 Task: Send an email with the signature Kyle Scott with the subject Feedback on a survey response and the message Can you please confirm the details of the upcoming training session? from softage.9@softage.net to softage.8@softage.net and move the email from Sent Items to the folder Manufacturing
Action: Mouse moved to (990, 72)
Screenshot: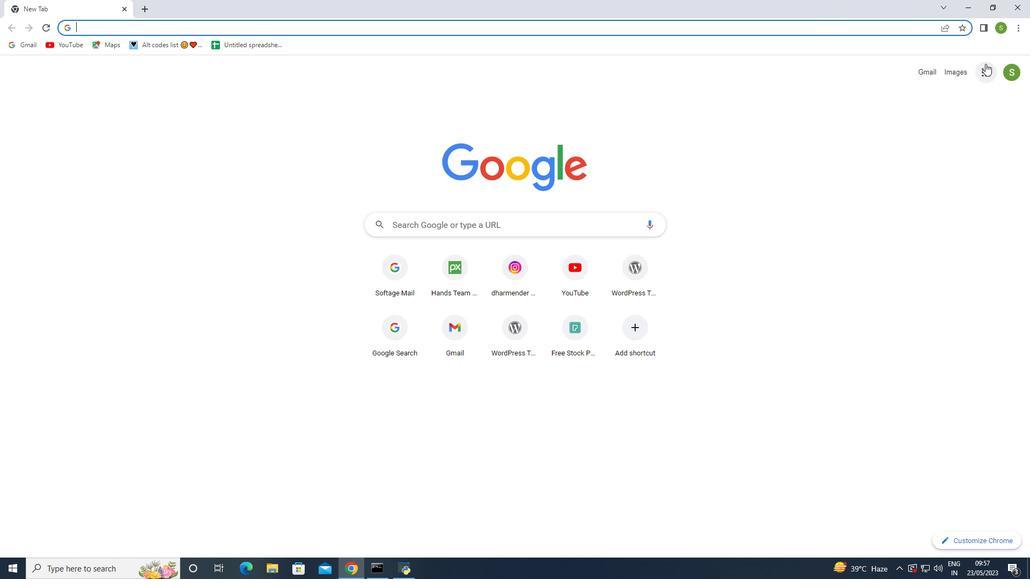 
Action: Mouse pressed left at (990, 72)
Screenshot: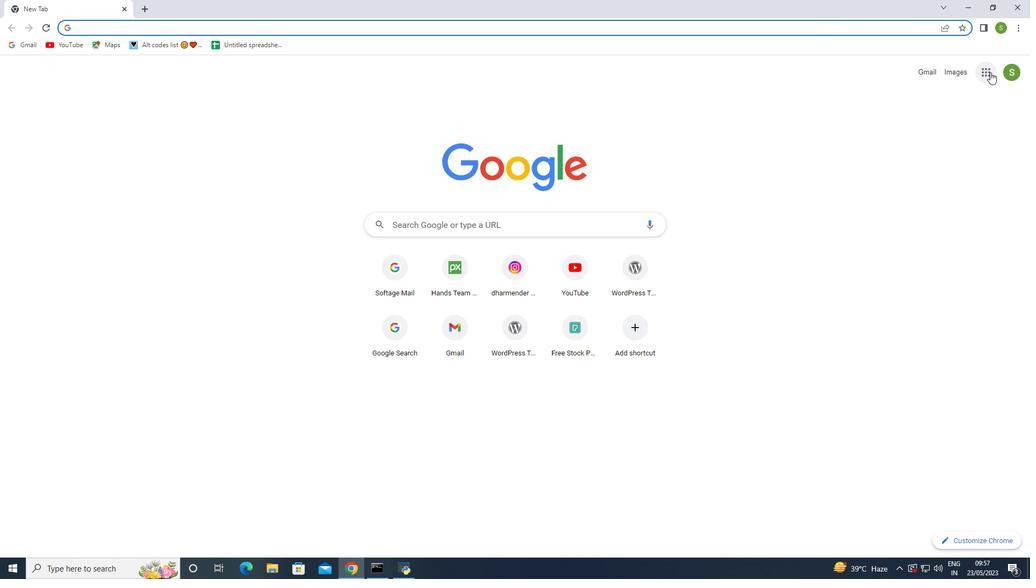 
Action: Mouse moved to (940, 120)
Screenshot: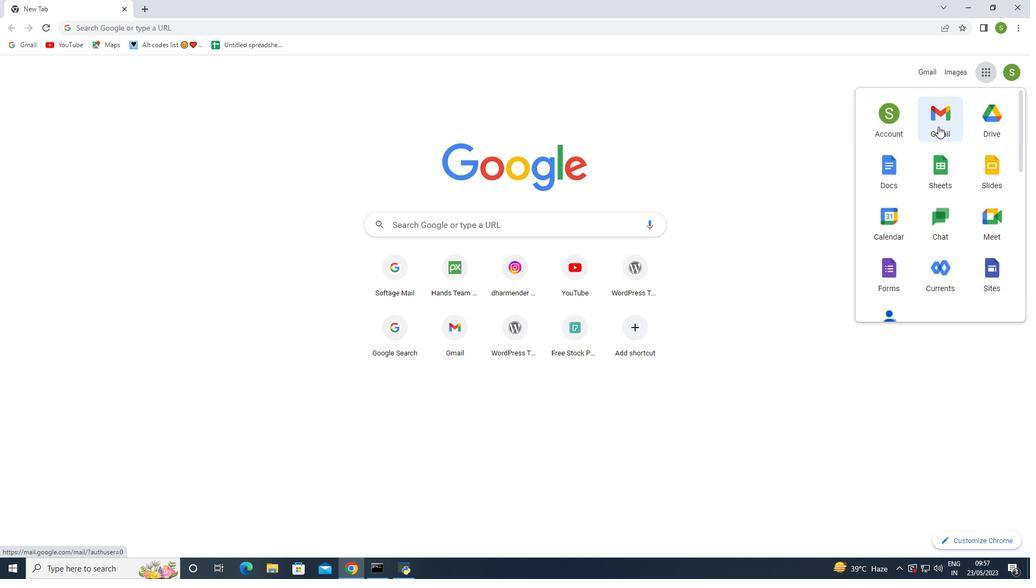 
Action: Mouse pressed left at (940, 120)
Screenshot: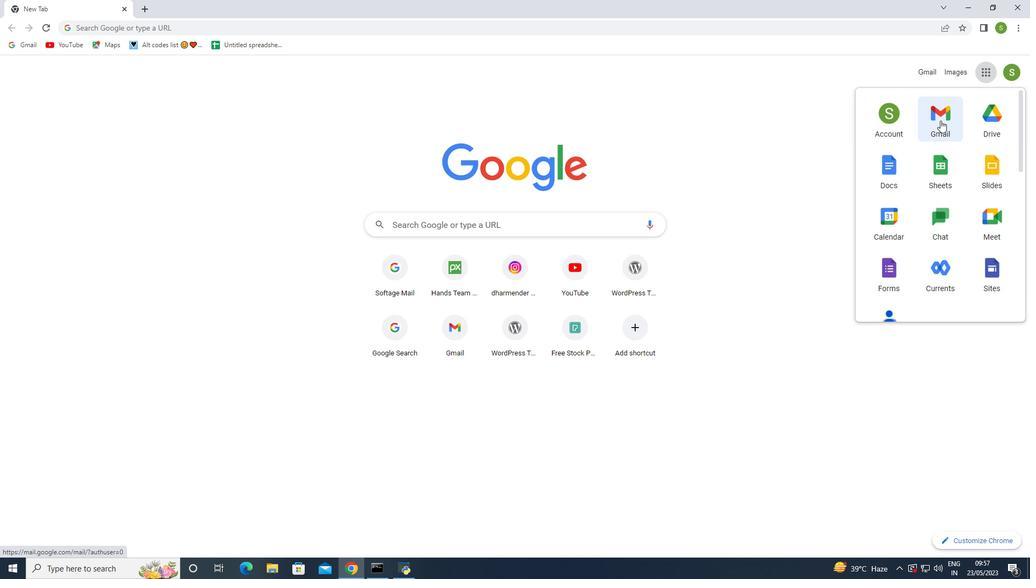 
Action: Mouse moved to (904, 75)
Screenshot: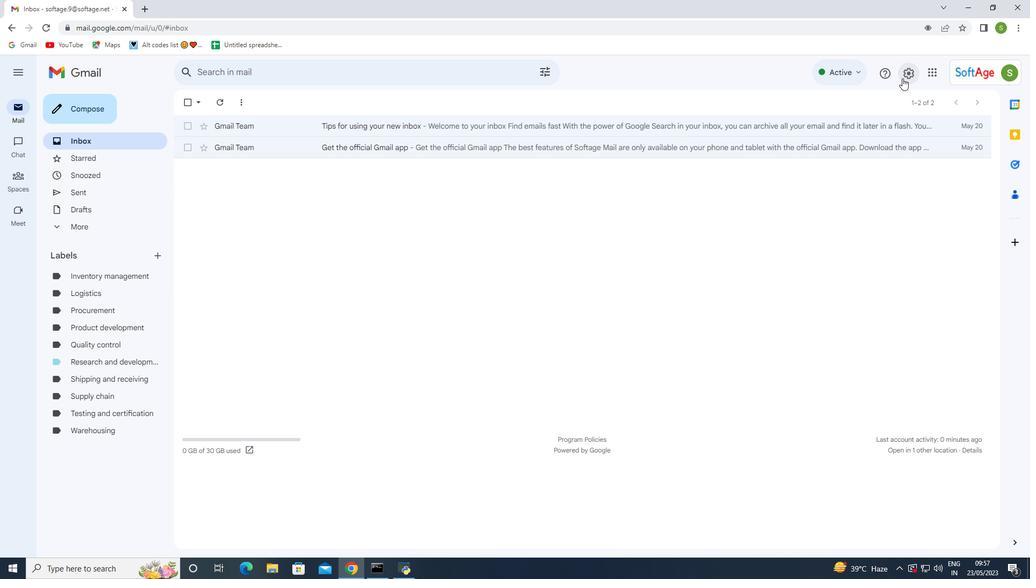 
Action: Mouse pressed left at (904, 75)
Screenshot: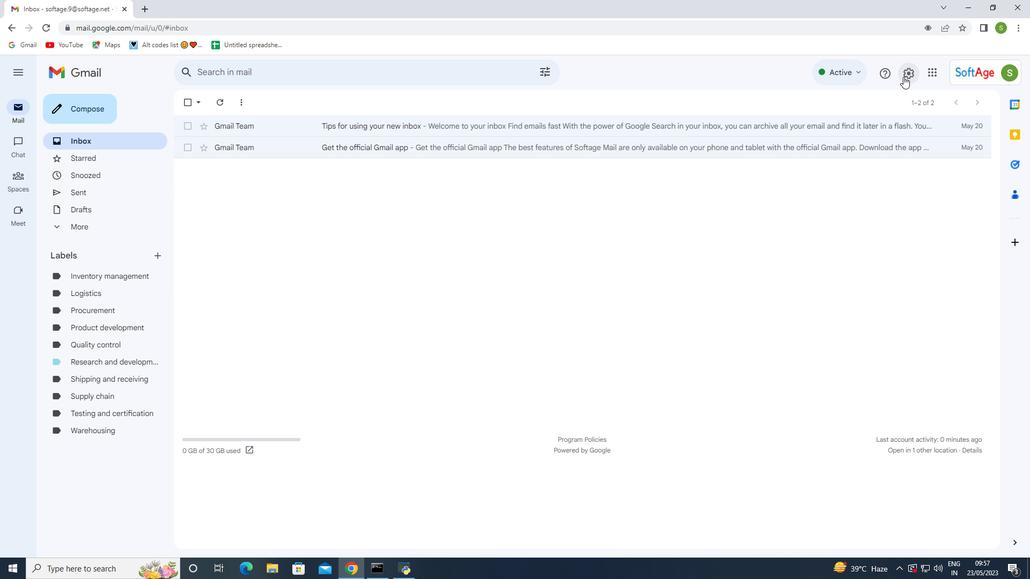 
Action: Mouse moved to (896, 126)
Screenshot: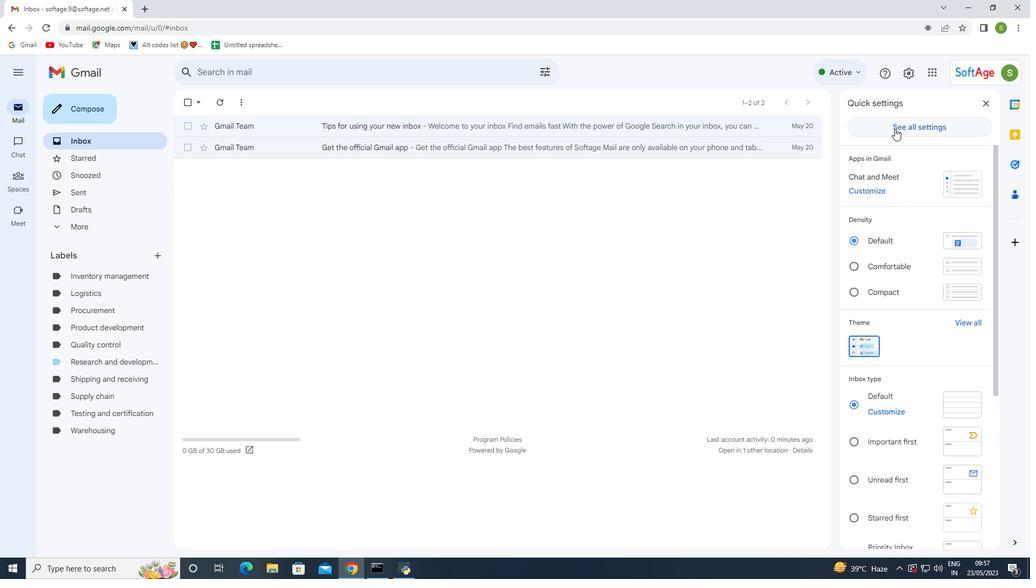
Action: Mouse pressed left at (896, 126)
Screenshot: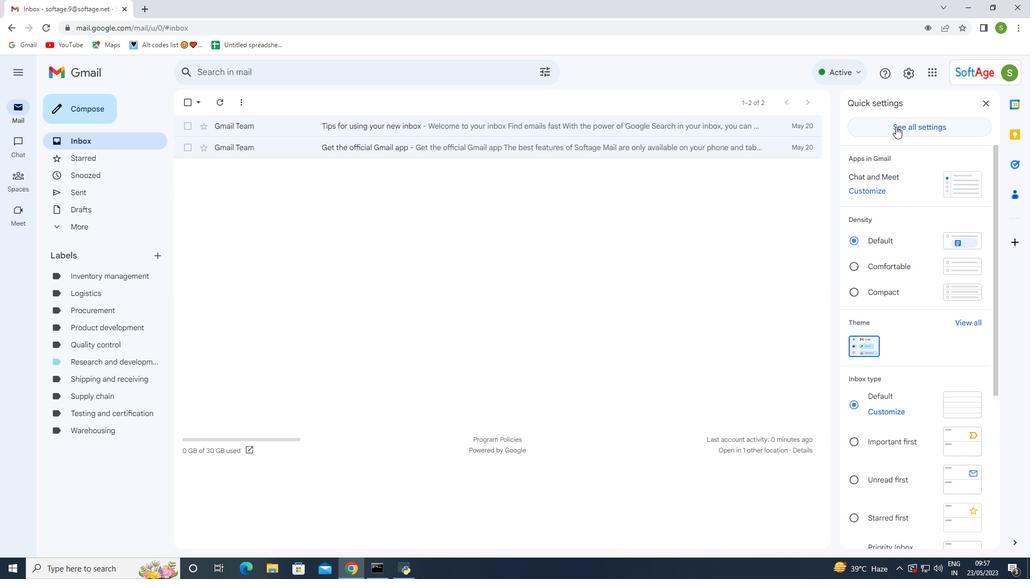 
Action: Mouse moved to (446, 222)
Screenshot: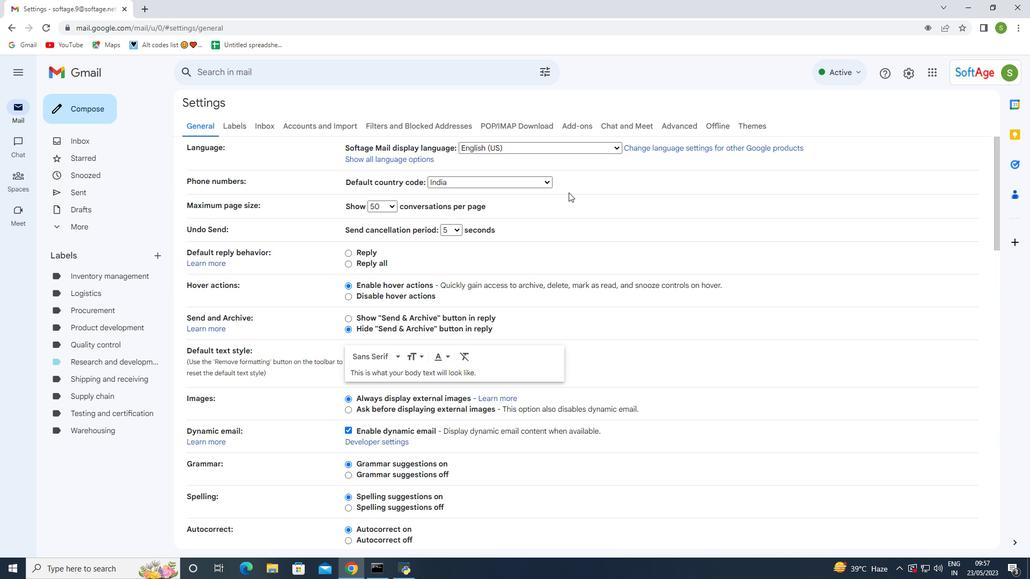 
Action: Mouse scrolled (446, 222) with delta (0, 0)
Screenshot: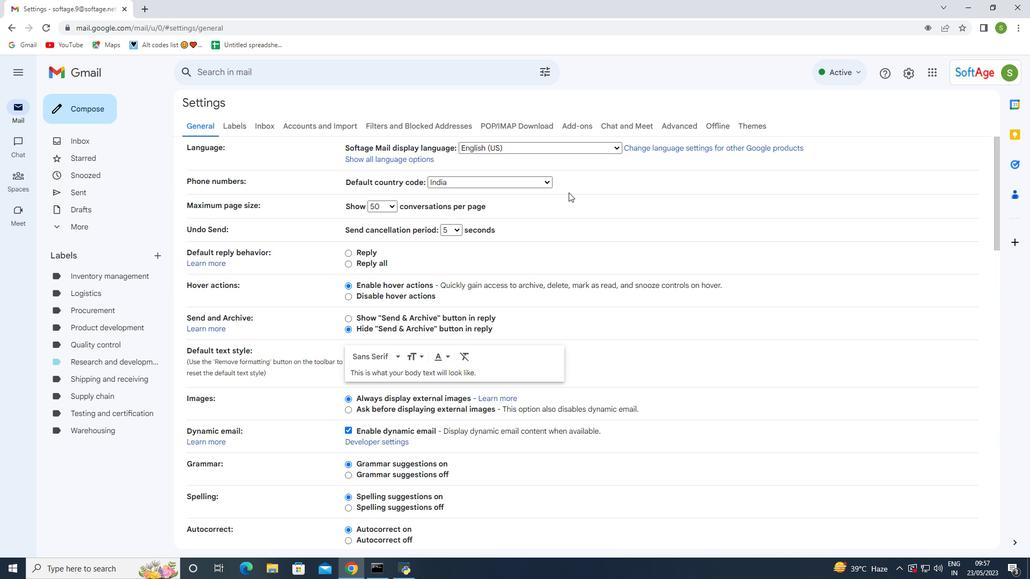 
Action: Mouse moved to (444, 223)
Screenshot: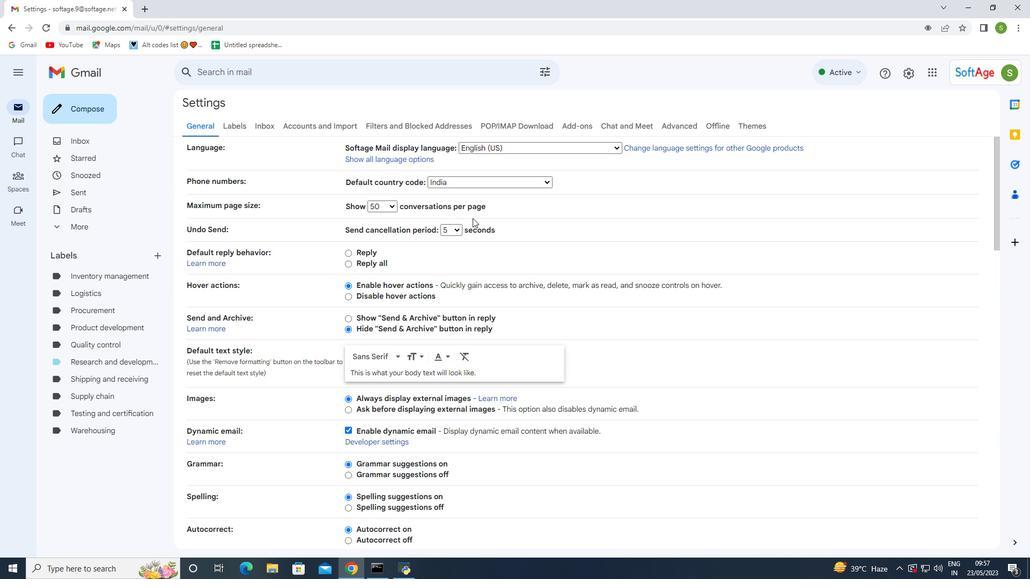 
Action: Mouse scrolled (444, 222) with delta (0, 0)
Screenshot: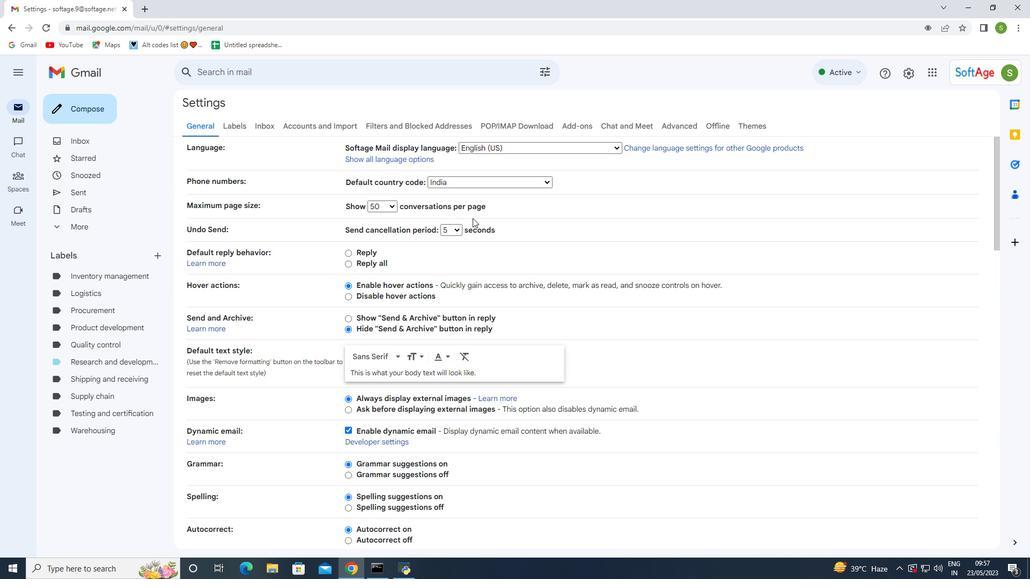 
Action: Mouse moved to (444, 223)
Screenshot: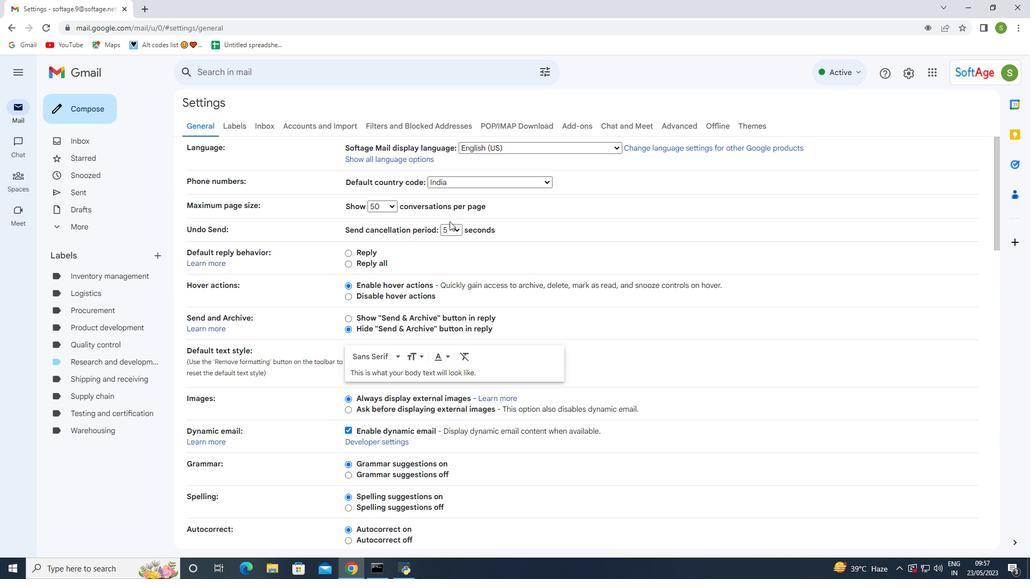 
Action: Mouse scrolled (444, 222) with delta (0, 0)
Screenshot: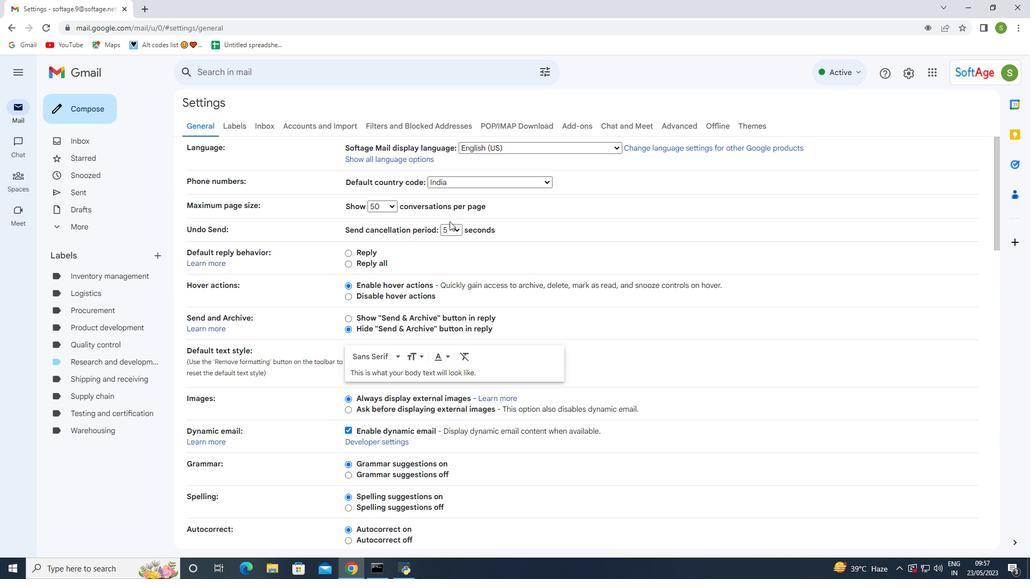 
Action: Mouse moved to (444, 223)
Screenshot: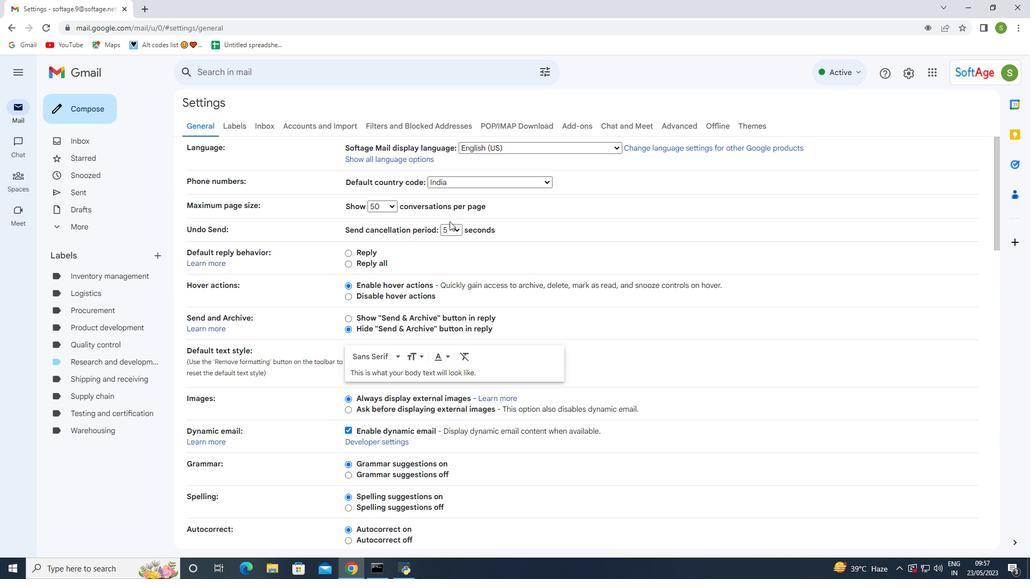 
Action: Mouse scrolled (444, 222) with delta (0, 0)
Screenshot: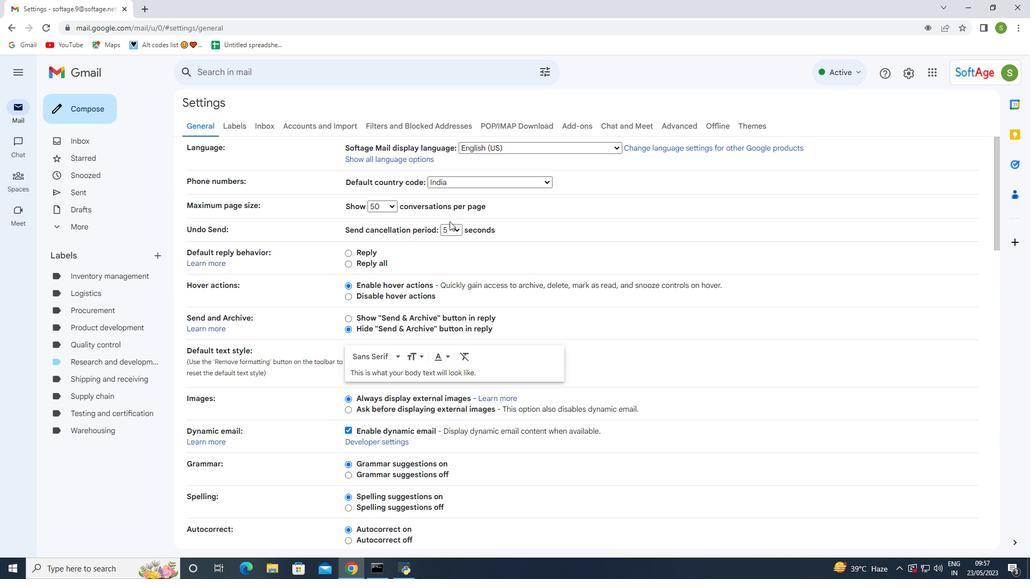 
Action: Mouse scrolled (444, 222) with delta (0, 0)
Screenshot: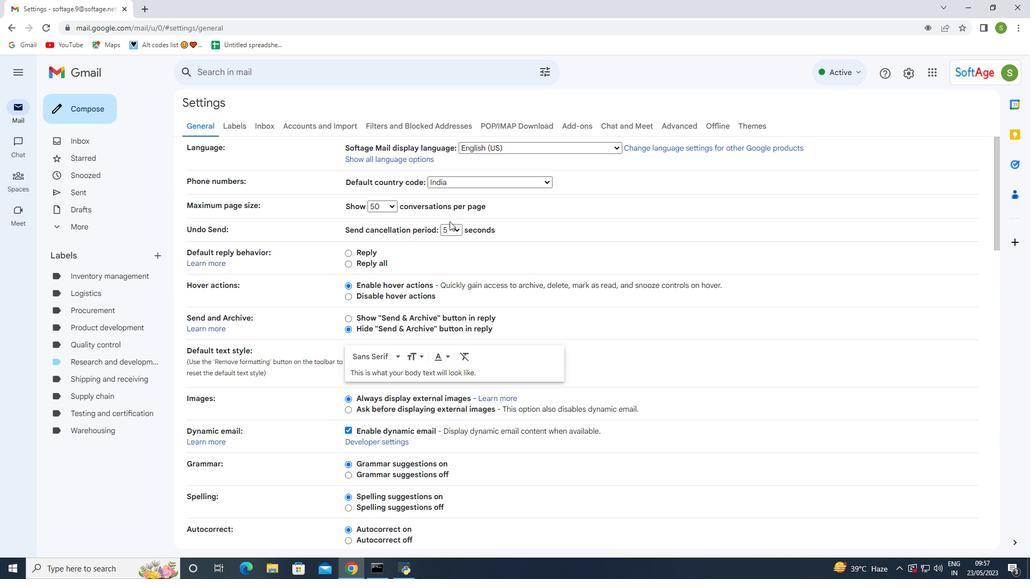 
Action: Mouse moved to (441, 223)
Screenshot: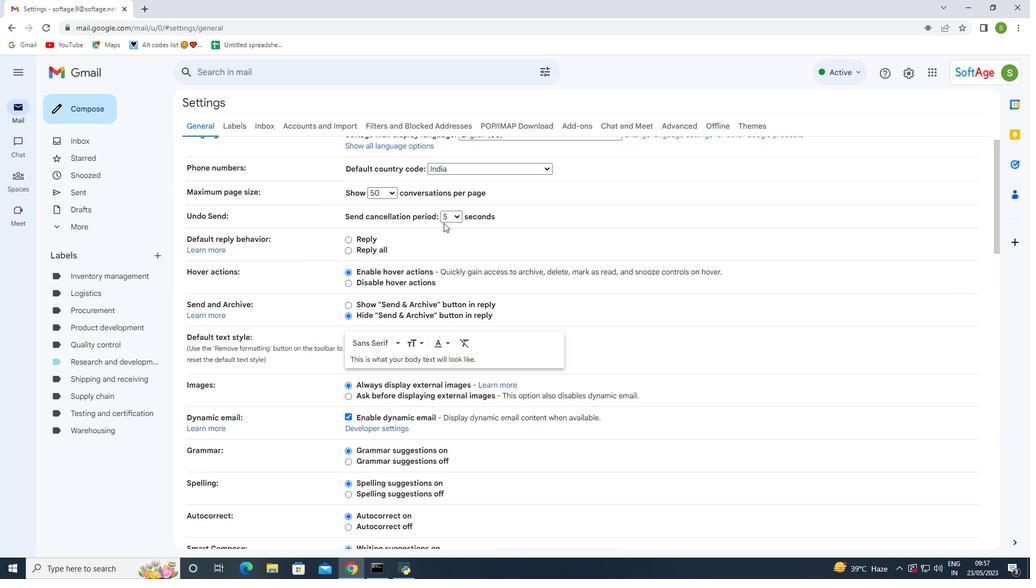 
Action: Mouse scrolled (441, 222) with delta (0, 0)
Screenshot: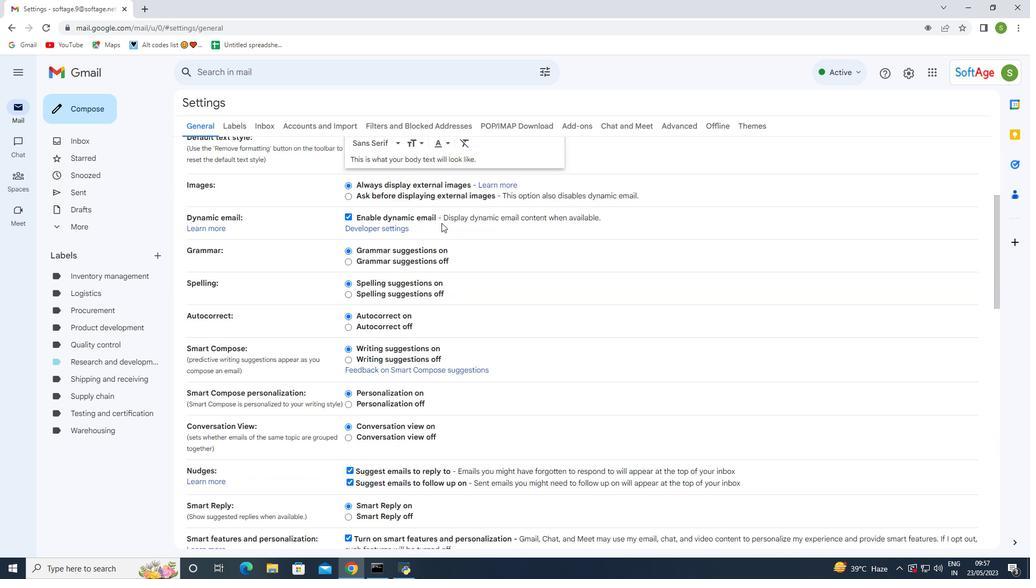 
Action: Mouse moved to (441, 223)
Screenshot: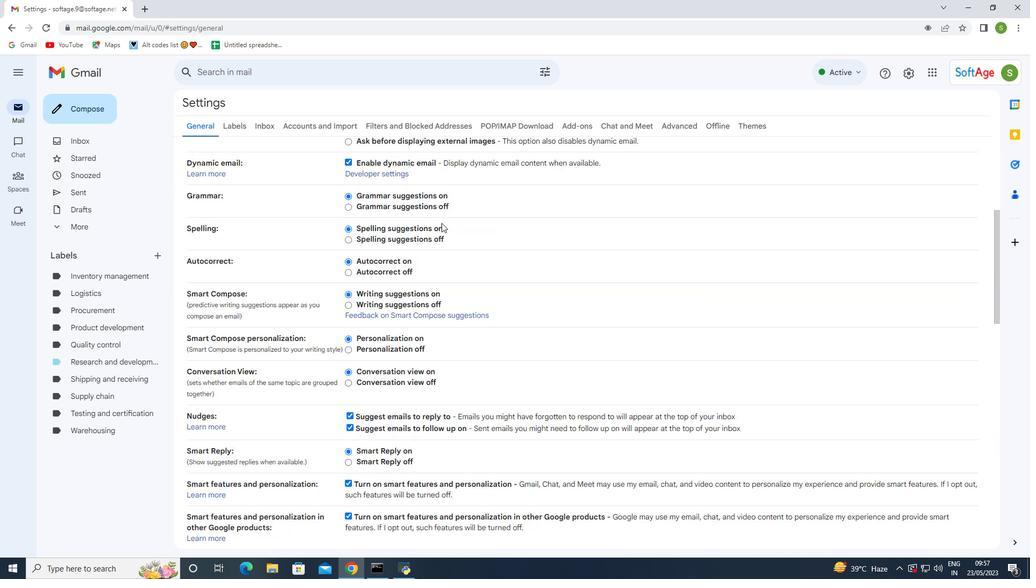 
Action: Mouse scrolled (441, 222) with delta (0, 0)
Screenshot: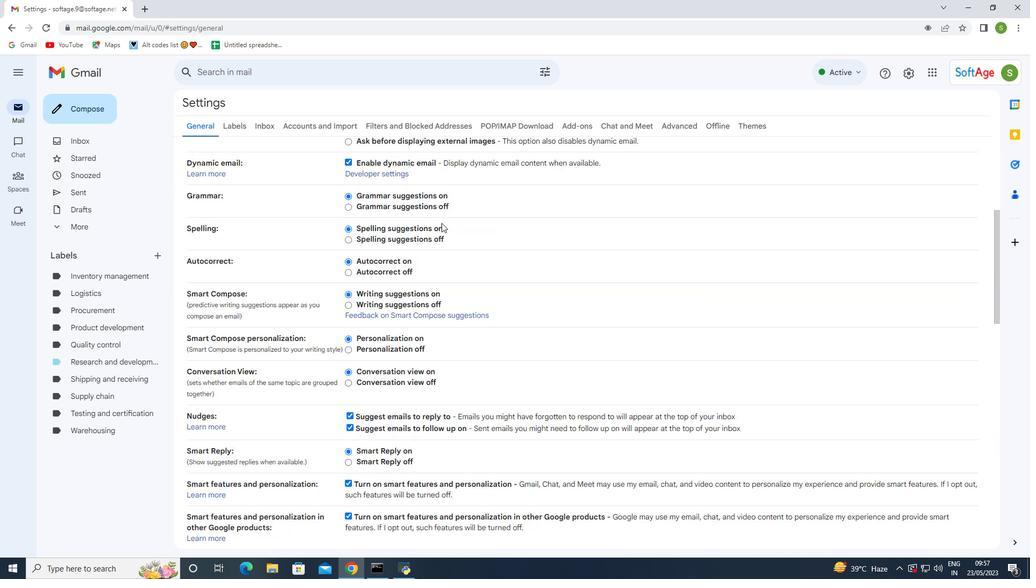 
Action: Mouse moved to (441, 223)
Screenshot: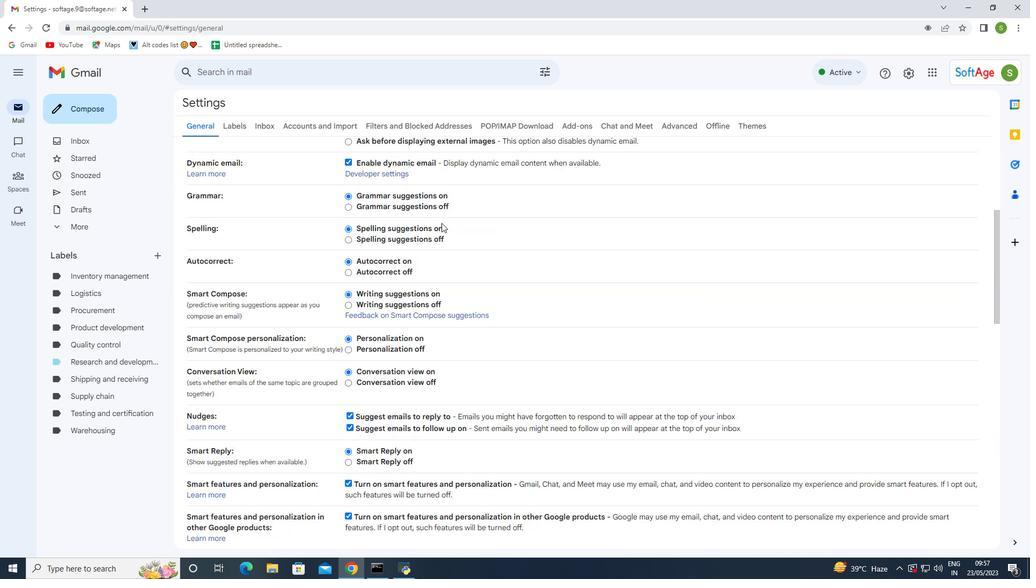 
Action: Mouse scrolled (441, 222) with delta (0, 0)
Screenshot: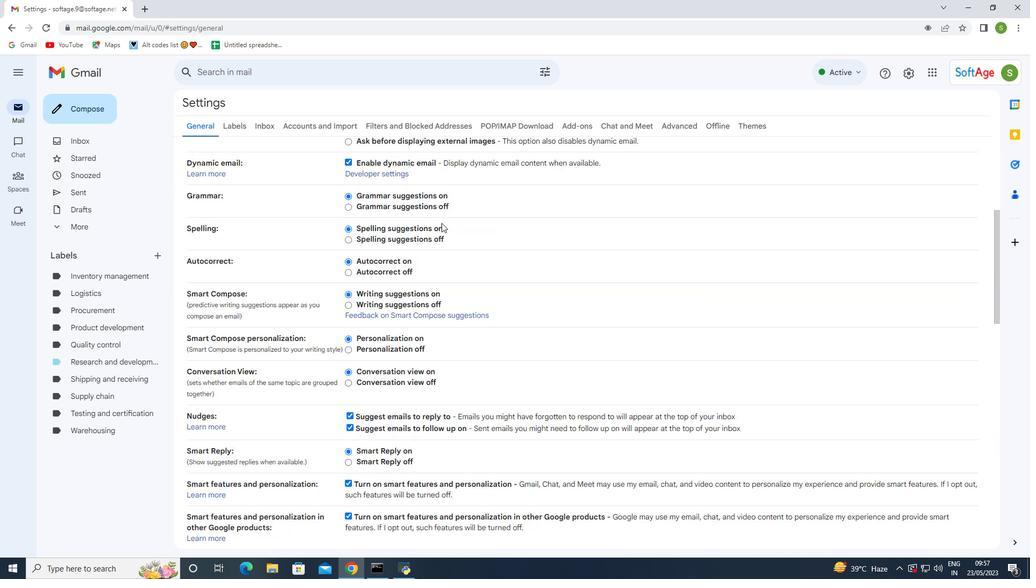 
Action: Mouse scrolled (441, 222) with delta (0, 0)
Screenshot: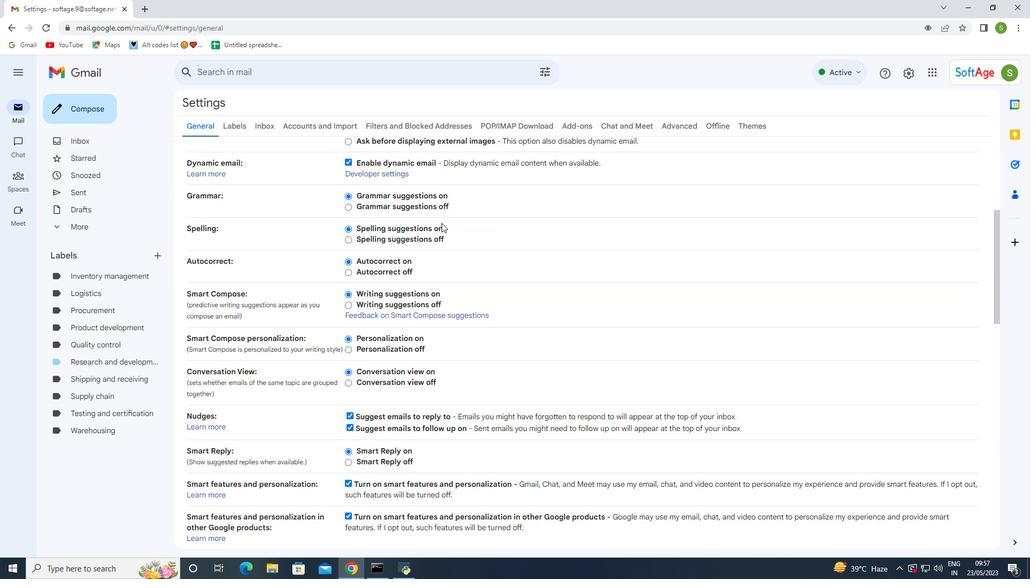 
Action: Mouse scrolled (441, 222) with delta (0, 0)
Screenshot: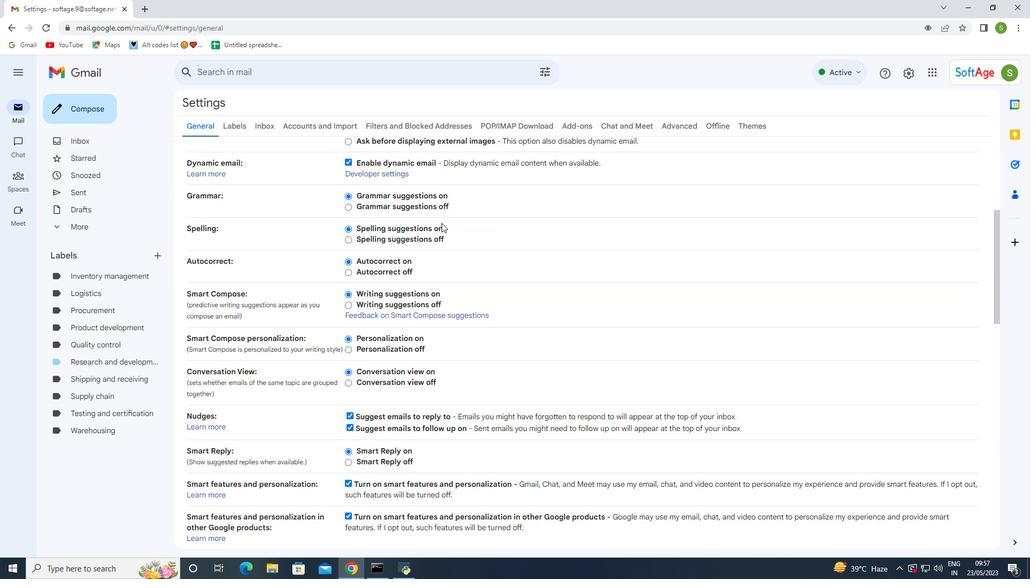 
Action: Mouse scrolled (441, 222) with delta (0, 0)
Screenshot: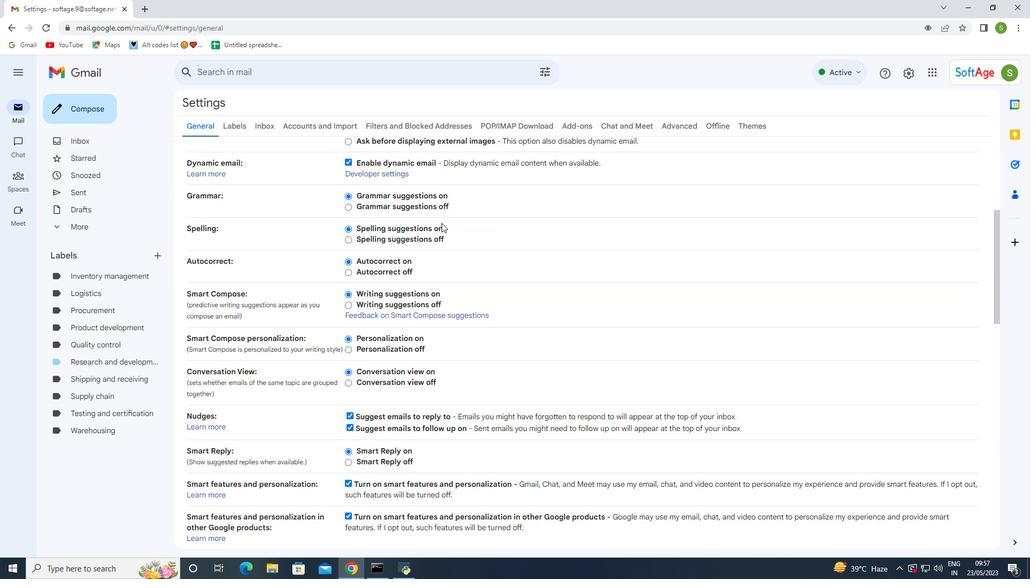 
Action: Mouse moved to (441, 247)
Screenshot: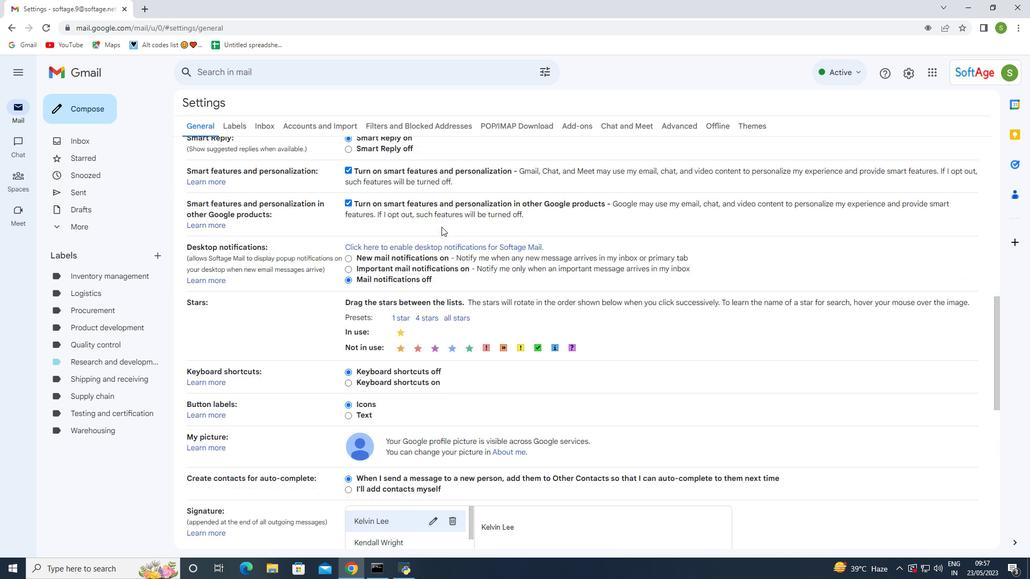 
Action: Mouse scrolled (441, 247) with delta (0, 0)
Screenshot: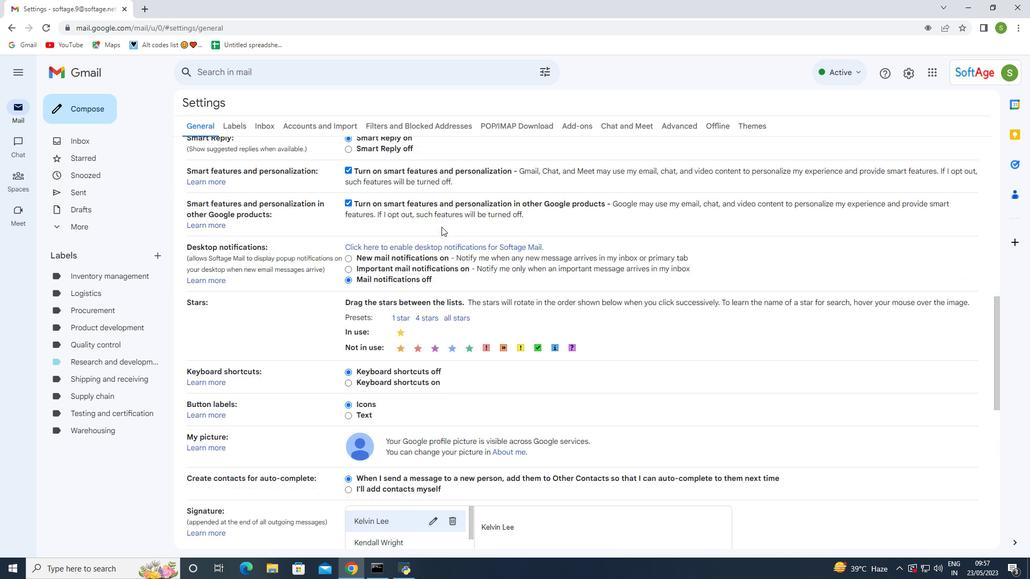 
Action: Mouse moved to (442, 251)
Screenshot: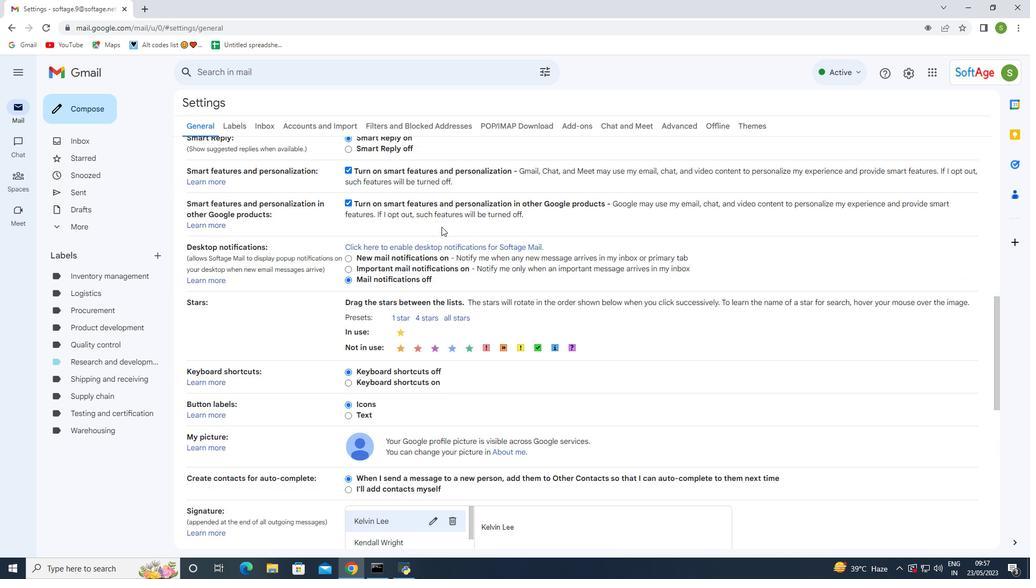 
Action: Mouse scrolled (442, 250) with delta (0, 0)
Screenshot: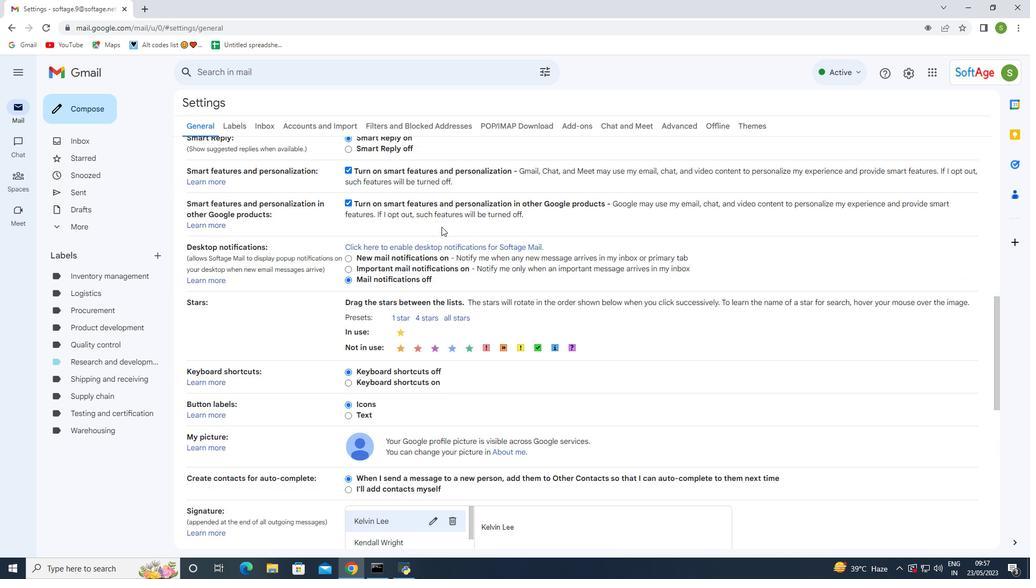 
Action: Mouse moved to (442, 251)
Screenshot: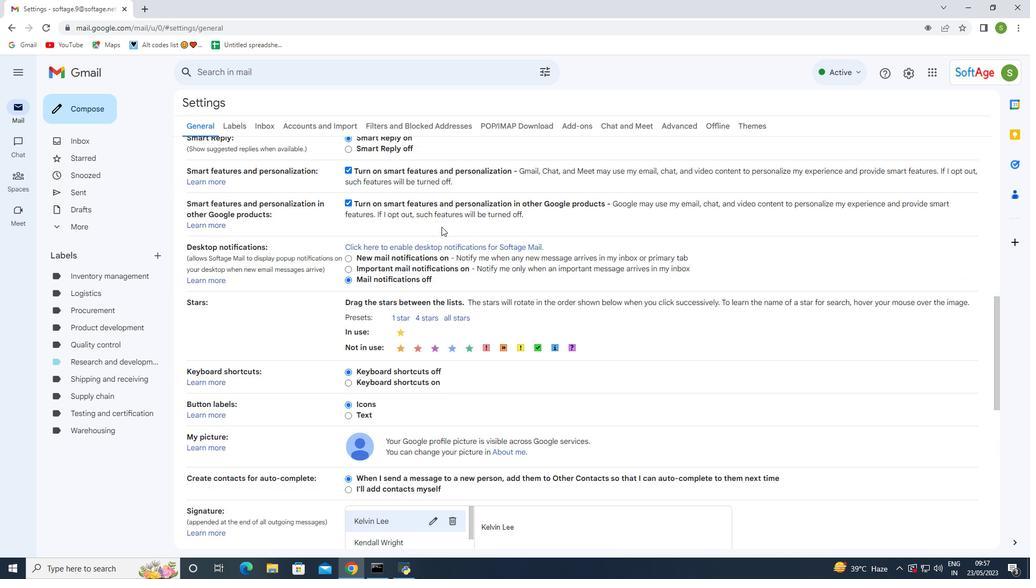 
Action: Mouse scrolled (442, 250) with delta (0, 0)
Screenshot: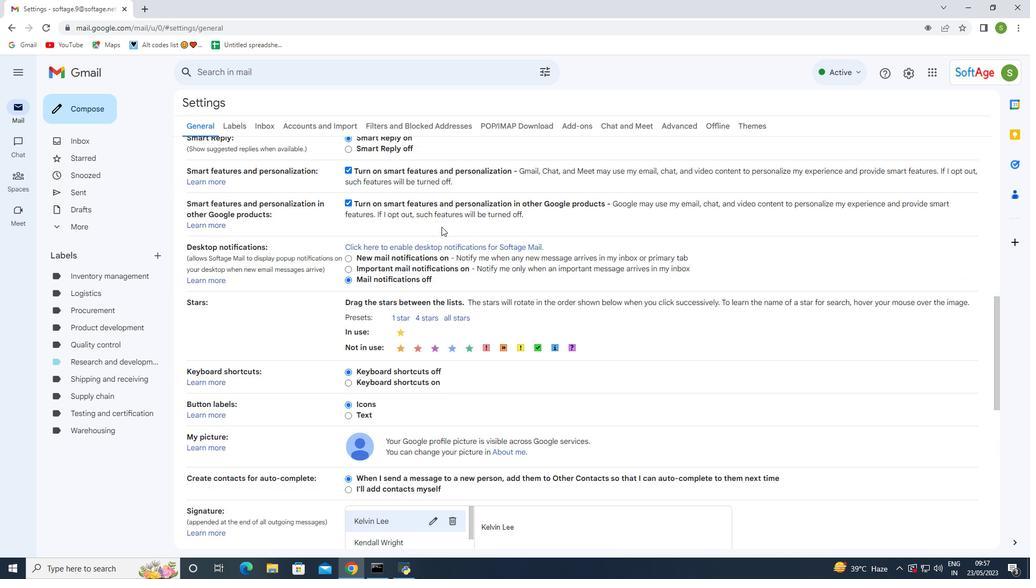 
Action: Mouse scrolled (442, 250) with delta (0, 0)
Screenshot: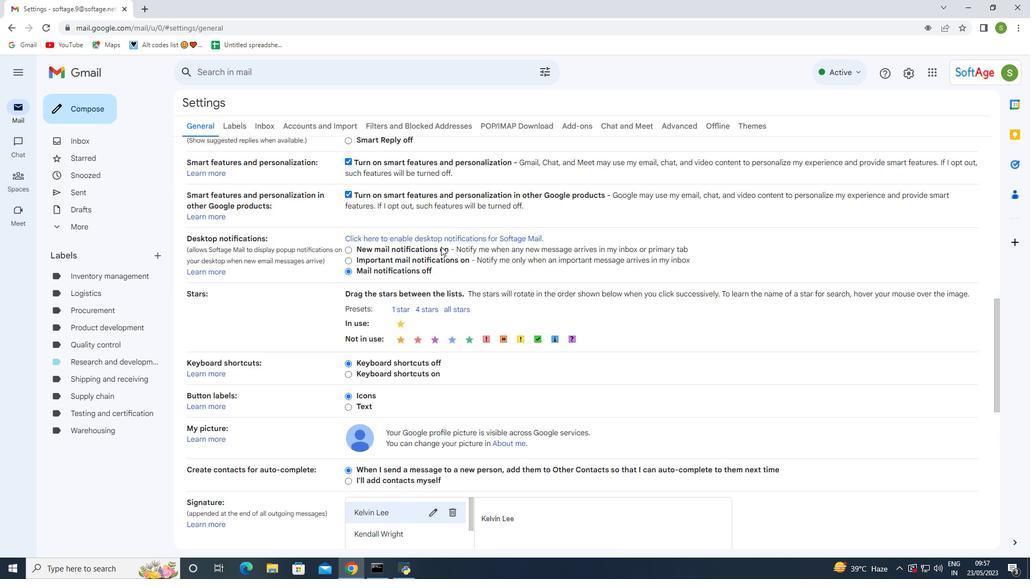 
Action: Mouse scrolled (442, 250) with delta (0, 0)
Screenshot: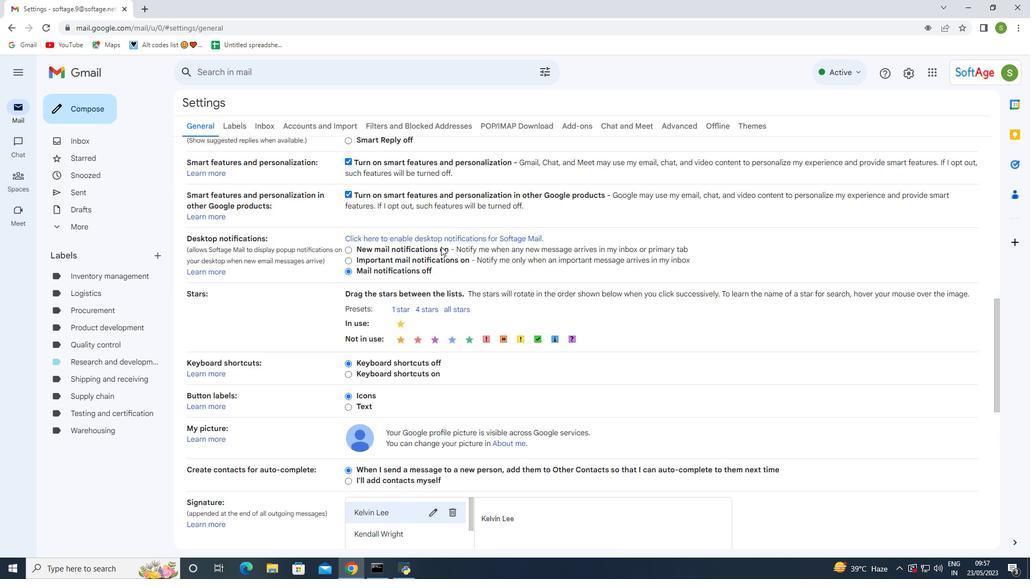 
Action: Mouse scrolled (442, 250) with delta (0, 0)
Screenshot: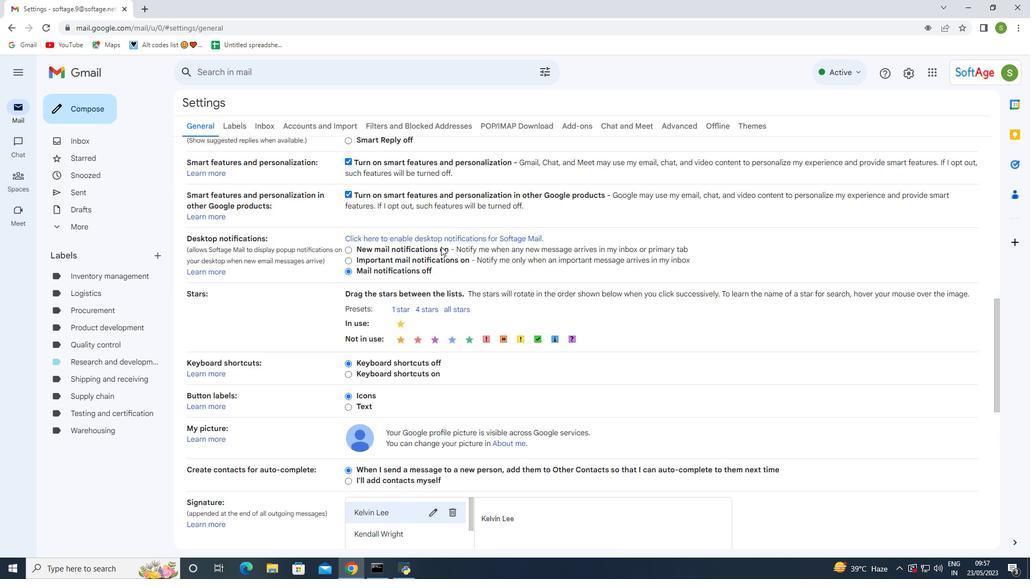
Action: Mouse scrolled (442, 250) with delta (0, 0)
Screenshot: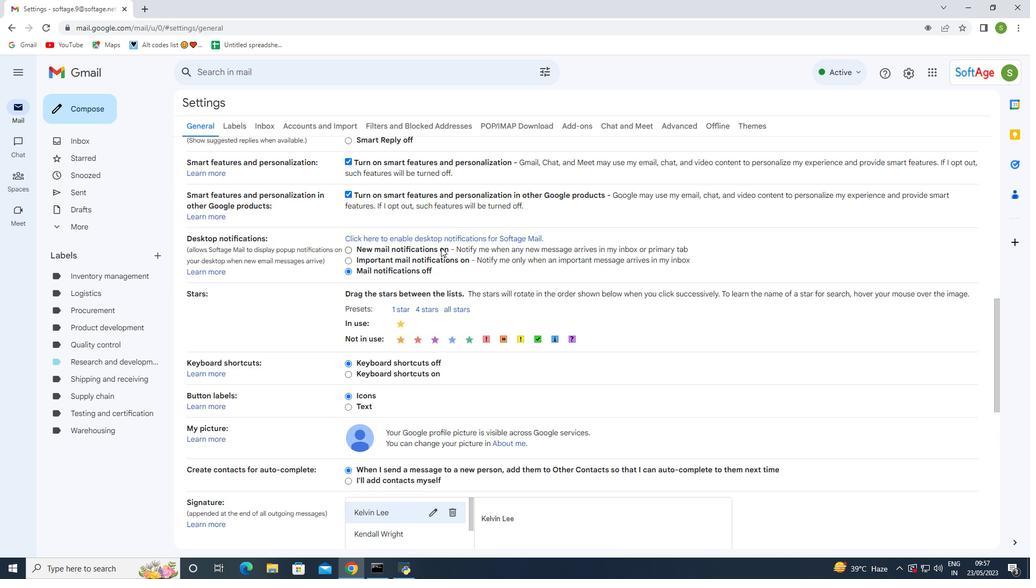 
Action: Mouse moved to (443, 252)
Screenshot: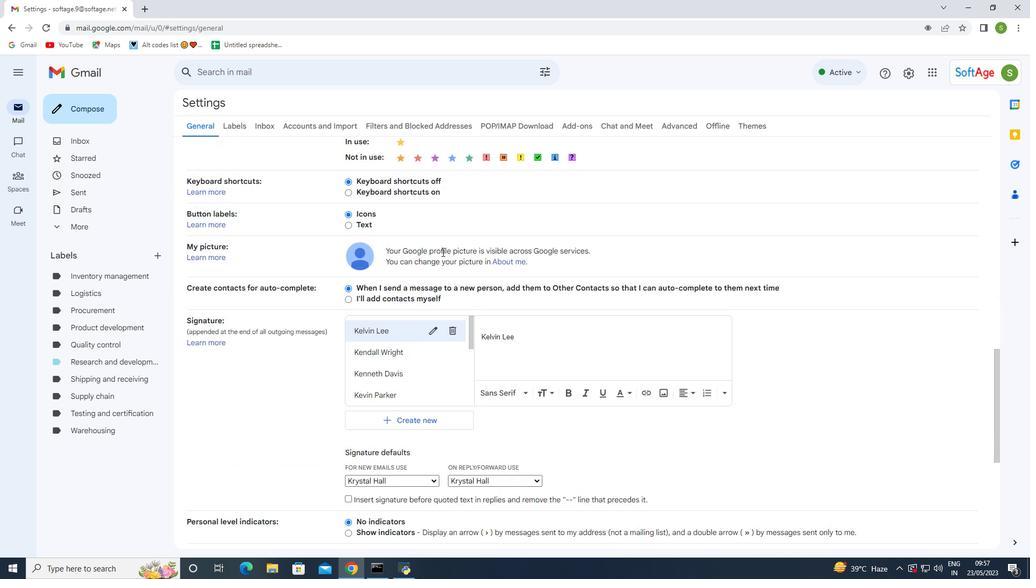 
Action: Mouse scrolled (443, 252) with delta (0, 0)
Screenshot: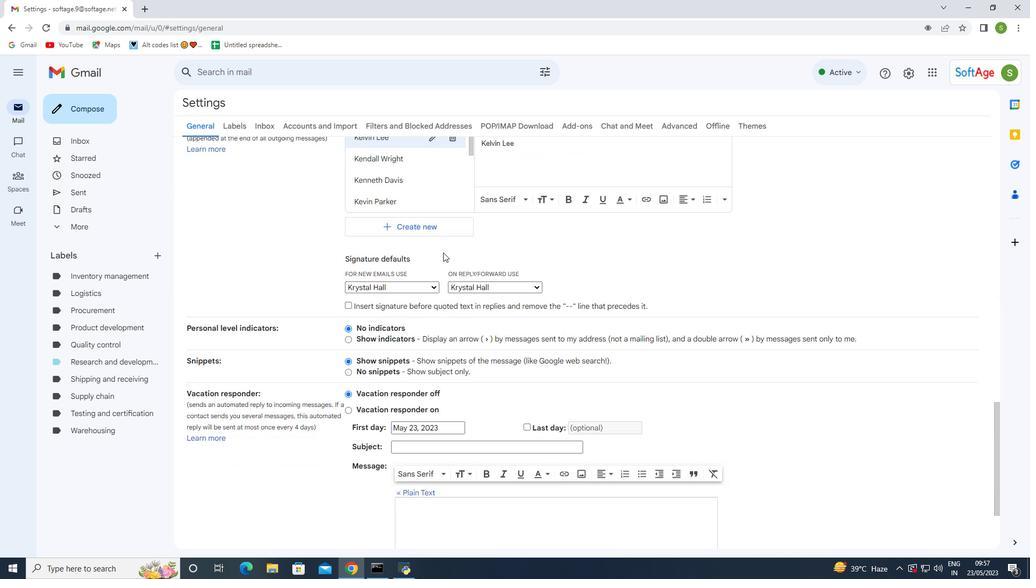 
Action: Mouse scrolled (443, 252) with delta (0, 0)
Screenshot: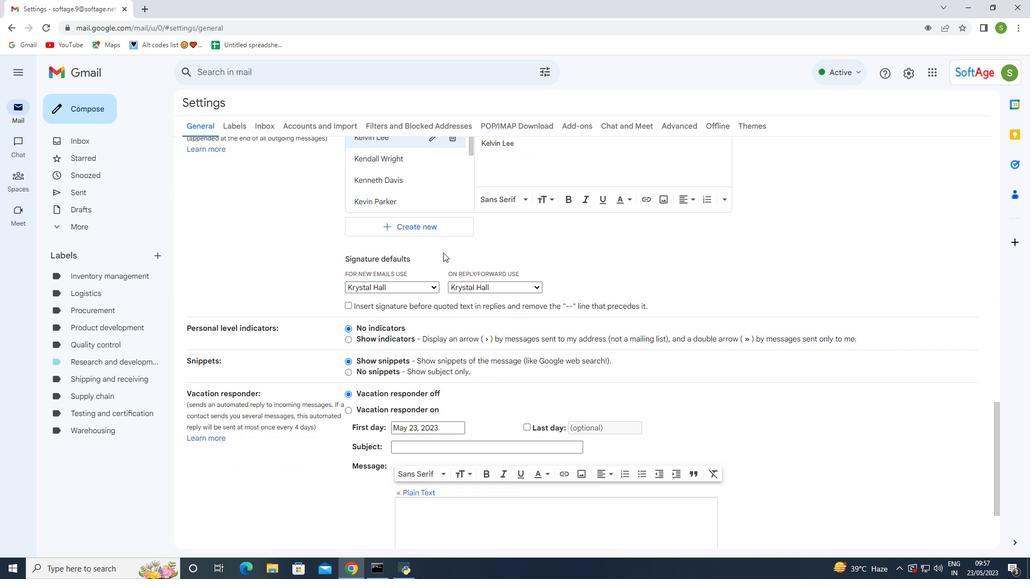 
Action: Mouse moved to (432, 258)
Screenshot: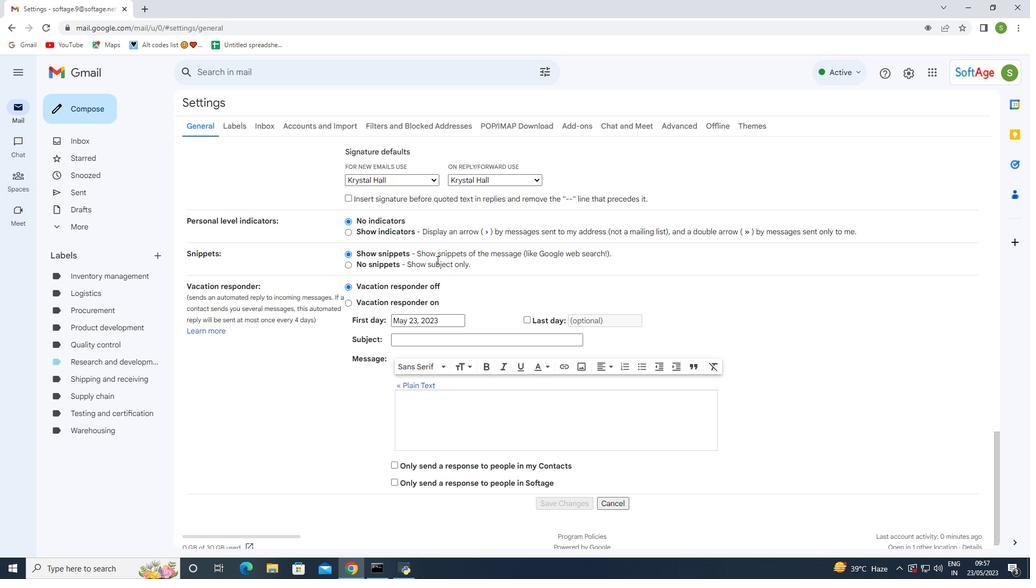 
Action: Mouse scrolled (432, 259) with delta (0, 0)
Screenshot: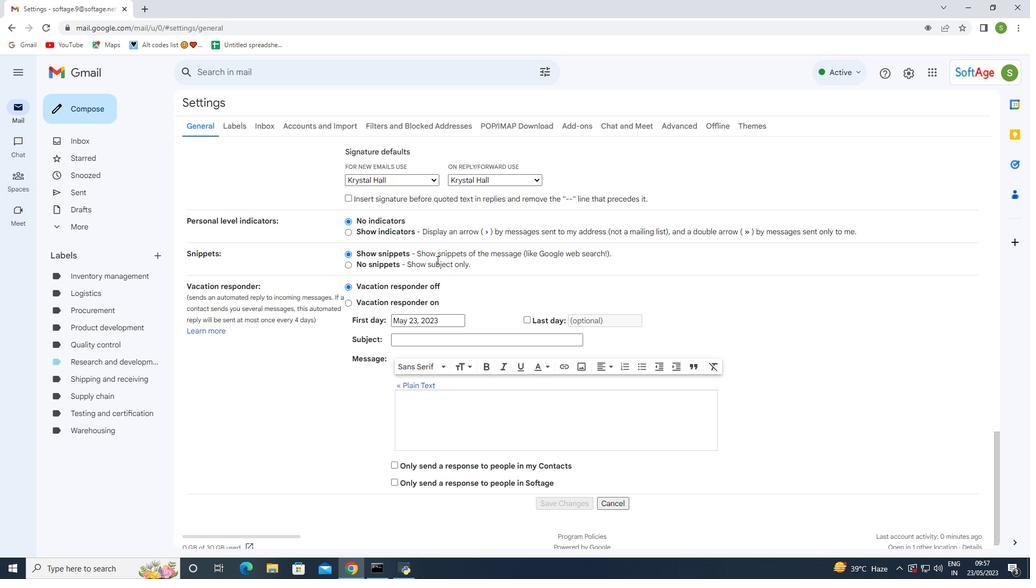 
Action: Mouse scrolled (432, 259) with delta (0, 0)
Screenshot: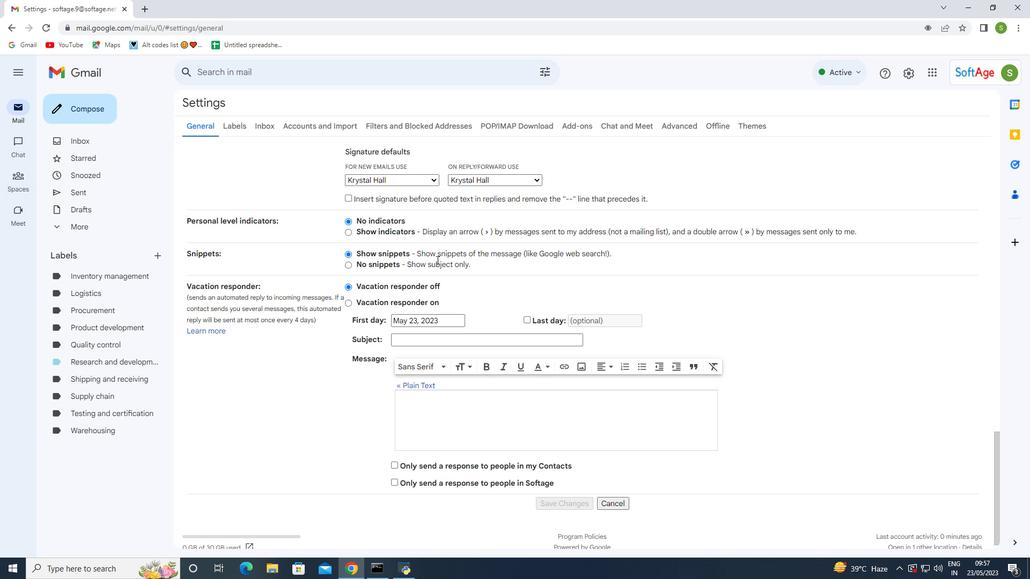
Action: Mouse moved to (432, 258)
Screenshot: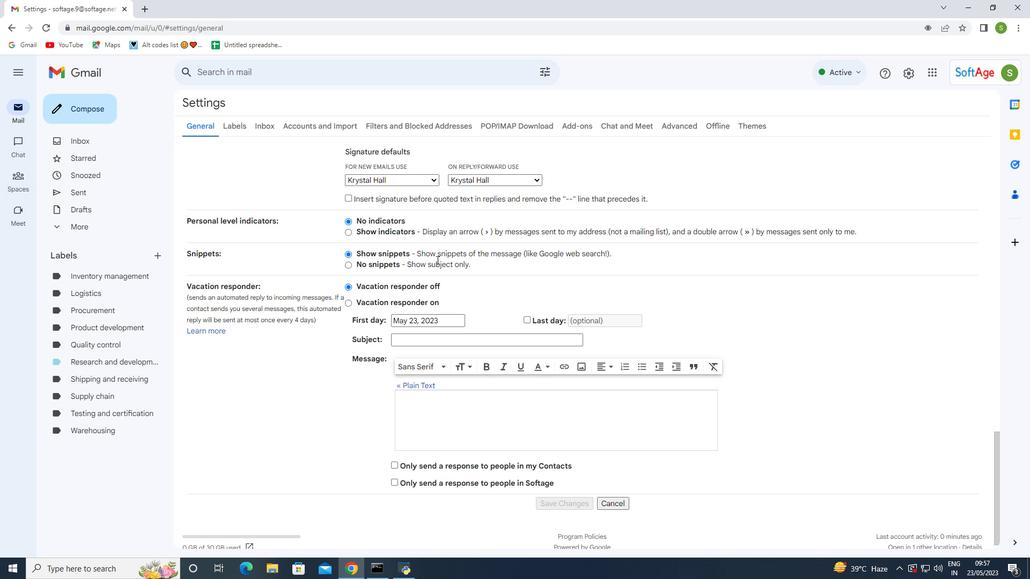 
Action: Mouse scrolled (432, 259) with delta (0, 0)
Screenshot: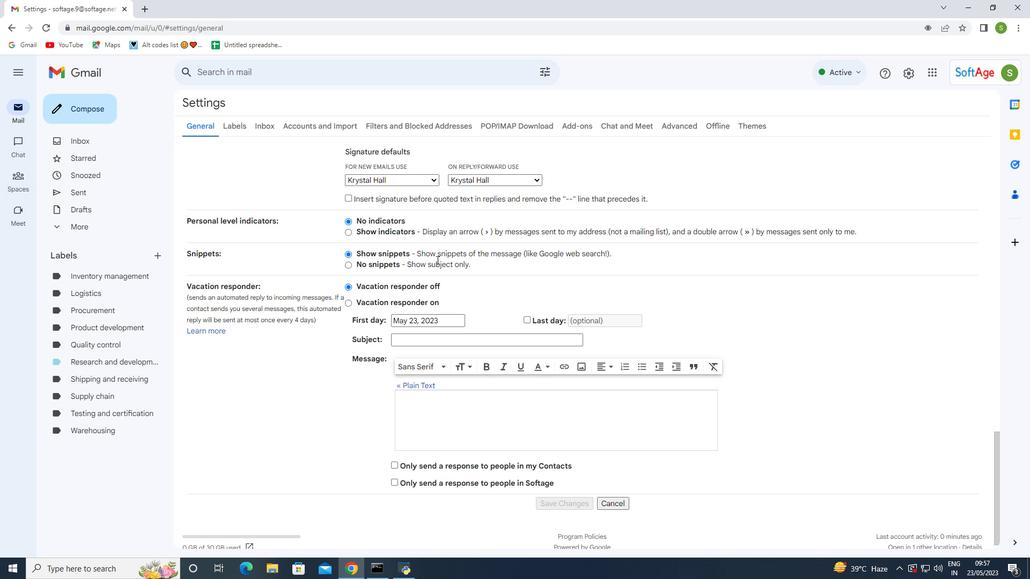 
Action: Mouse moved to (432, 257)
Screenshot: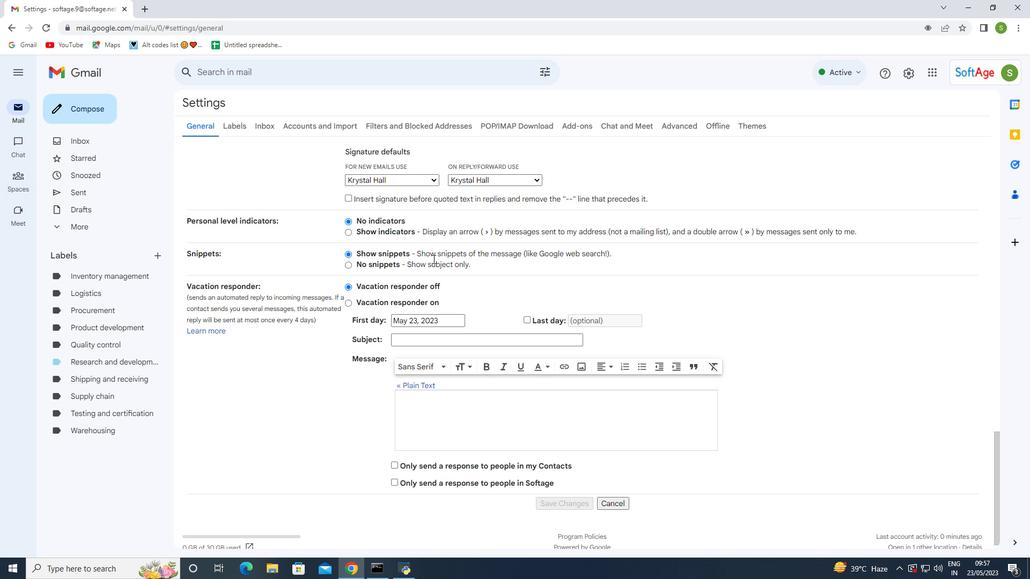 
Action: Mouse scrolled (432, 258) with delta (0, 0)
Screenshot: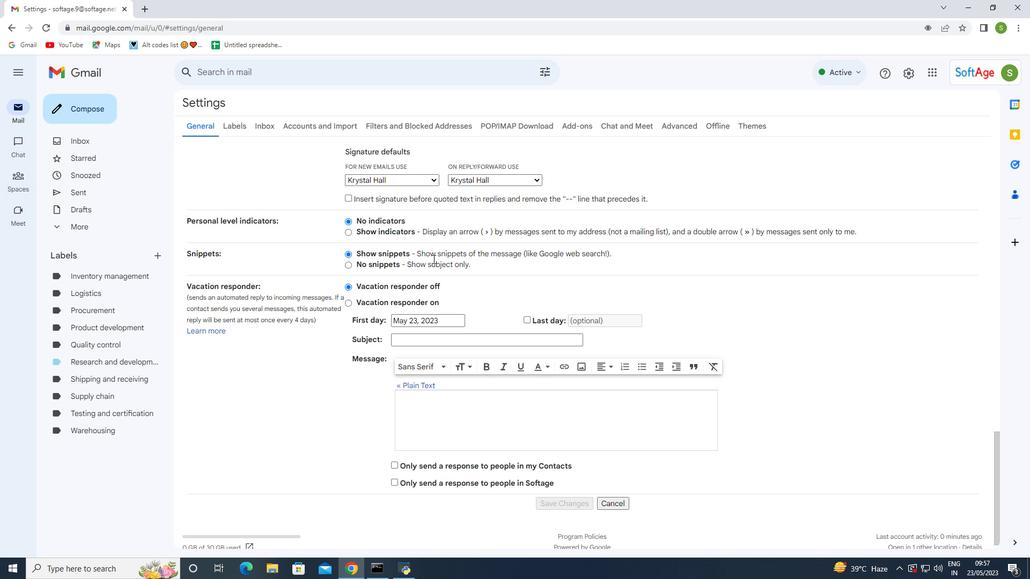 
Action: Mouse moved to (426, 338)
Screenshot: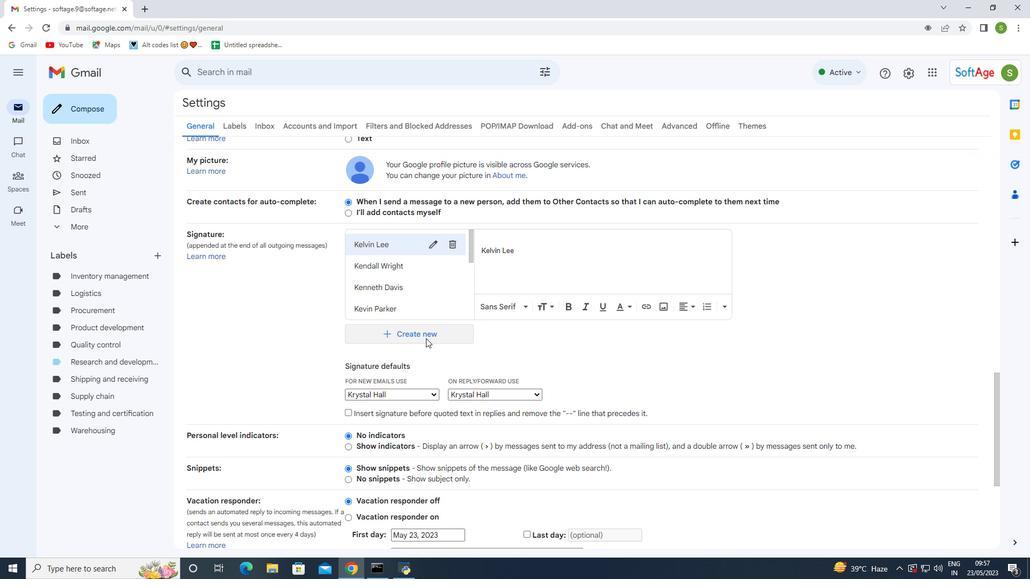 
Action: Mouse pressed left at (426, 338)
Screenshot: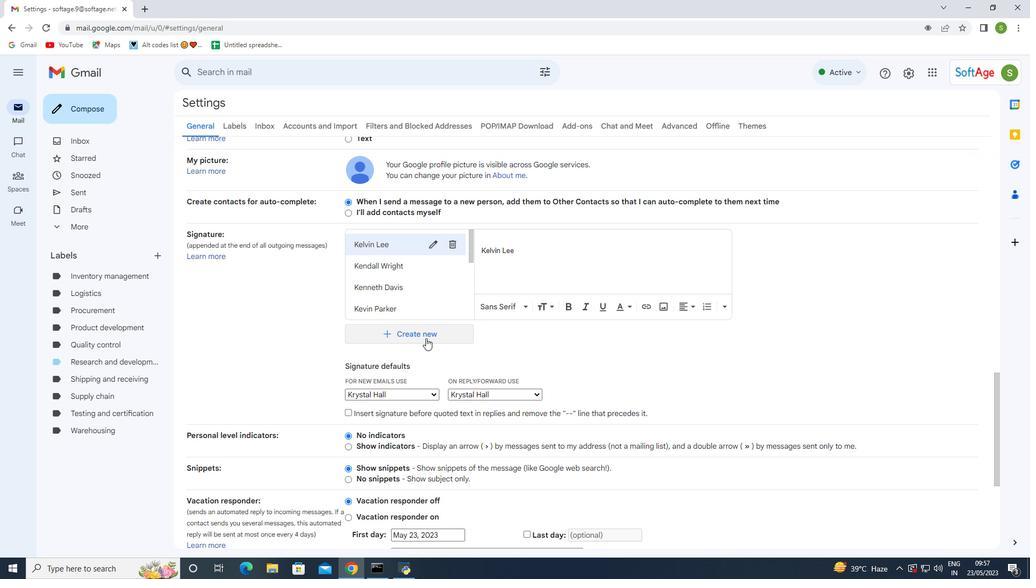 
Action: Mouse moved to (505, 302)
Screenshot: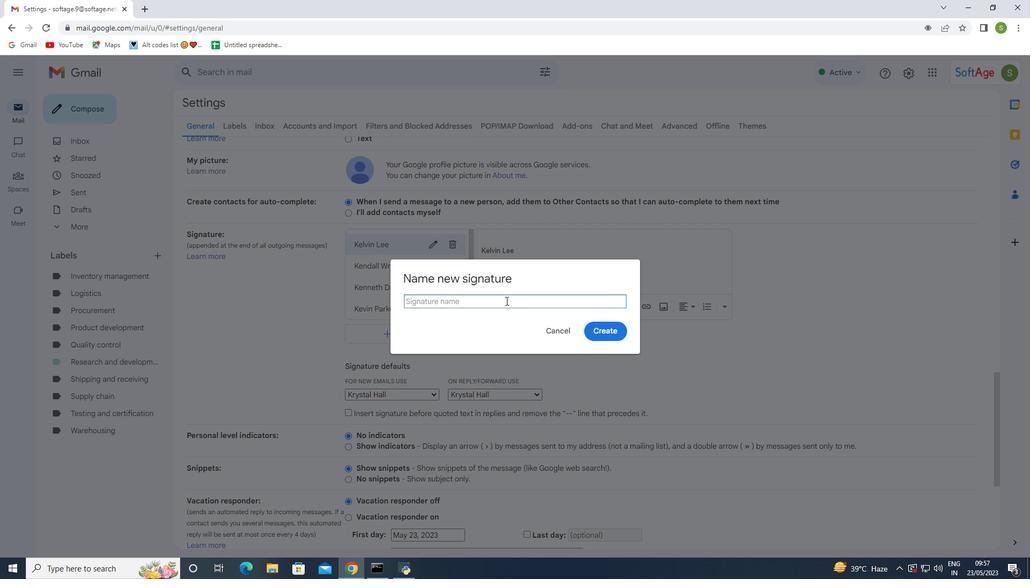 
Action: Mouse pressed left at (505, 302)
Screenshot: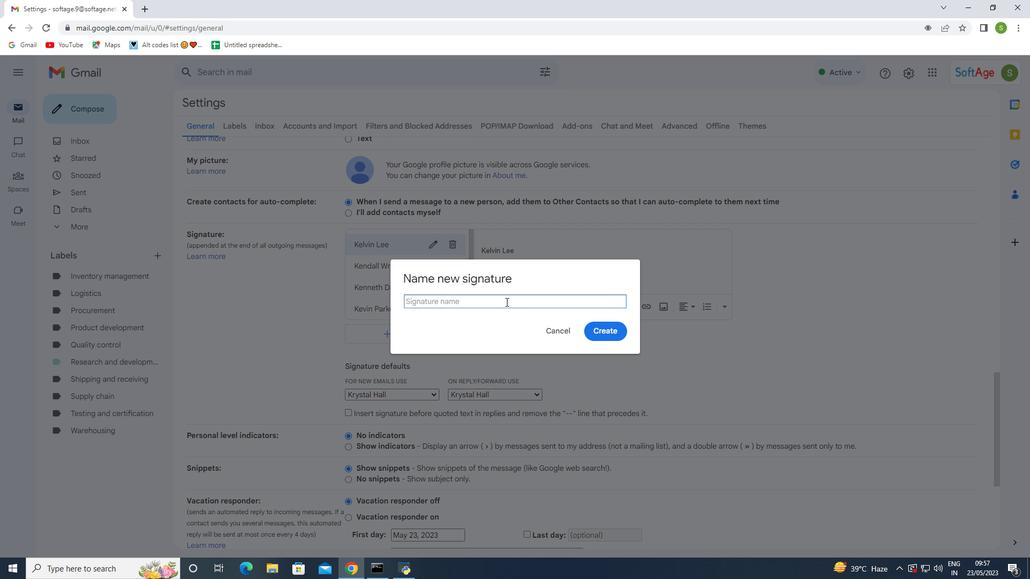
Action: Mouse moved to (506, 300)
Screenshot: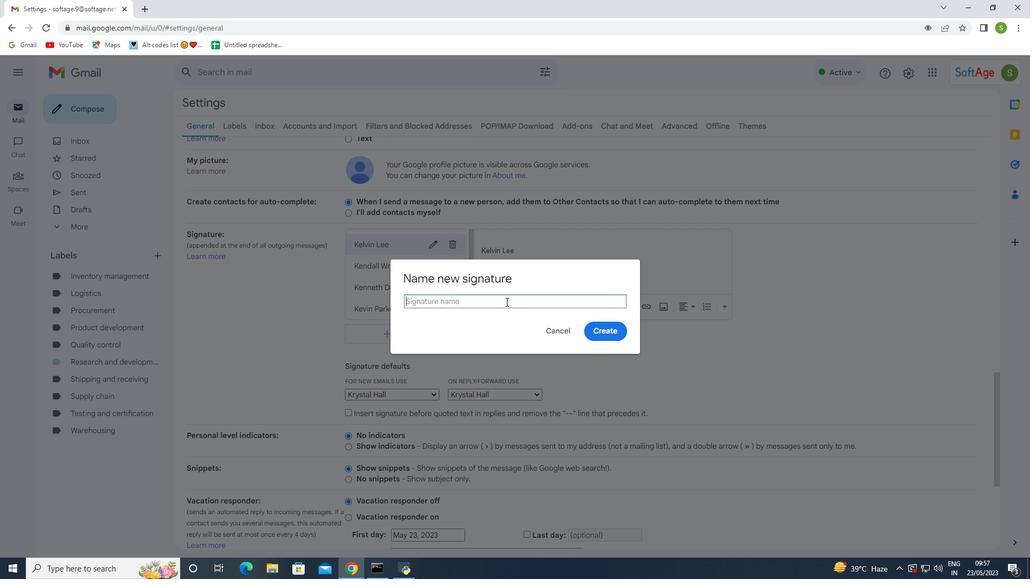 
Action: Key pressed <Key.shift>Kyle<Key.space><Key.shift>Scott
Screenshot: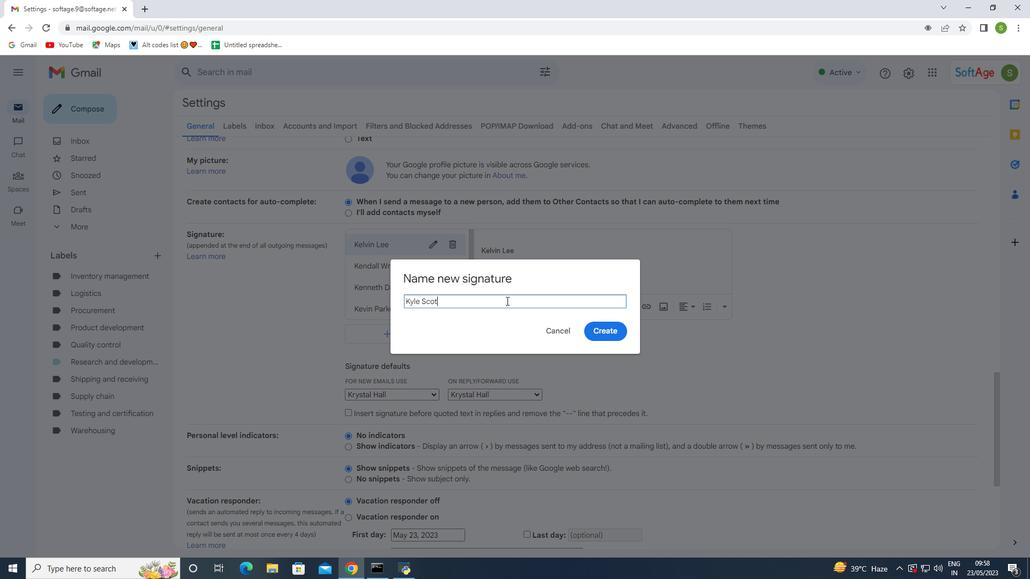 
Action: Mouse moved to (612, 332)
Screenshot: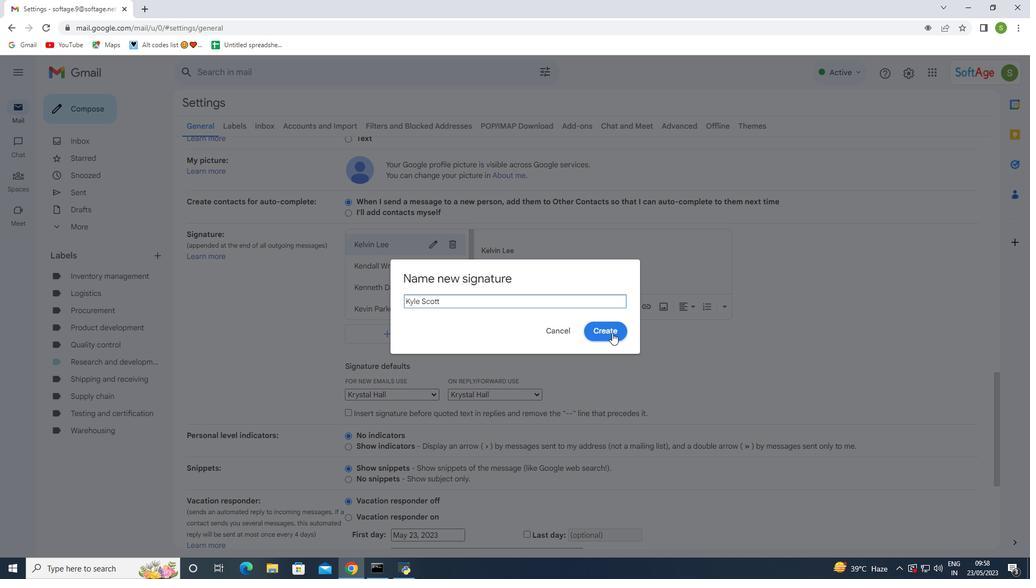 
Action: Mouse pressed left at (612, 332)
Screenshot: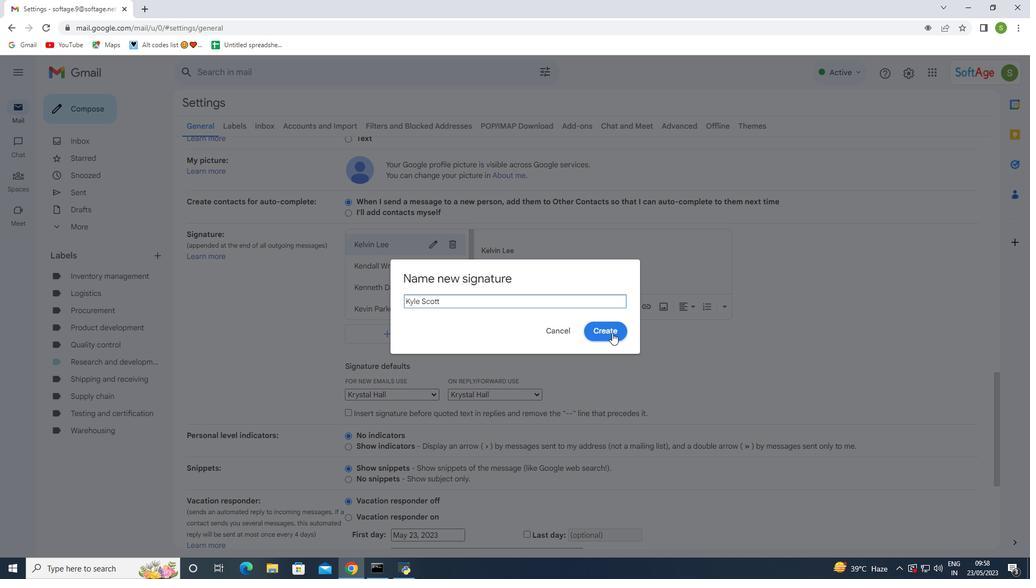 
Action: Mouse moved to (509, 248)
Screenshot: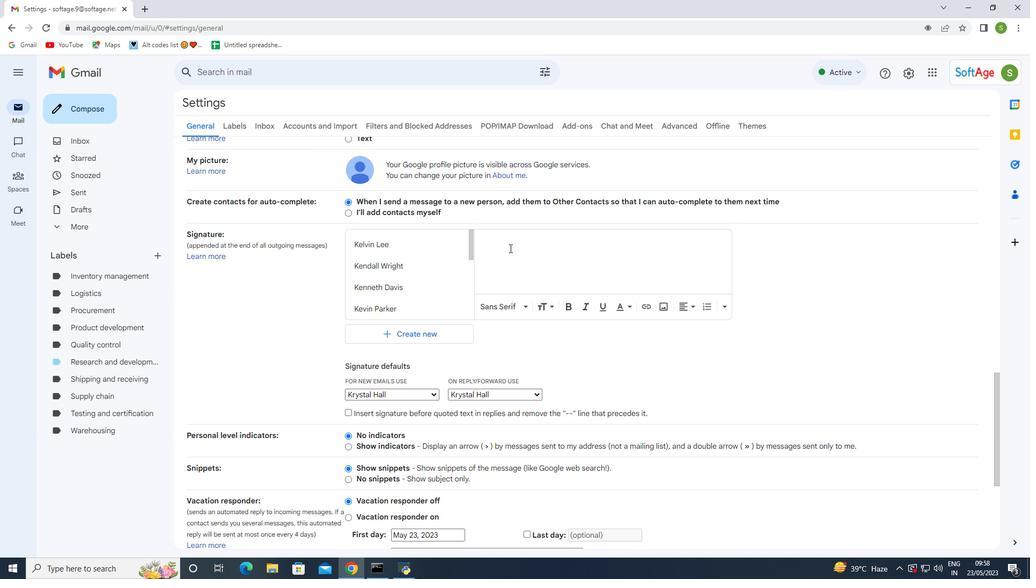 
Action: Key pressed <Key.shift><Key.shift><Key.shift><Key.shift><Key.shift><Key.shift><Key.shift><Key.shift><Key.shift><Key.shift><Key.shift><Key.shift><Key.shift><Key.shift><Key.shift><Key.shift><Key.shift>Kyle<Key.space><Key.shift><Key.shift><Key.shift><Key.shift><Key.shift><Key.shift><Key.shift><Key.shift><Key.shift>Scott
Screenshot: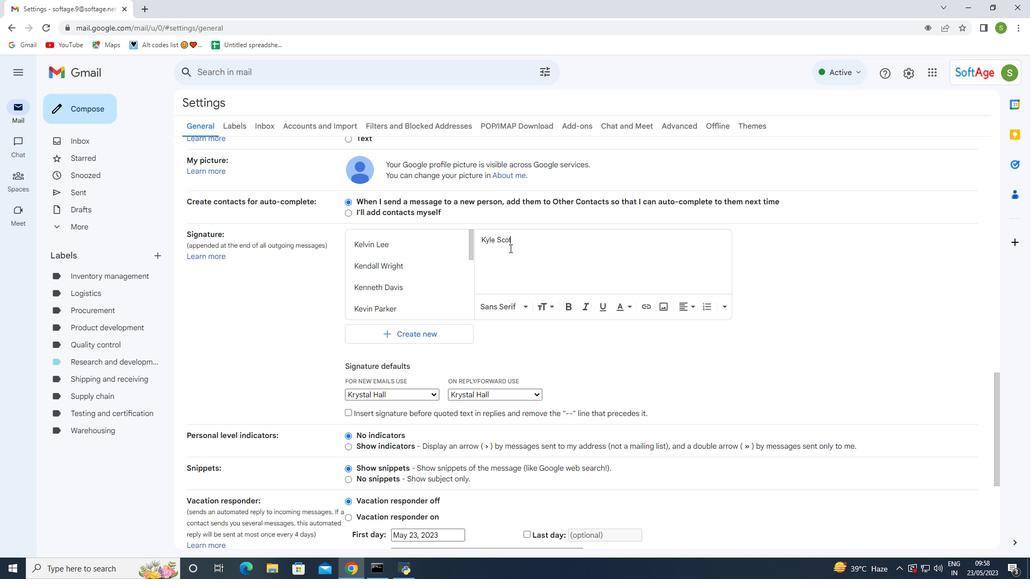
Action: Mouse moved to (412, 390)
Screenshot: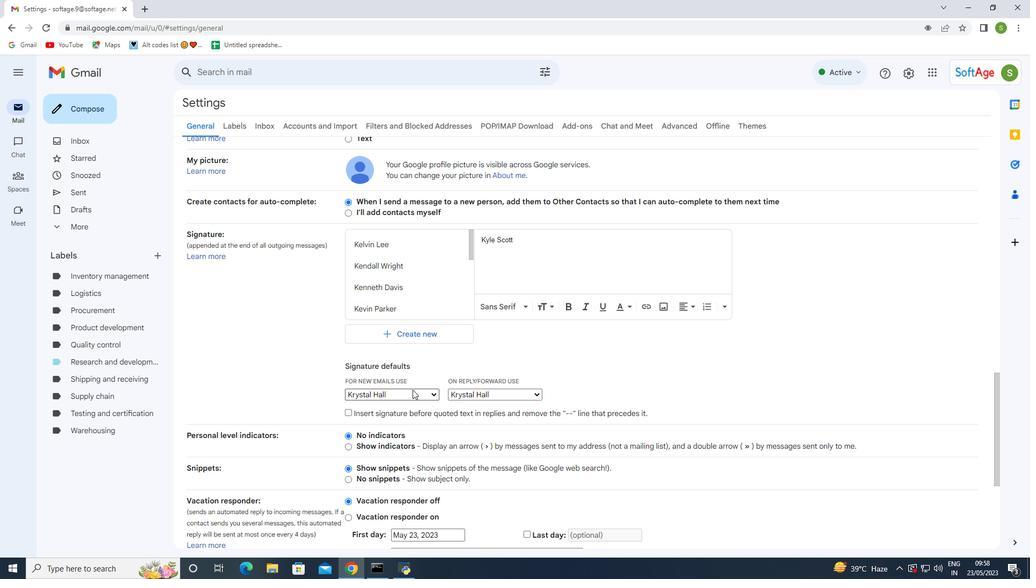 
Action: Mouse pressed left at (412, 390)
Screenshot: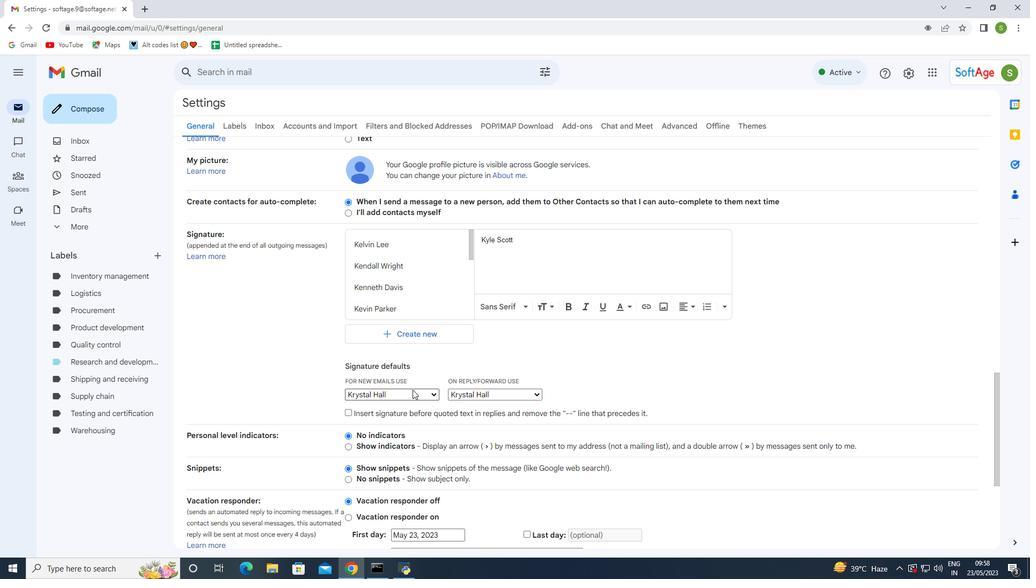 
Action: Mouse moved to (388, 531)
Screenshot: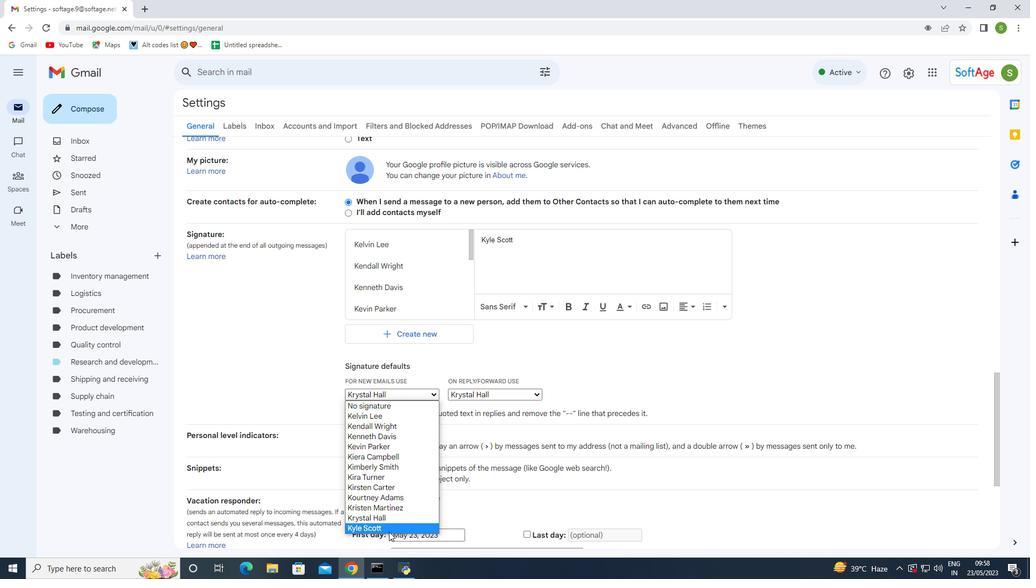 
Action: Mouse pressed left at (388, 531)
Screenshot: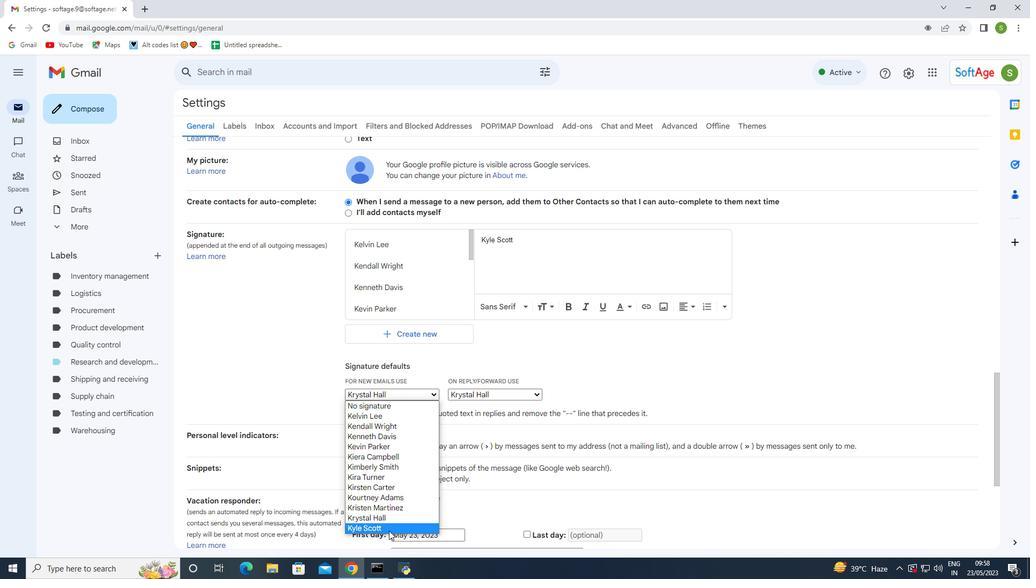 
Action: Mouse moved to (488, 392)
Screenshot: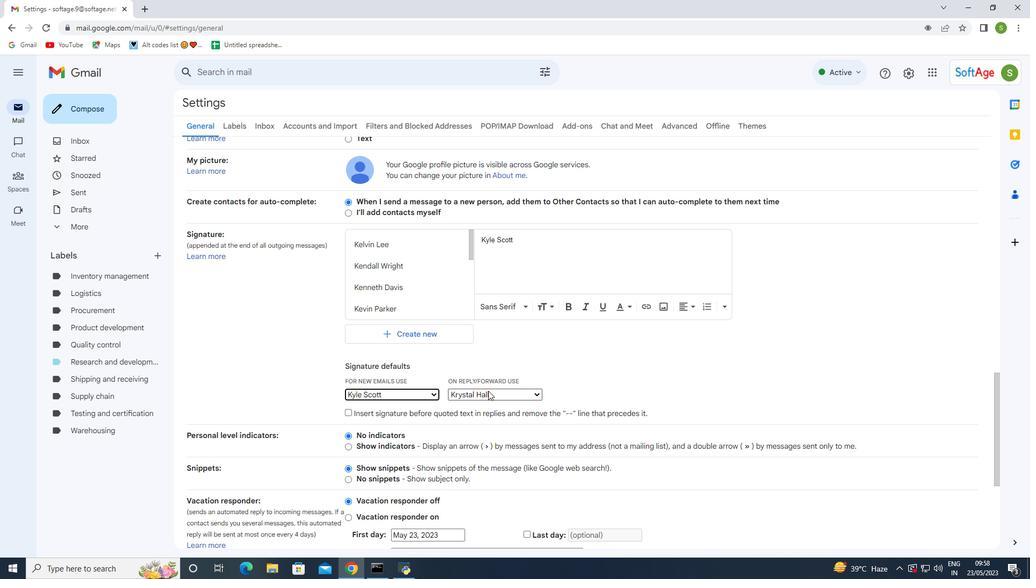 
Action: Mouse pressed left at (488, 392)
Screenshot: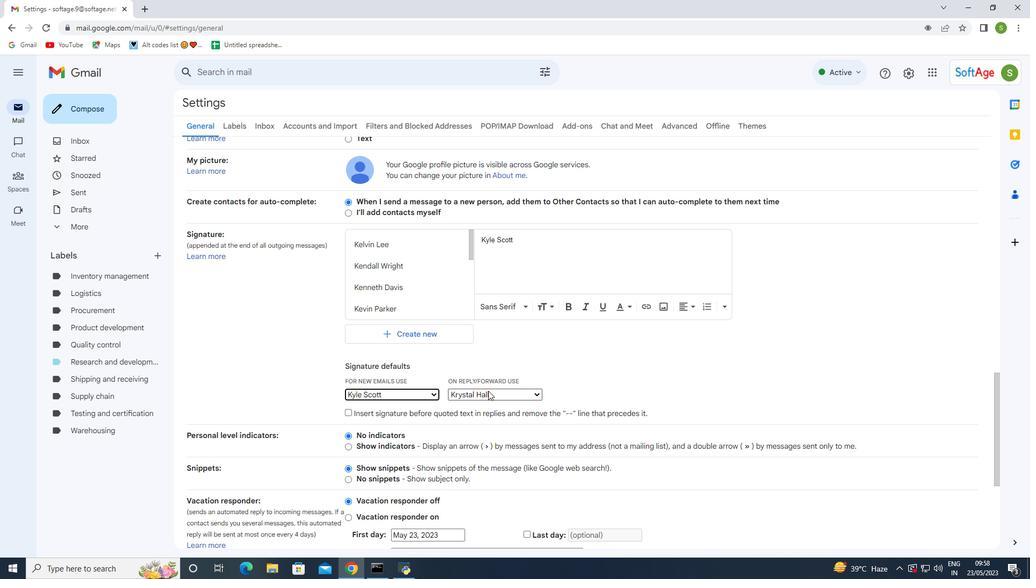 
Action: Mouse moved to (460, 525)
Screenshot: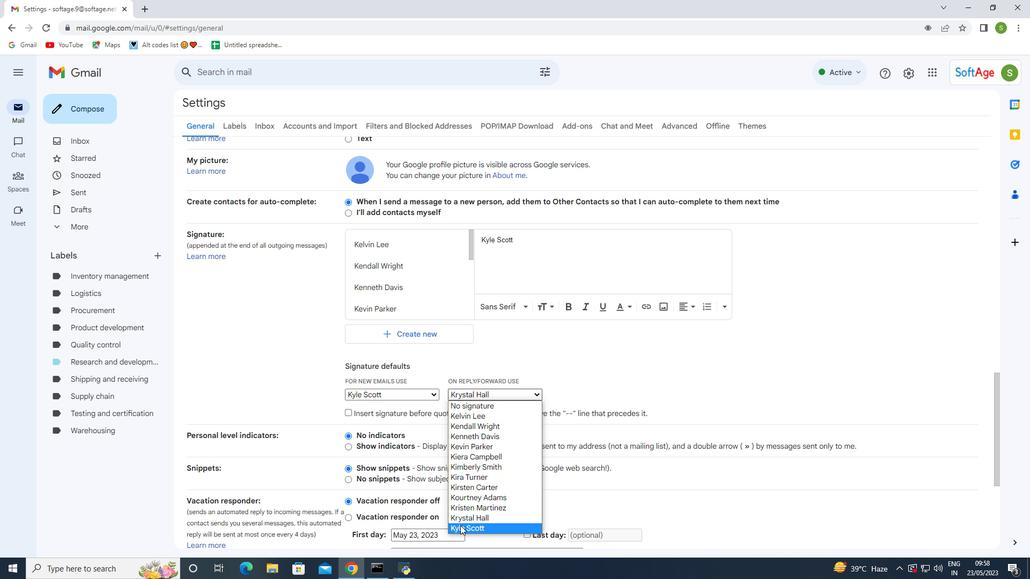 
Action: Mouse pressed left at (460, 525)
Screenshot: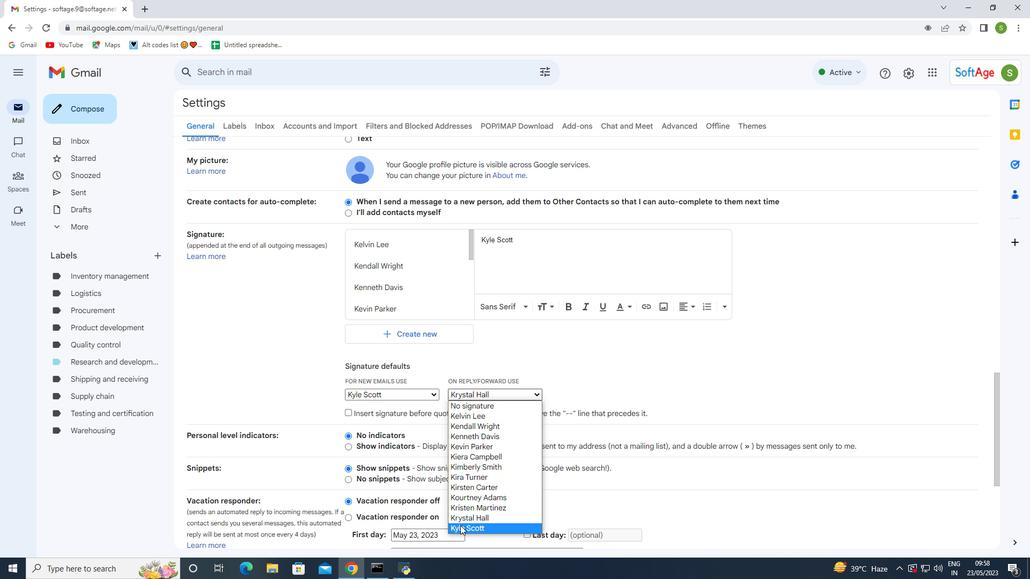 
Action: Mouse moved to (465, 464)
Screenshot: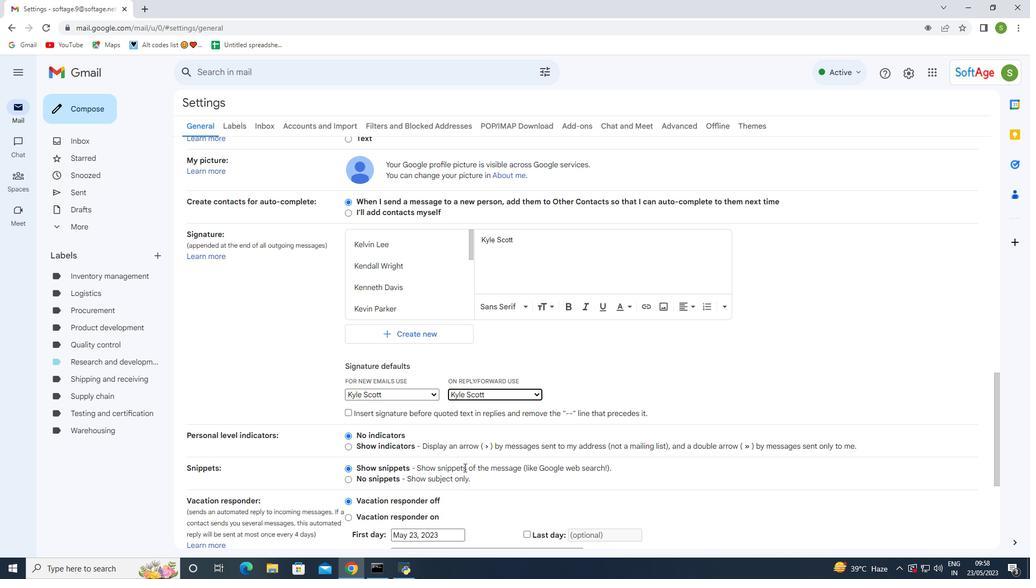 
Action: Mouse scrolled (465, 463) with delta (0, 0)
Screenshot: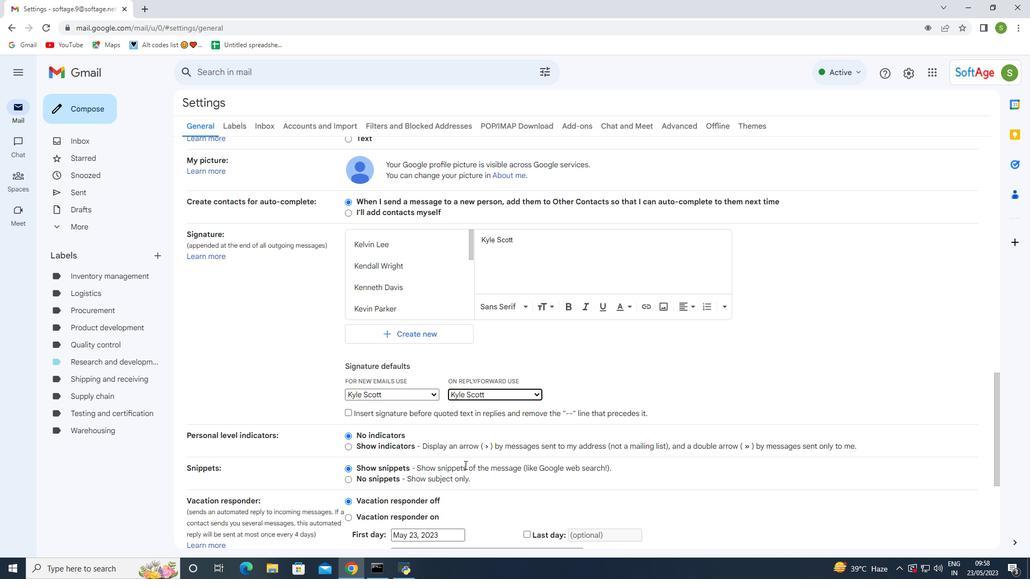 
Action: Mouse scrolled (465, 463) with delta (0, 0)
Screenshot: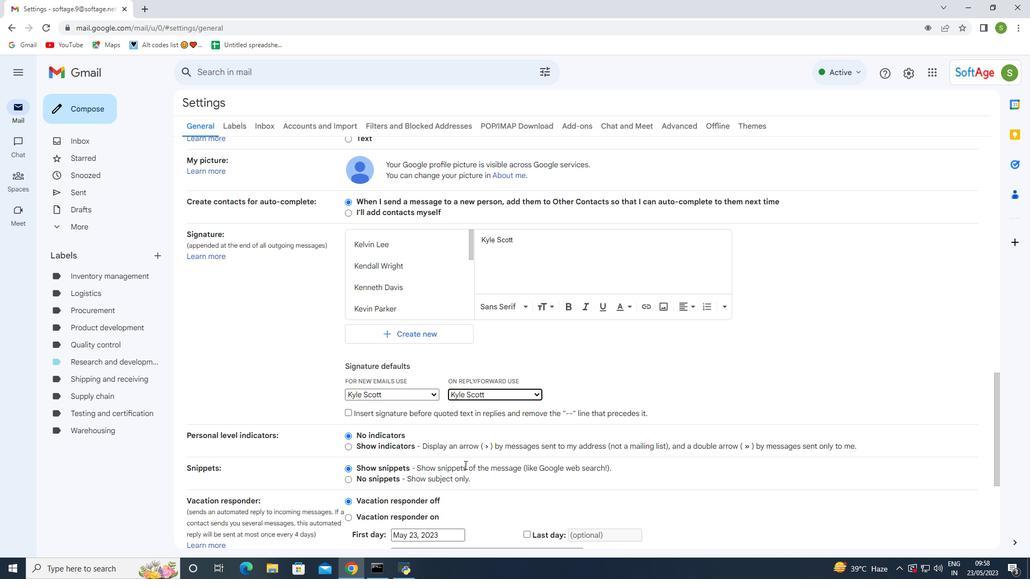 
Action: Mouse scrolled (465, 463) with delta (0, 0)
Screenshot: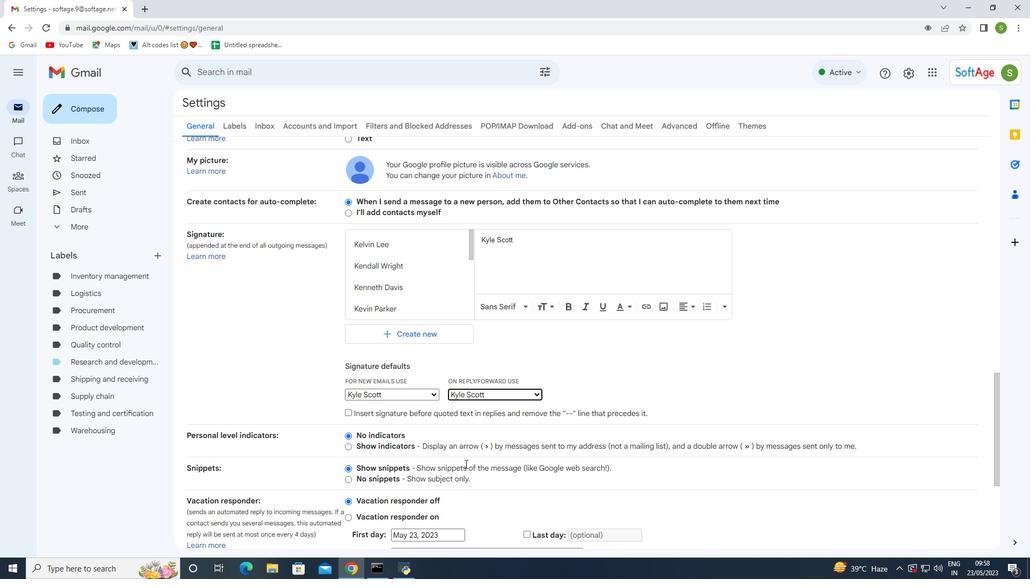 
Action: Mouse scrolled (465, 463) with delta (0, 0)
Screenshot: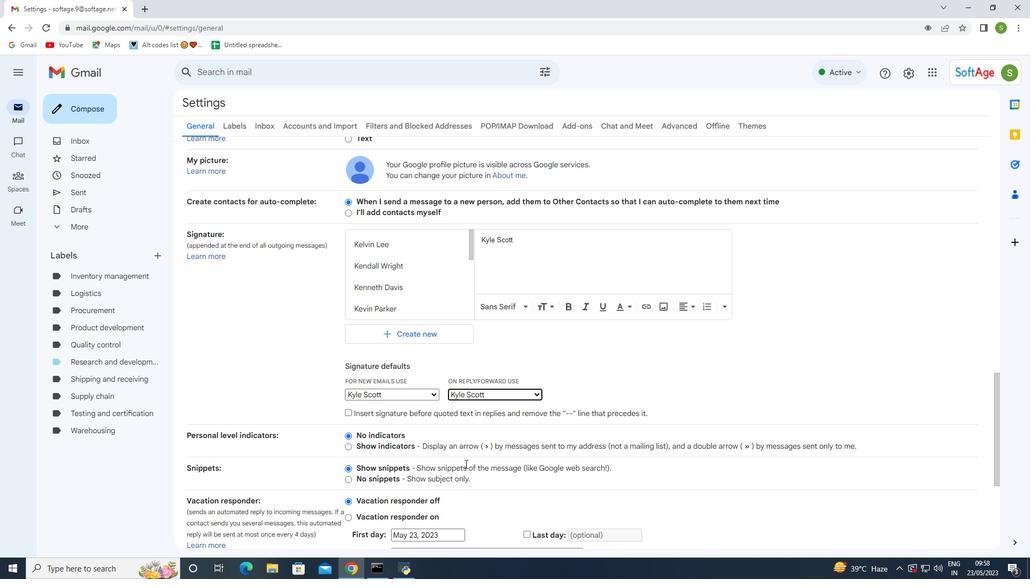 
Action: Mouse moved to (475, 455)
Screenshot: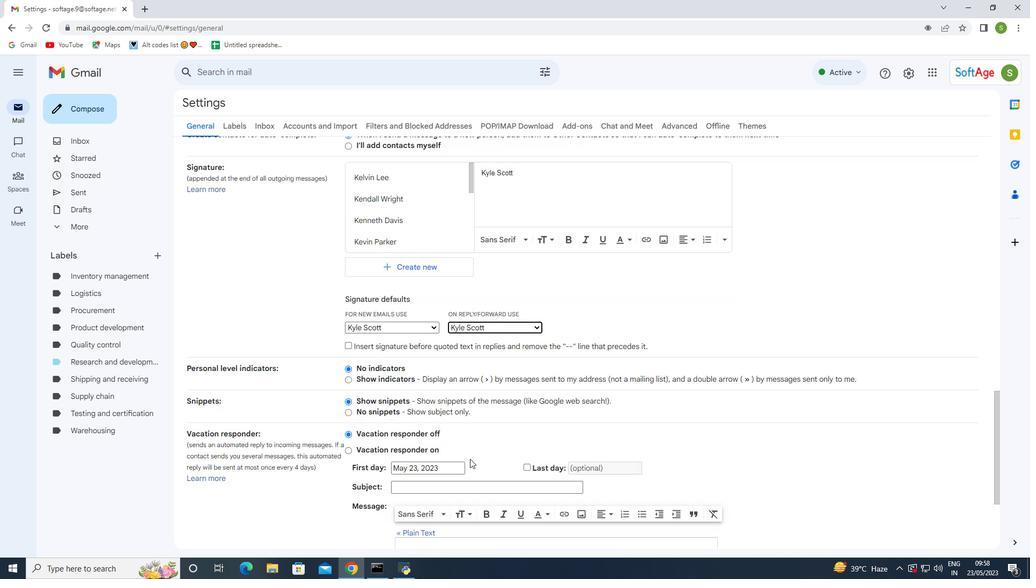 
Action: Mouse scrolled (475, 454) with delta (0, 0)
Screenshot: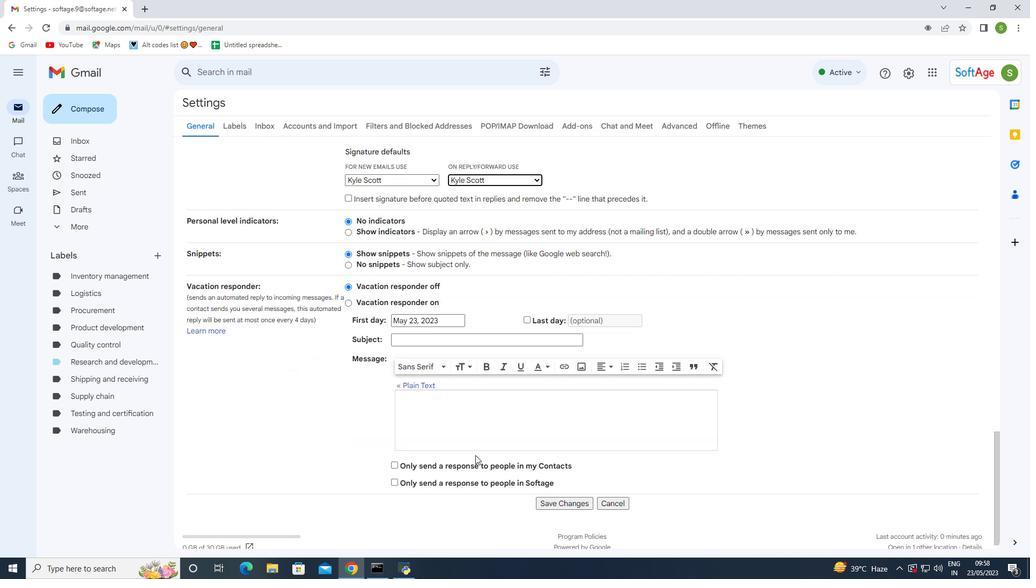 
Action: Mouse moved to (475, 456)
Screenshot: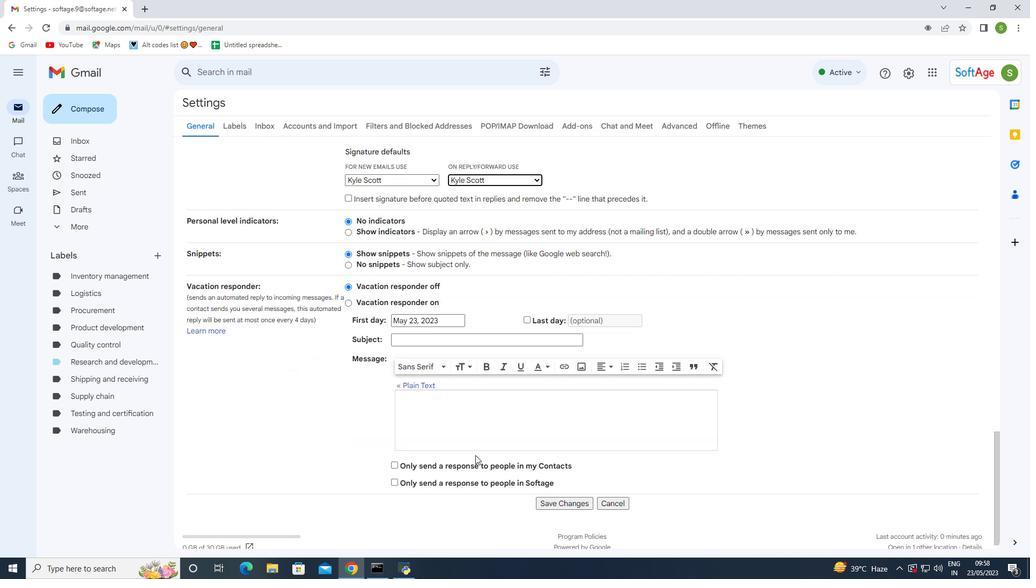 
Action: Mouse scrolled (475, 455) with delta (0, 0)
Screenshot: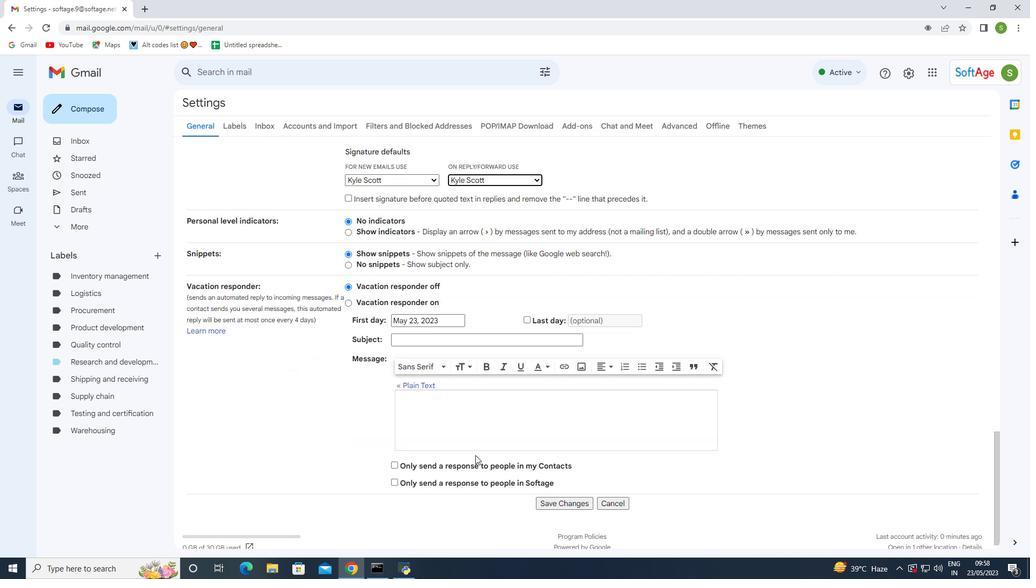 
Action: Mouse moved to (478, 457)
Screenshot: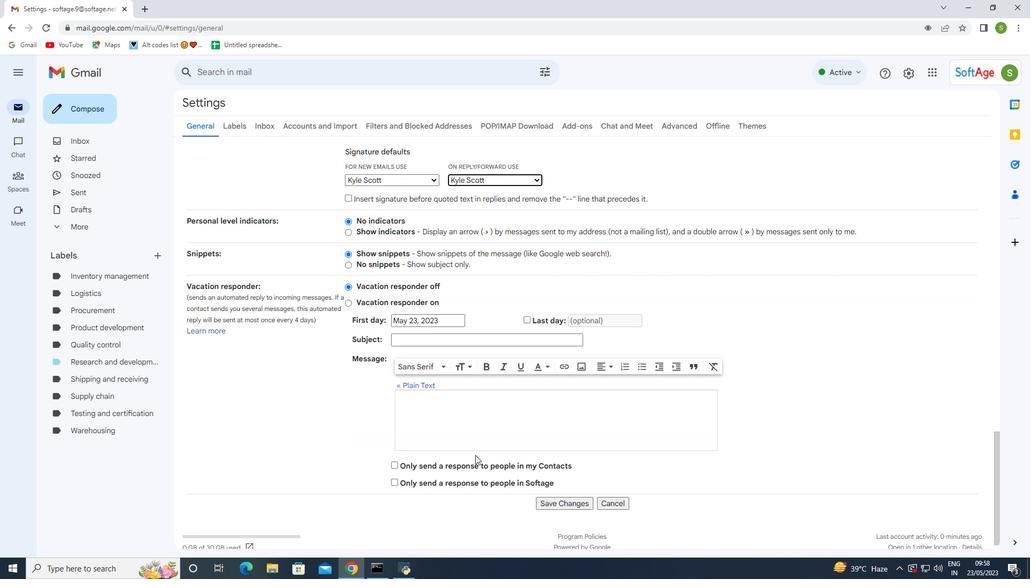
Action: Mouse scrolled (478, 456) with delta (0, 0)
Screenshot: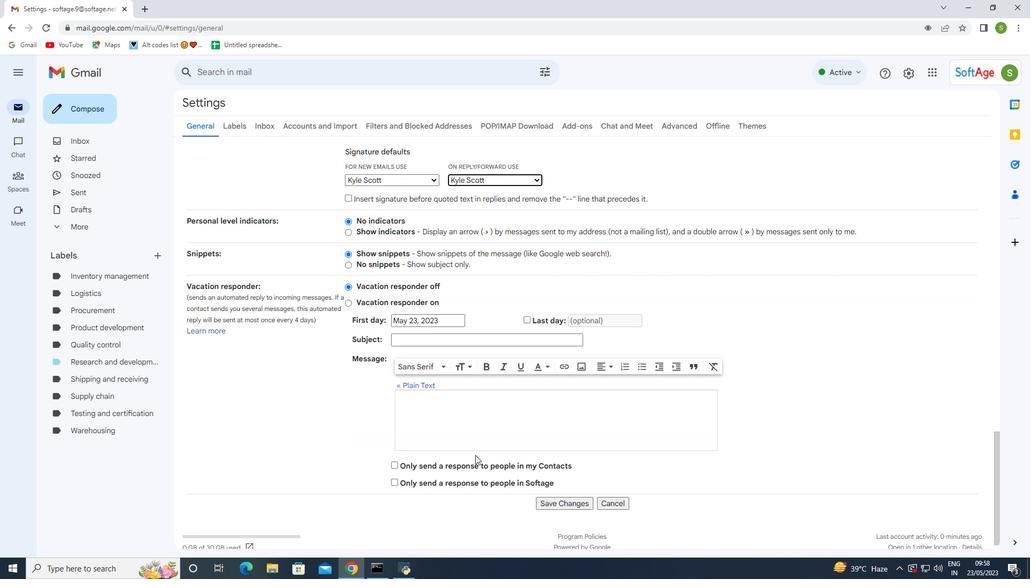 
Action: Mouse moved to (479, 457)
Screenshot: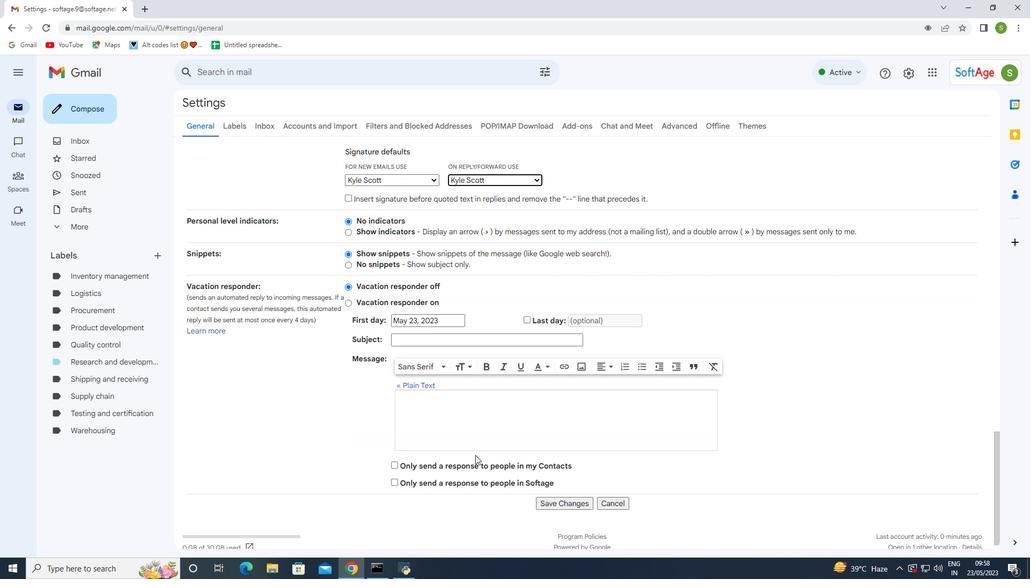 
Action: Mouse scrolled (479, 457) with delta (0, 0)
Screenshot: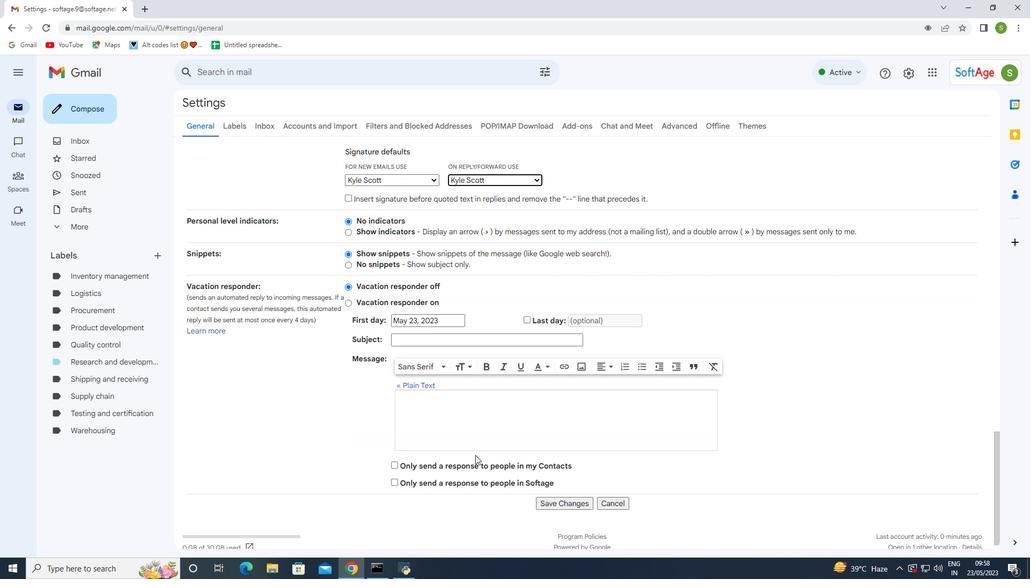 
Action: Mouse moved to (479, 457)
Screenshot: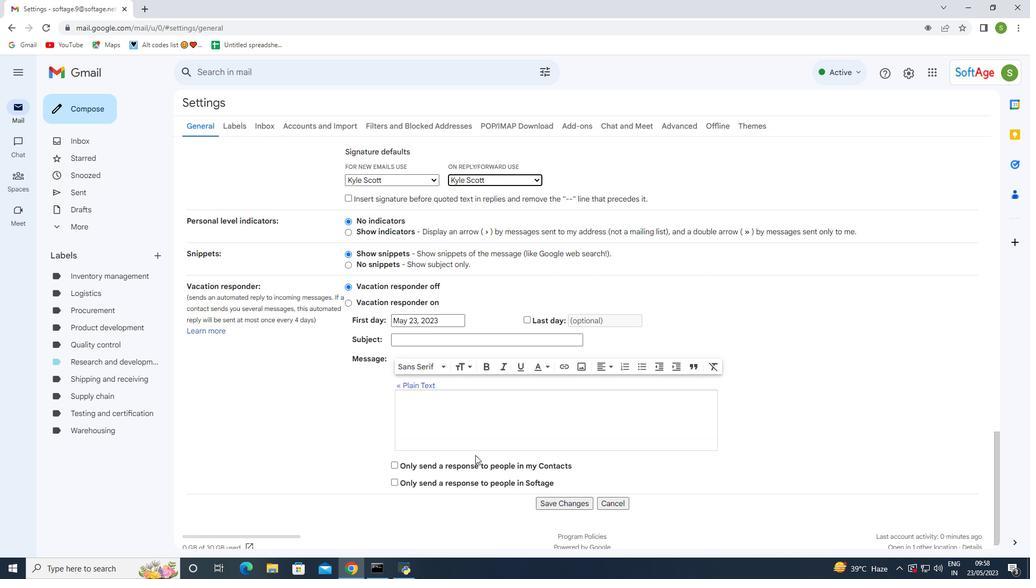 
Action: Mouse scrolled (479, 457) with delta (0, 0)
Screenshot: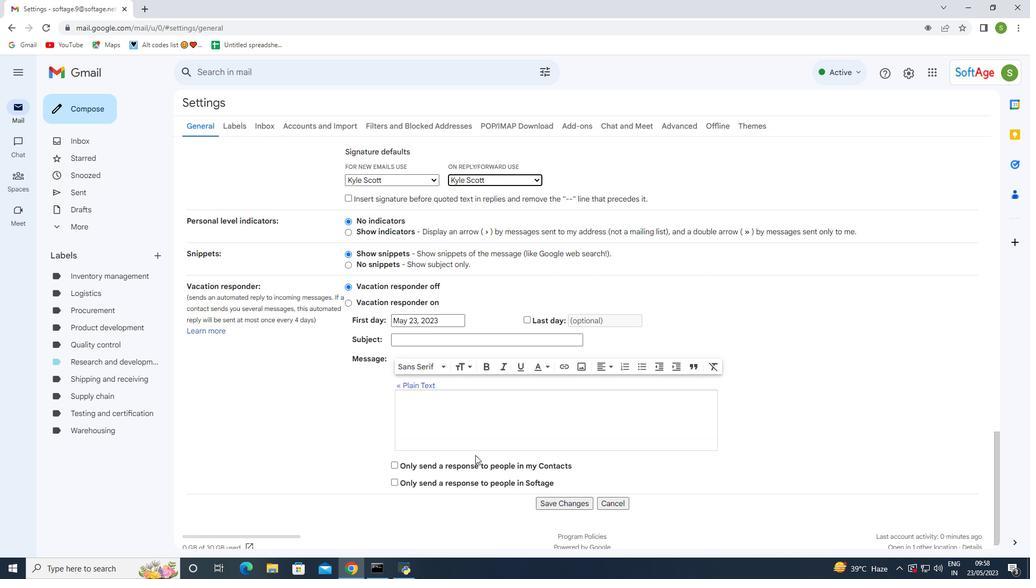 
Action: Mouse moved to (401, 407)
Screenshot: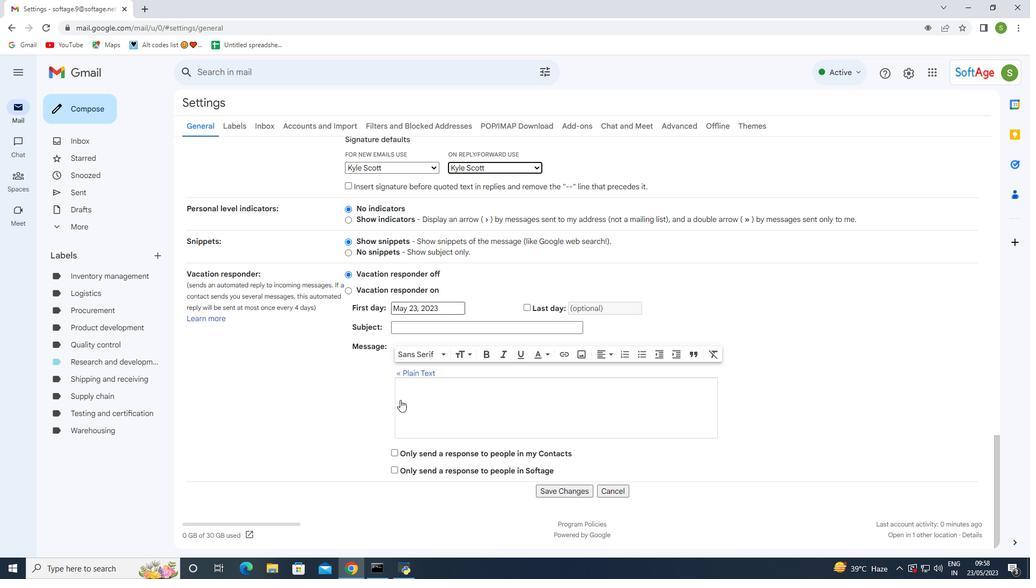 
Action: Mouse scrolled (401, 407) with delta (0, 0)
Screenshot: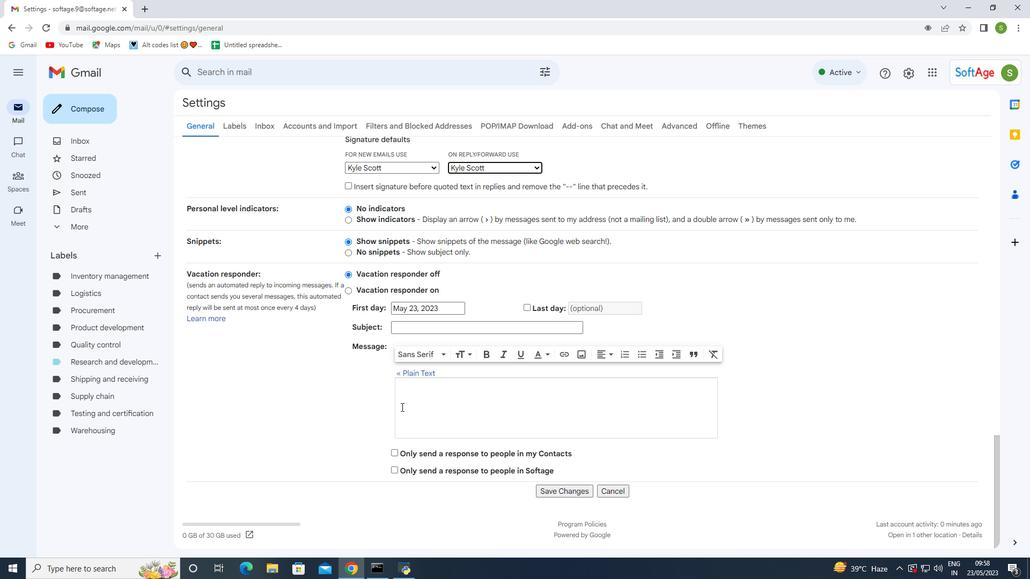 
Action: Mouse scrolled (401, 407) with delta (0, 0)
Screenshot: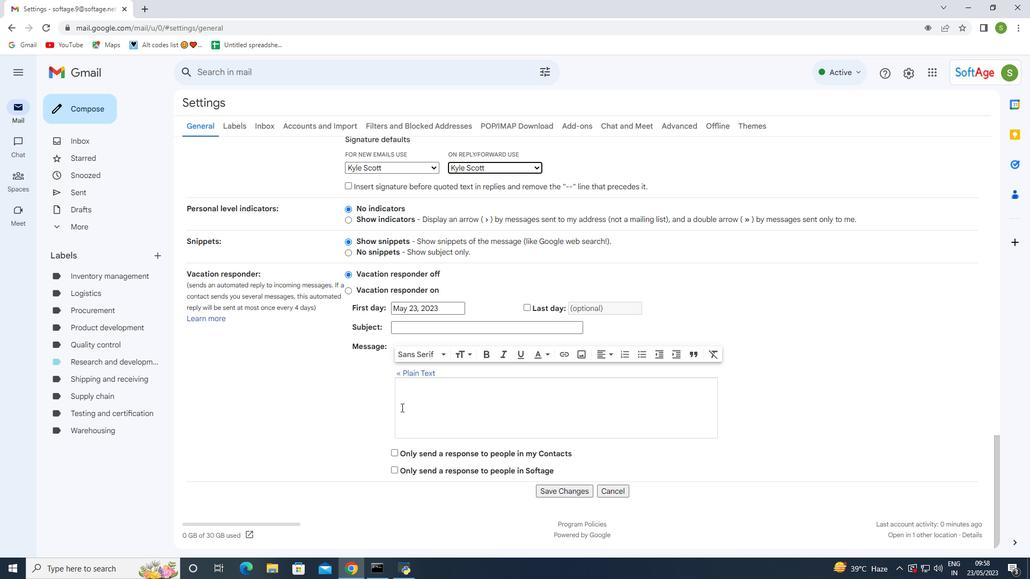 
Action: Mouse moved to (404, 409)
Screenshot: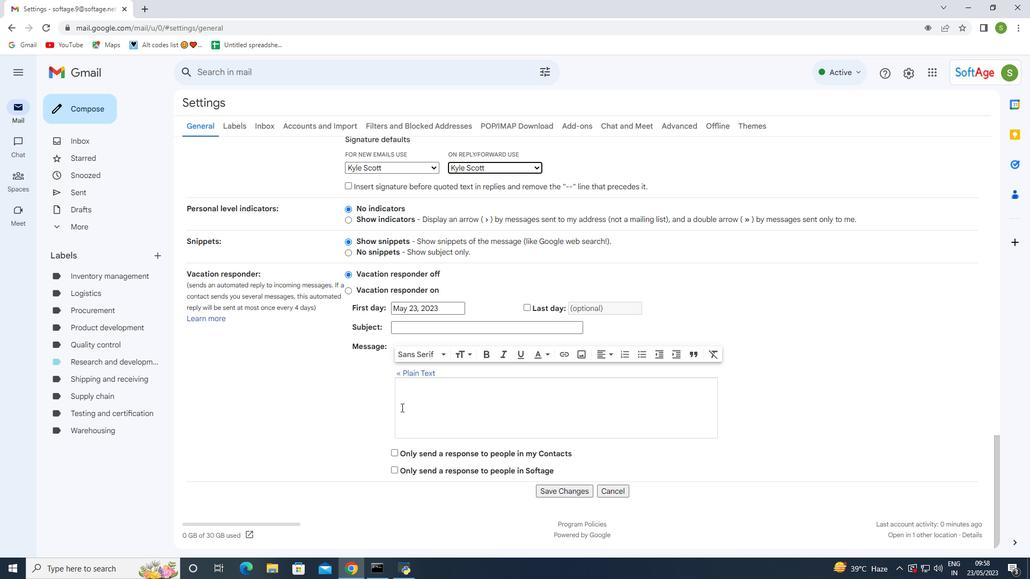 
Action: Mouse scrolled (404, 409) with delta (0, 0)
Screenshot: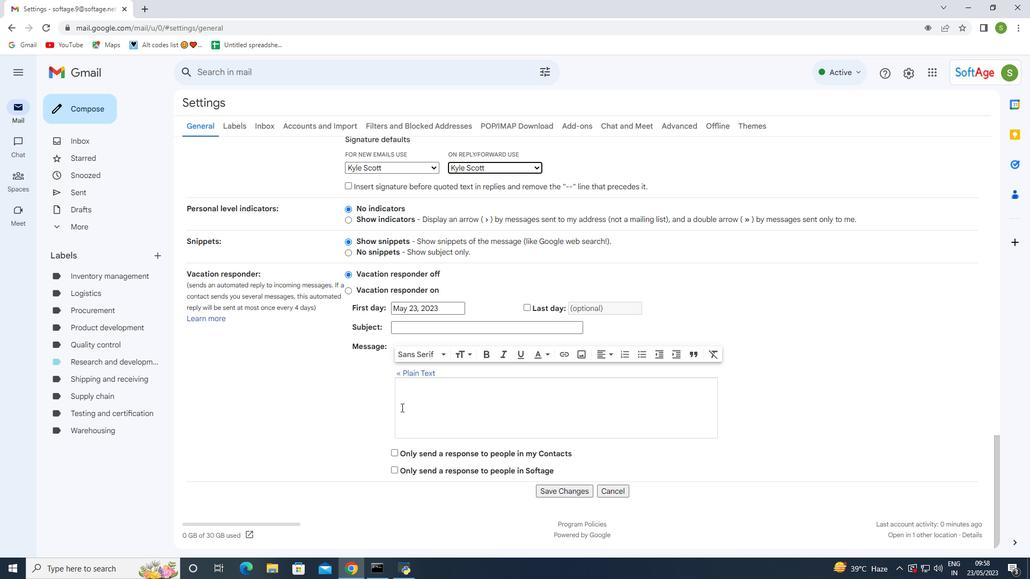 
Action: Mouse moved to (422, 419)
Screenshot: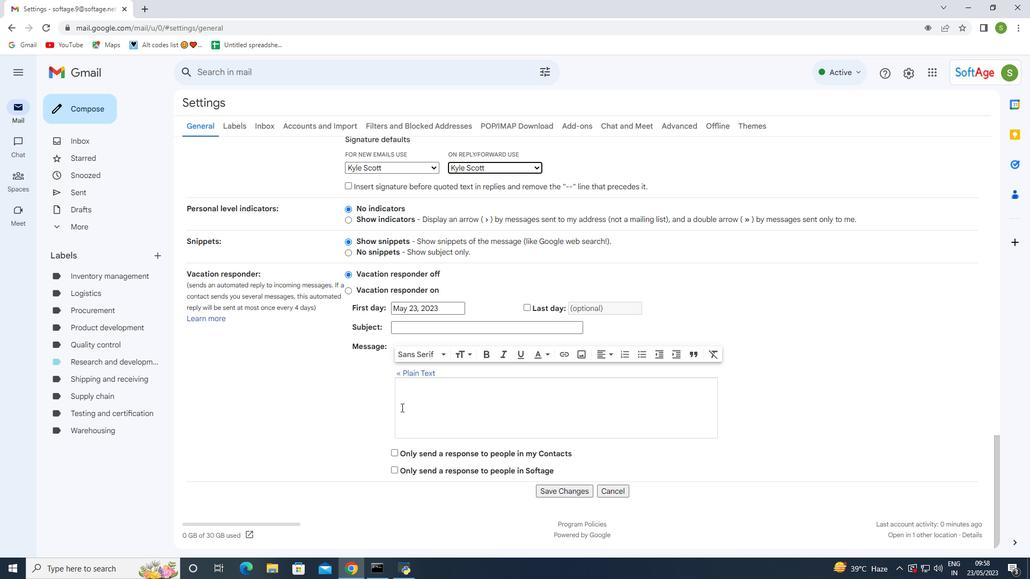 
Action: Mouse scrolled (422, 418) with delta (0, 0)
Screenshot: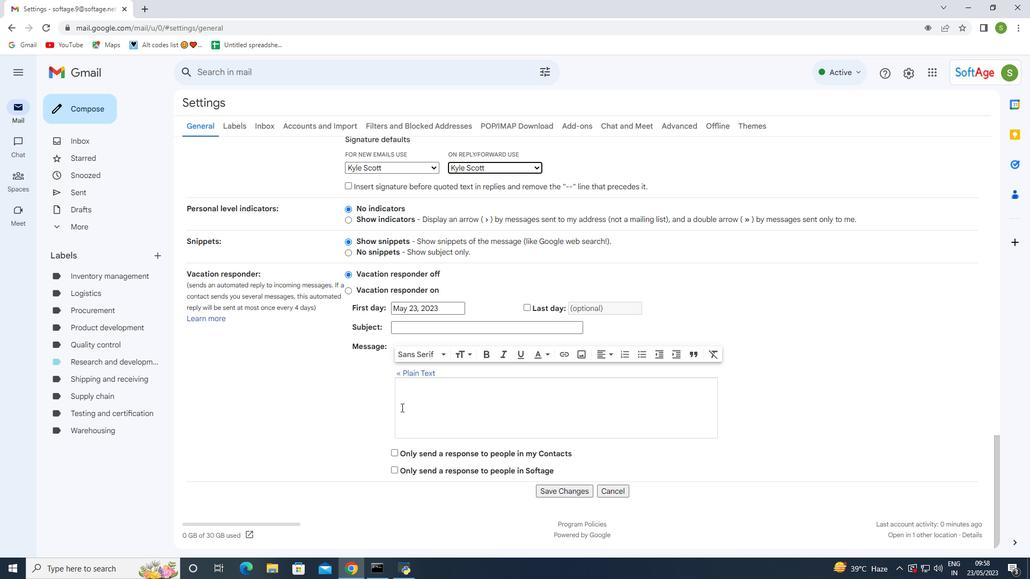 
Action: Mouse moved to (566, 492)
Screenshot: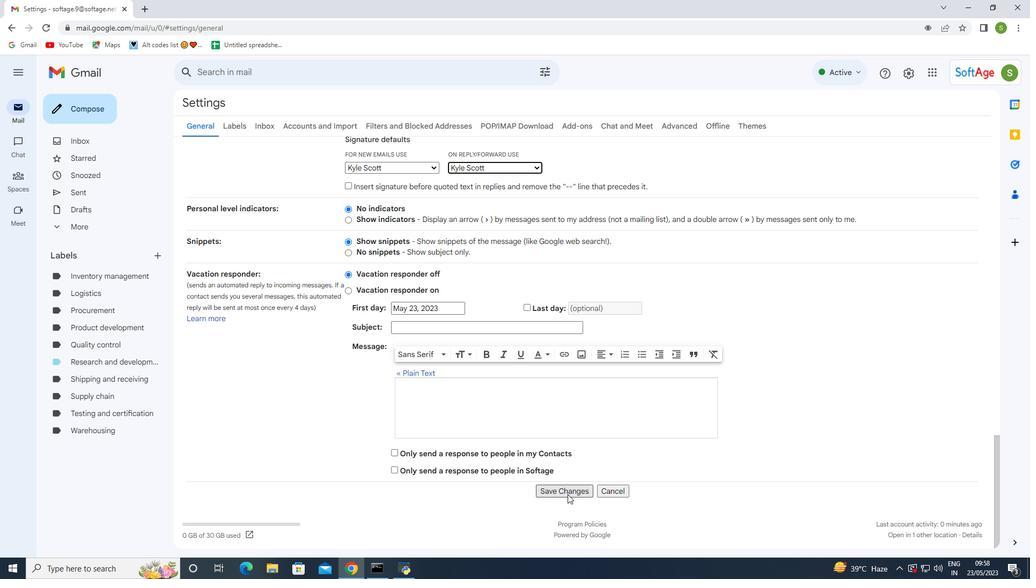 
Action: Mouse pressed left at (566, 492)
Screenshot: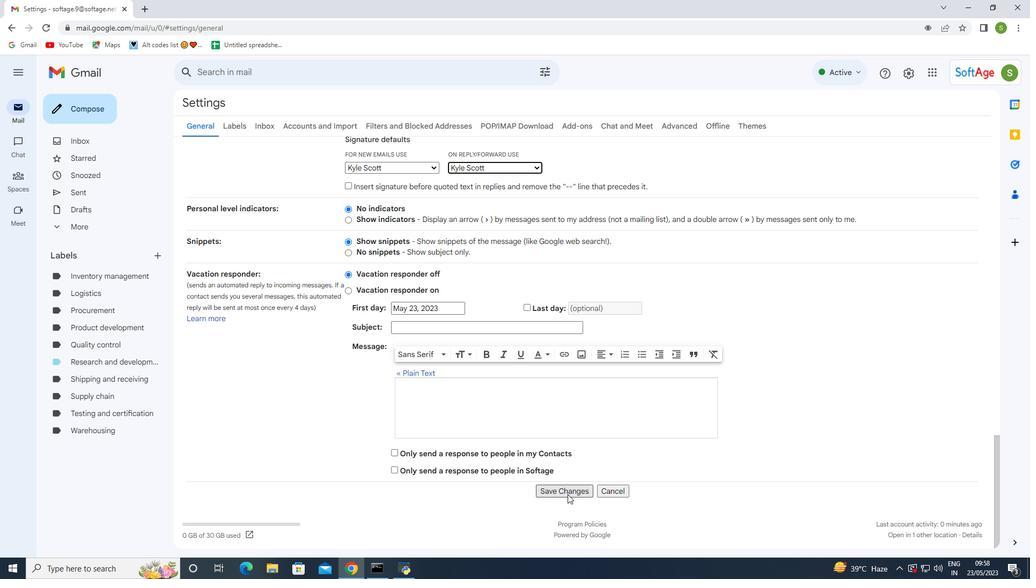 
Action: Mouse moved to (98, 108)
Screenshot: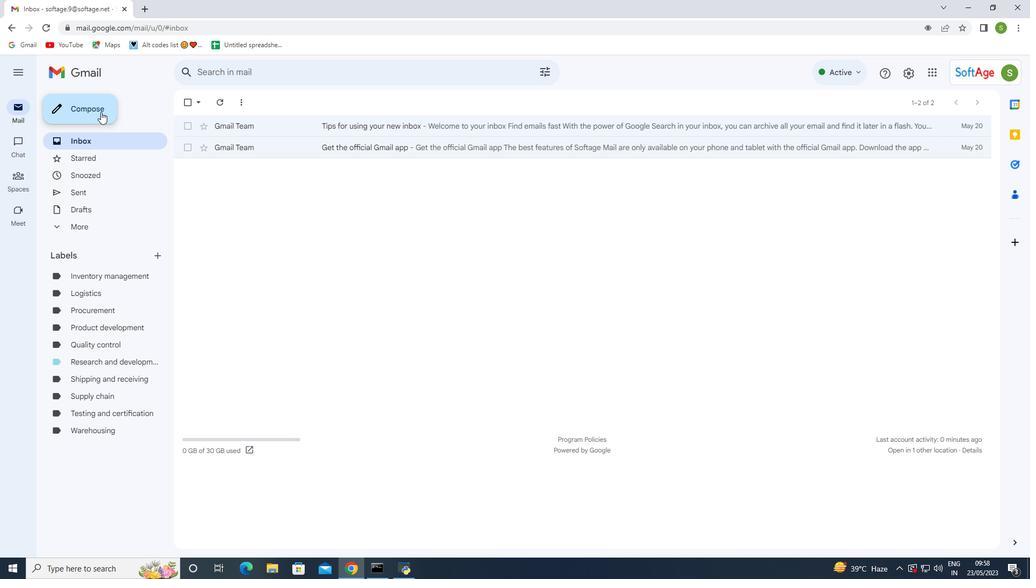 
Action: Mouse pressed left at (98, 108)
Screenshot: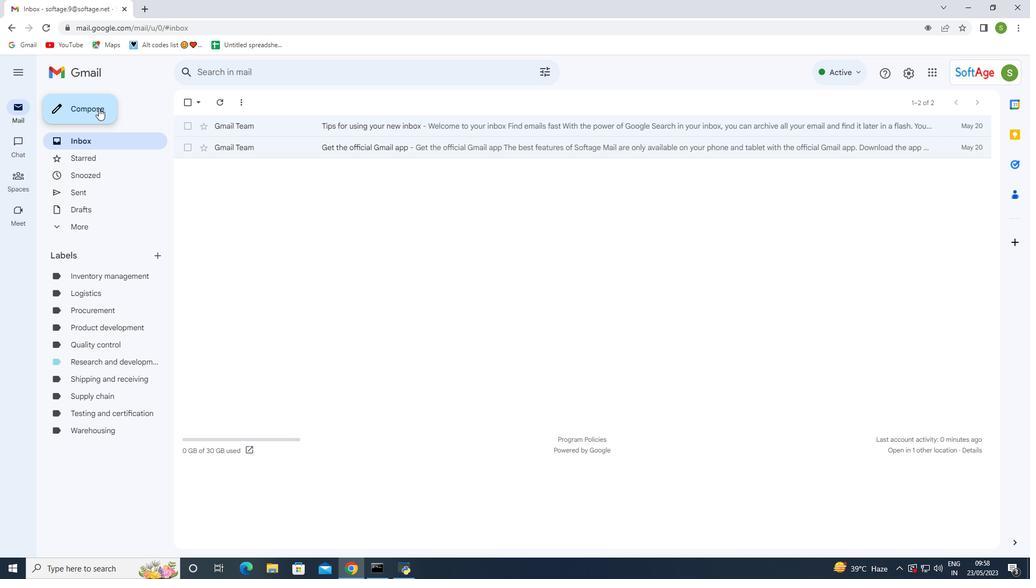 
Action: Mouse moved to (701, 255)
Screenshot: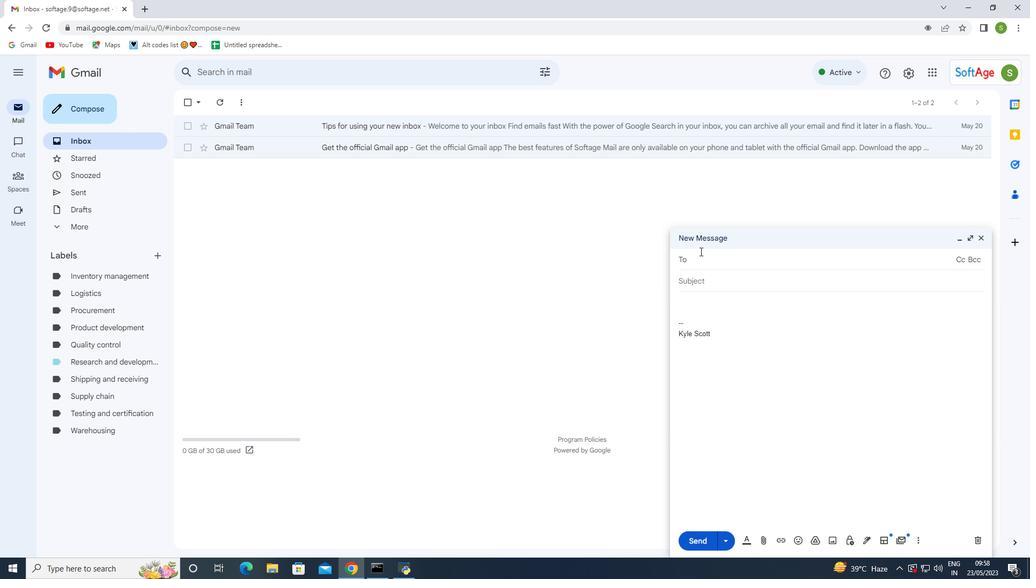 
Action: Mouse pressed left at (701, 255)
Screenshot: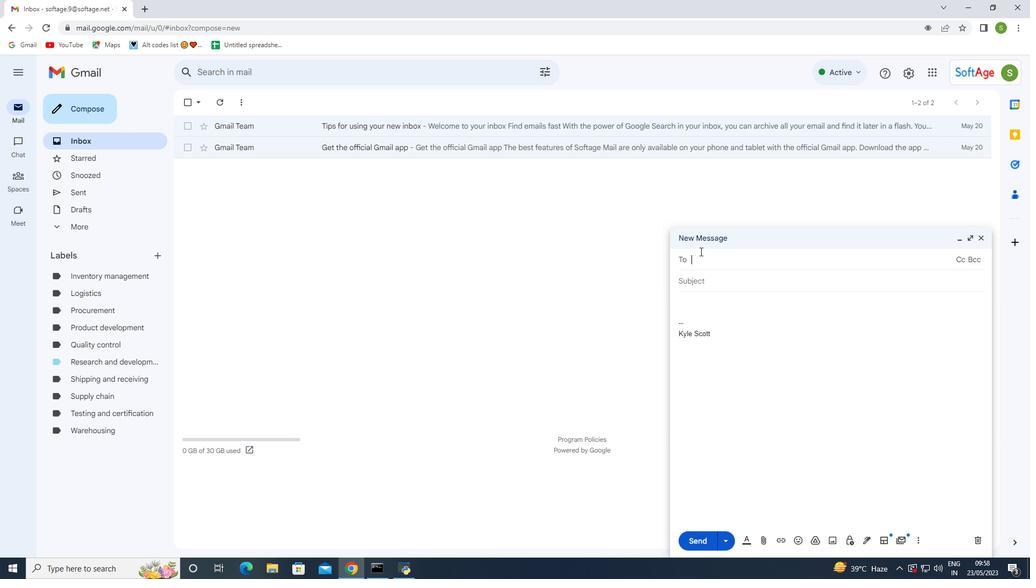 
Action: Mouse moved to (701, 255)
Screenshot: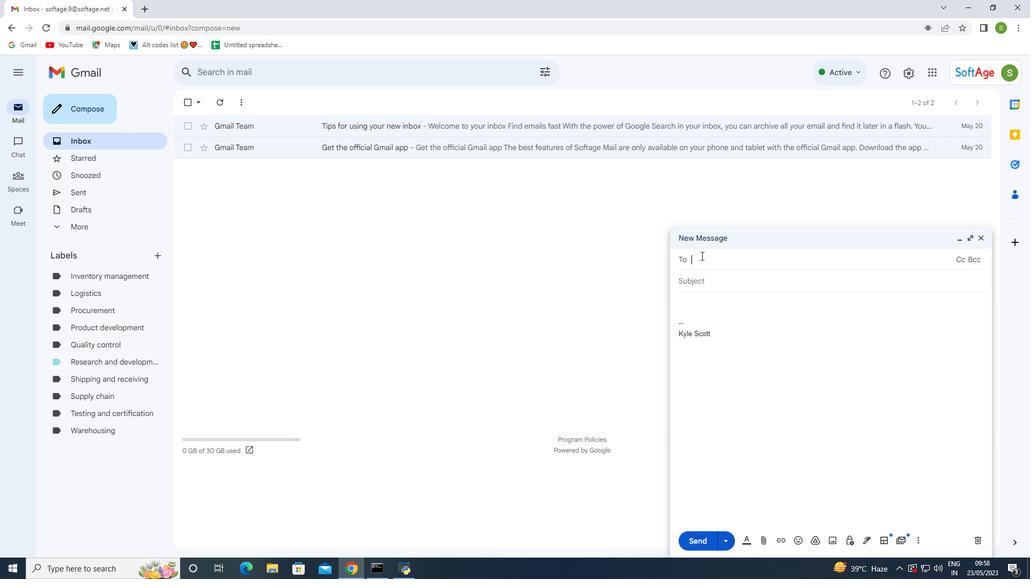 
Action: Key pressed softage.8<Key.shift>@softage.net
Screenshot: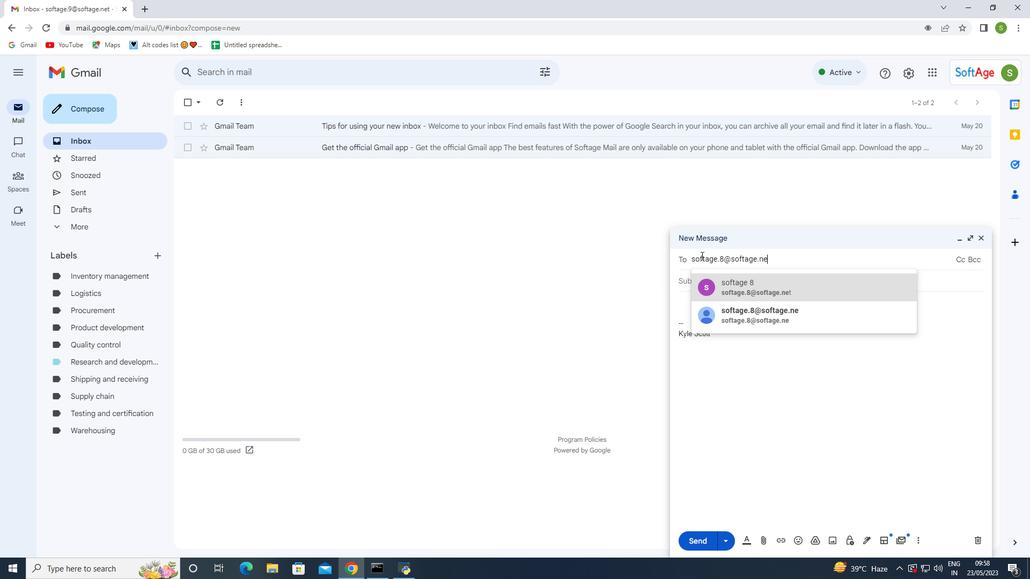 
Action: Mouse moved to (854, 295)
Screenshot: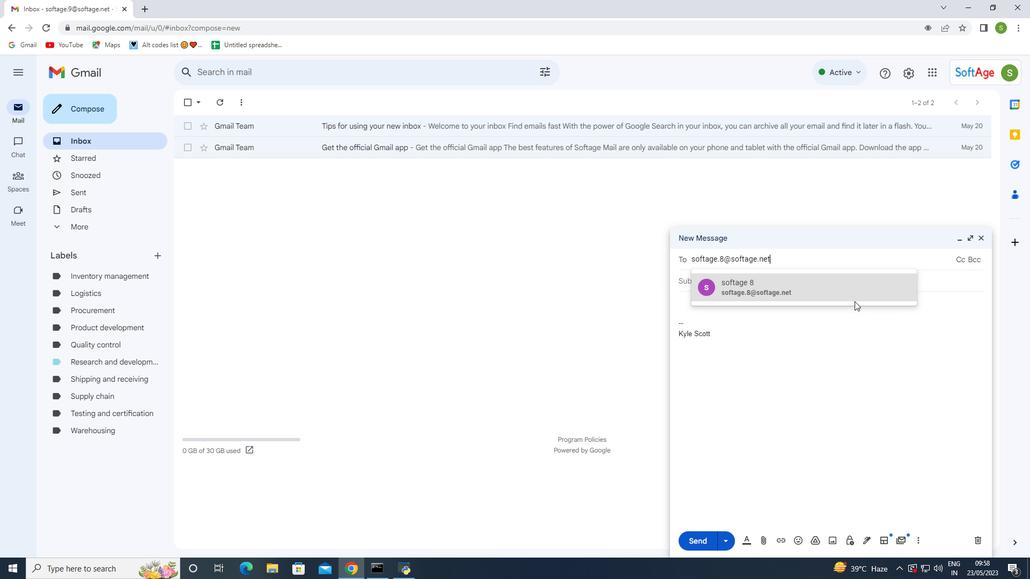 
Action: Mouse pressed left at (854, 295)
Screenshot: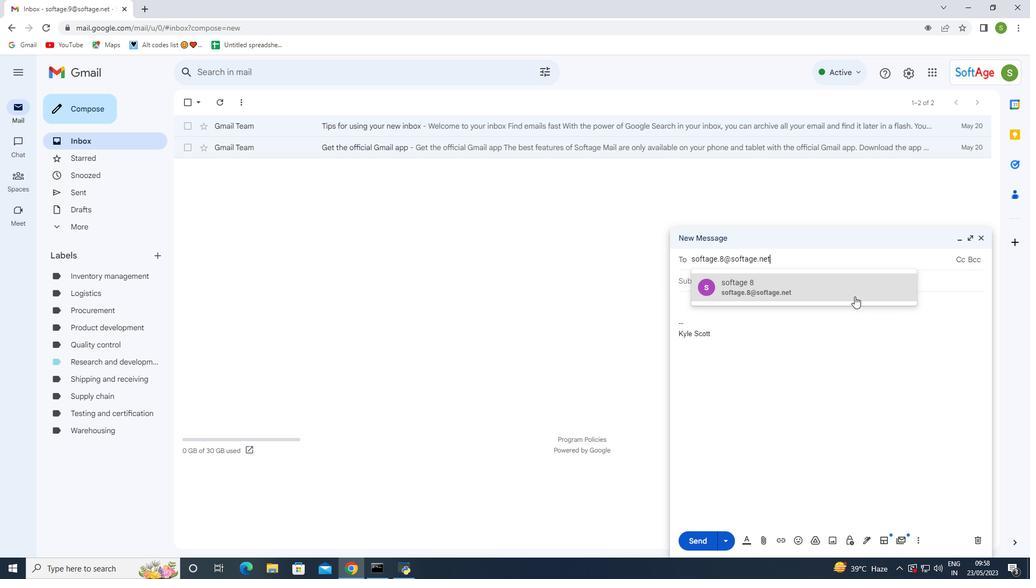 
Action: Mouse moved to (710, 294)
Screenshot: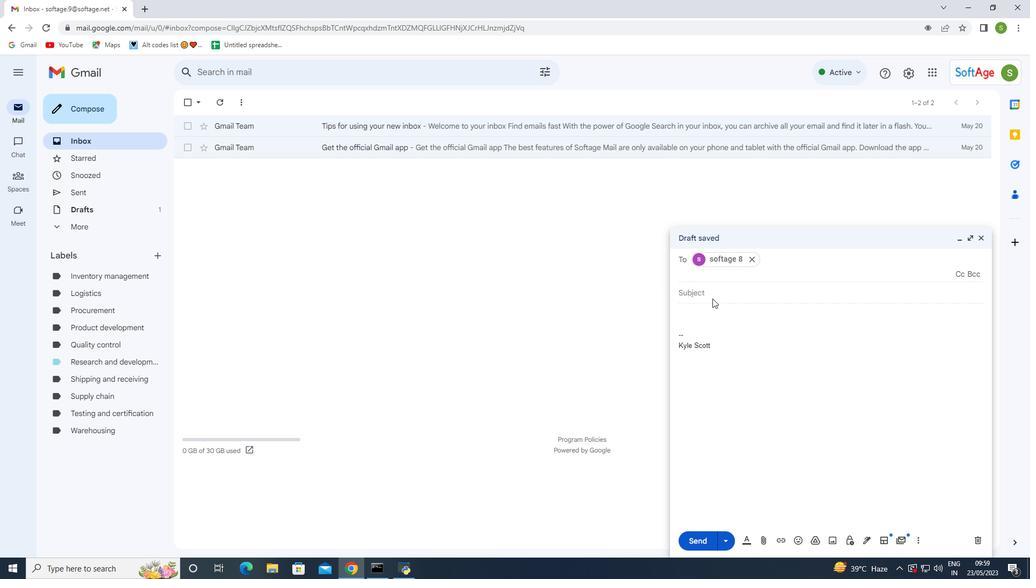
Action: Mouse pressed left at (710, 294)
Screenshot: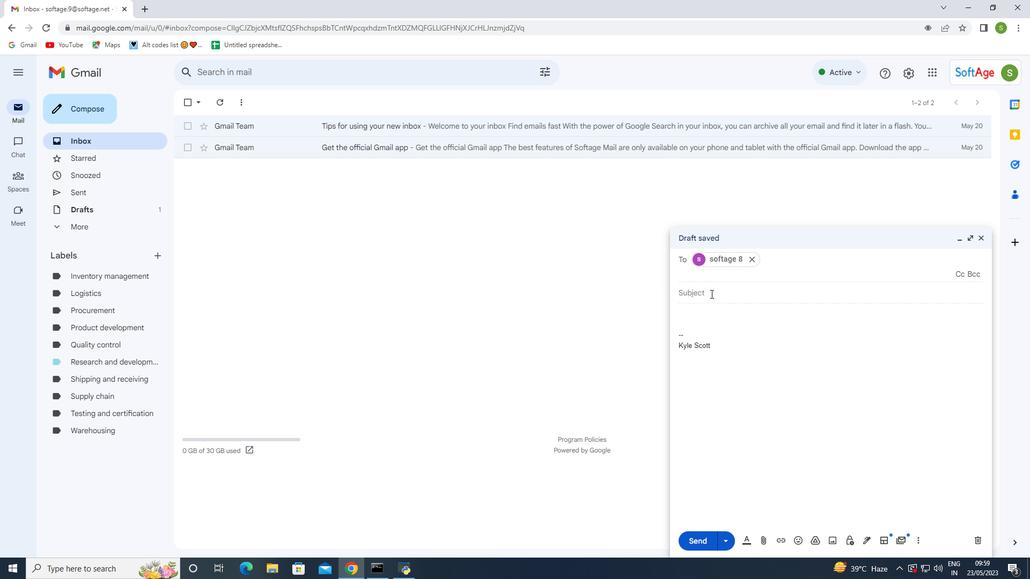 
Action: Key pressed <Key.shift><Key.shift><Key.shift><Key.shift><Key.shift><Key.shift><Key.shift><Key.shift><Key.shift><Key.shift><Key.shift>Feedback<Key.space>on<Key.space>a<Key.space><Key.shift><Key.shift><Key.shift><Key.shift><Key.shift><Key.shift><Key.shift><Key.shift><Key.shift><Key.shift><Key.shift><Key.shift><Key.shift><Key.shift><Key.shift><Key.shift><Key.shift><Key.shift><Key.shift><Key.shift>survey<Key.space>response<Key.space>
Screenshot: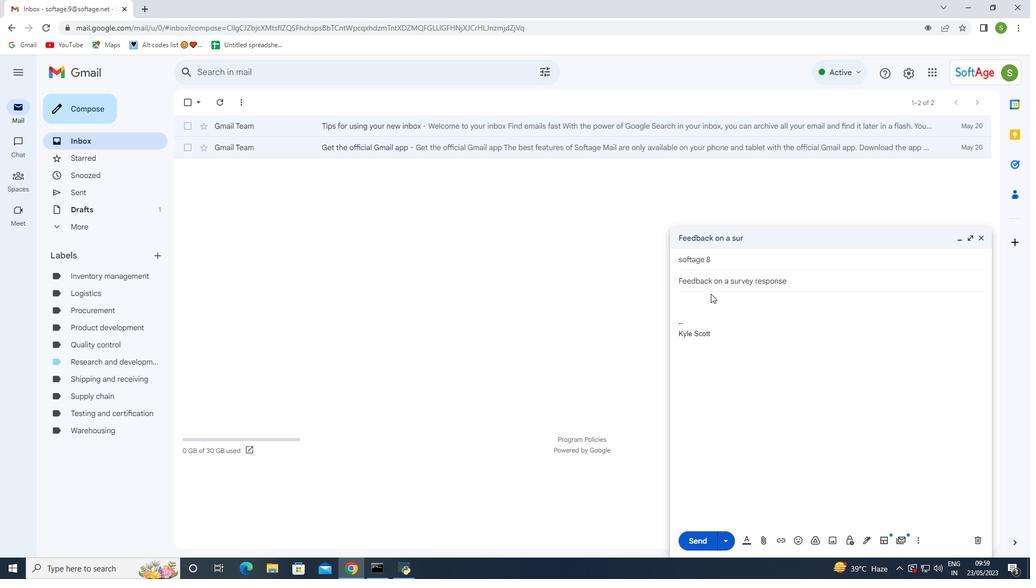 
Action: Mouse moved to (708, 305)
Screenshot: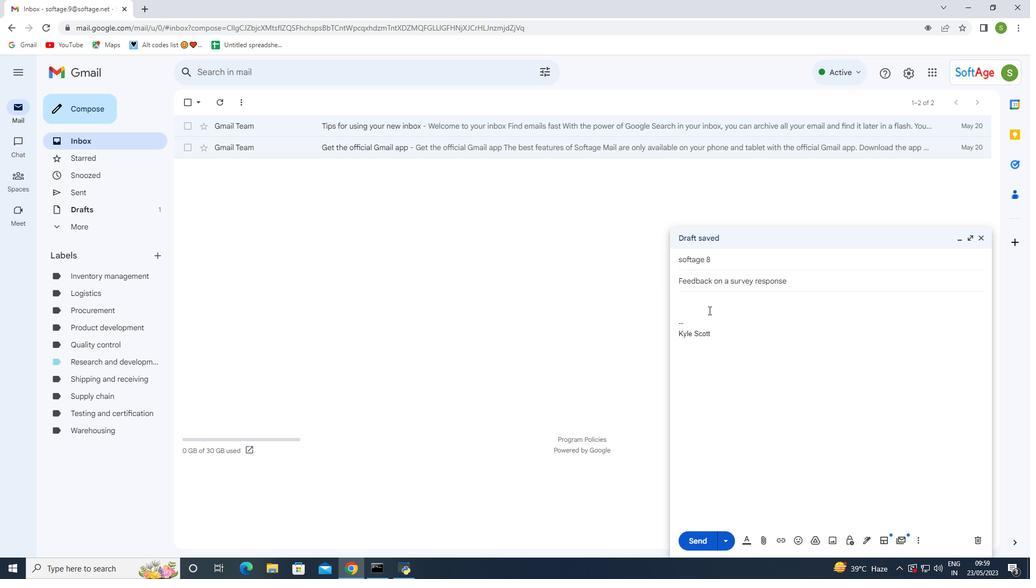 
Action: Mouse pressed left at (708, 305)
Screenshot: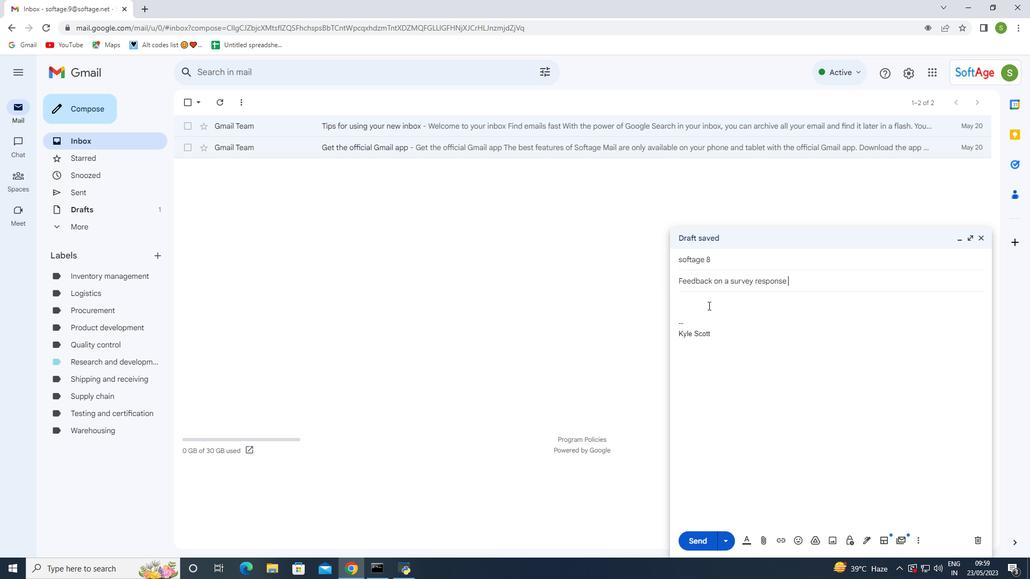 
Action: Mouse moved to (700, 320)
Screenshot: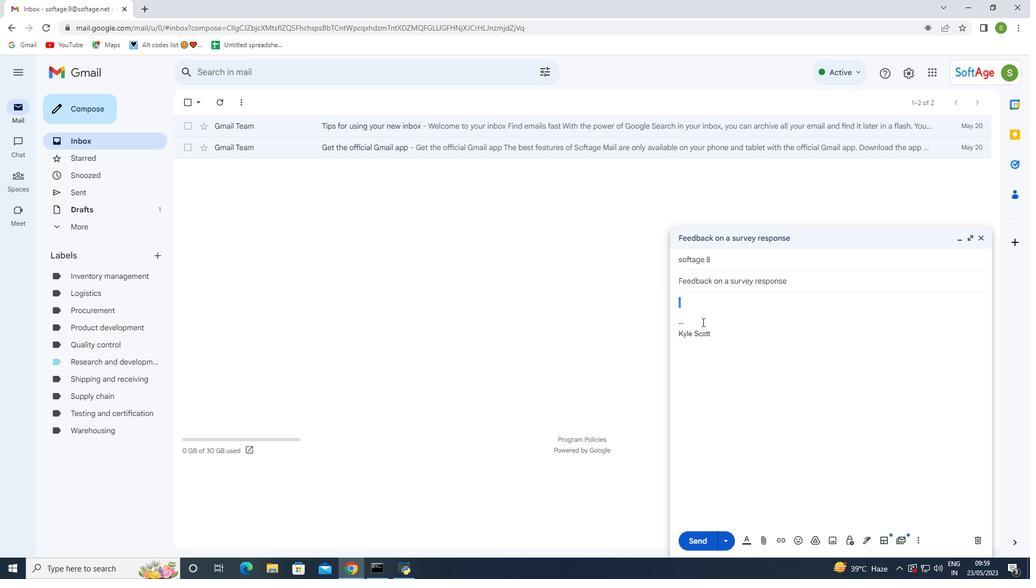 
Action: Mouse pressed left at (700, 320)
Screenshot: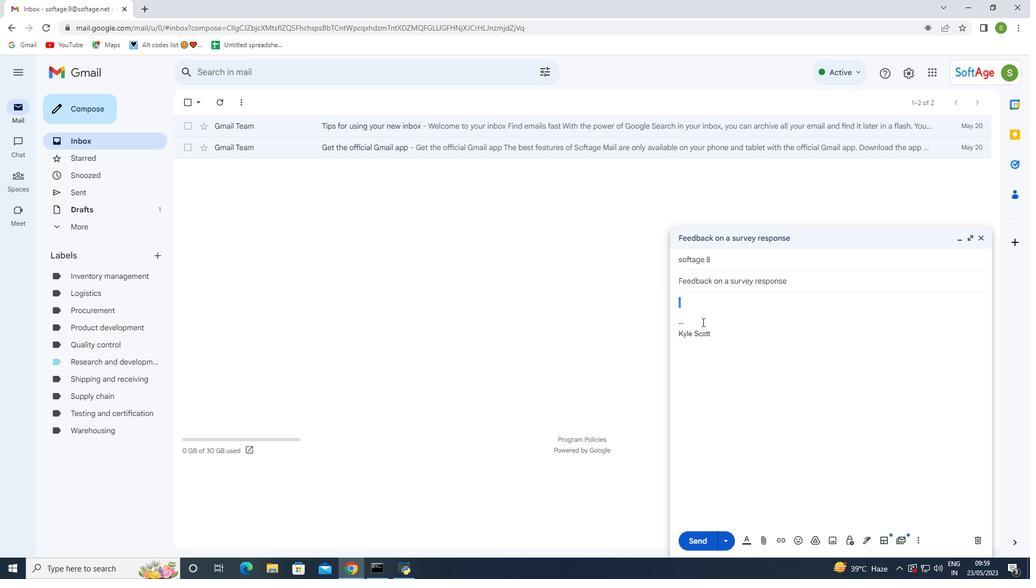 
Action: Key pressed <Key.backspace><Key.backspace><Key.up><Key.shift>Can<Key.space>you<Key.space>please<Key.space>confirm<Key.space>the<Key.space>details
Screenshot: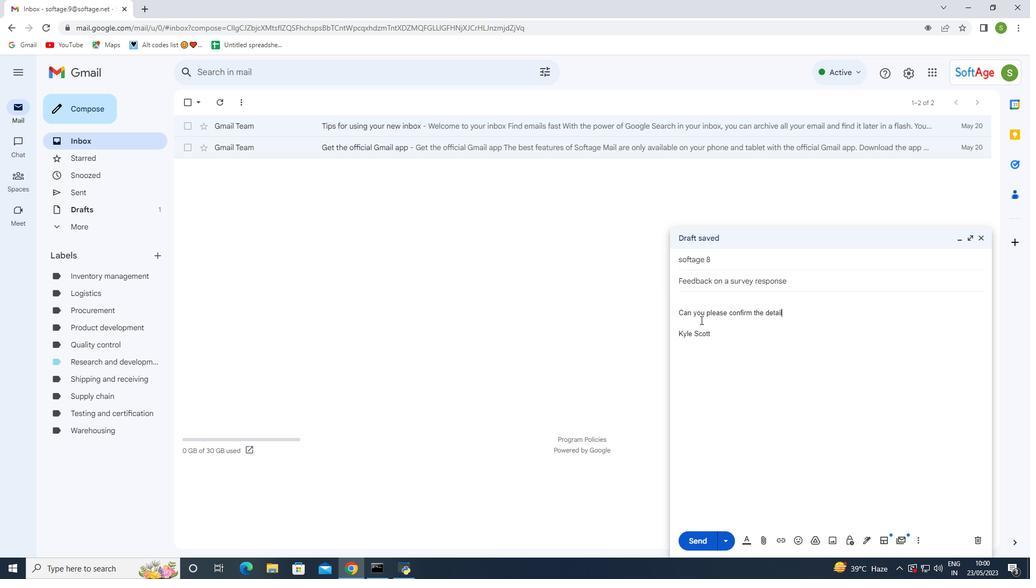 
Action: Mouse moved to (810, 298)
Screenshot: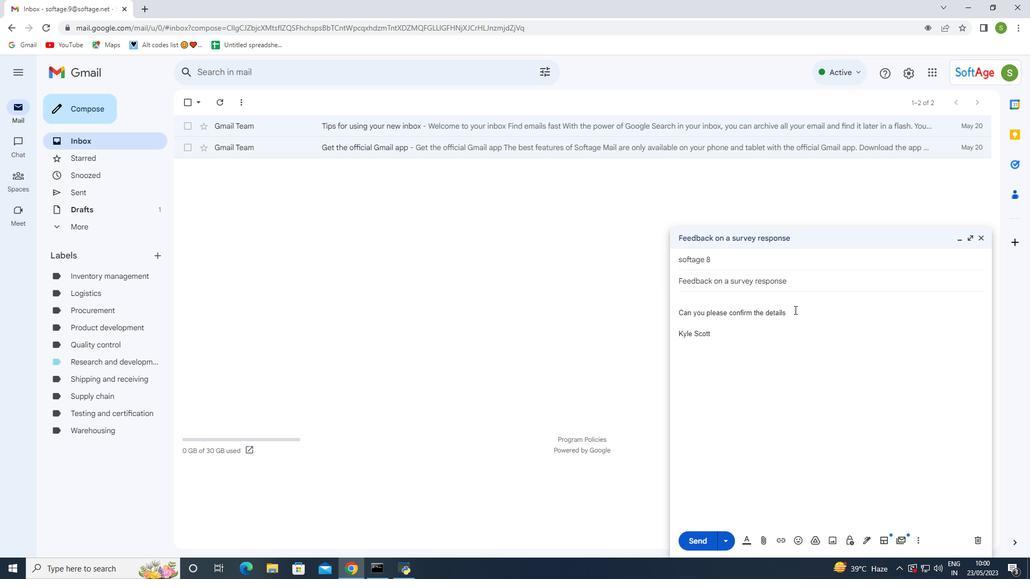 
Action: Key pressed <Key.space>of<Key.space>the<Key.space>upcoming<Key.space>training<Key.space>session<Key.shift_r><Key.shift_r><Key.shift_r><Key.shift_r><Key.shift_r><Key.shift_r><Key.shift_r>?
Screenshot: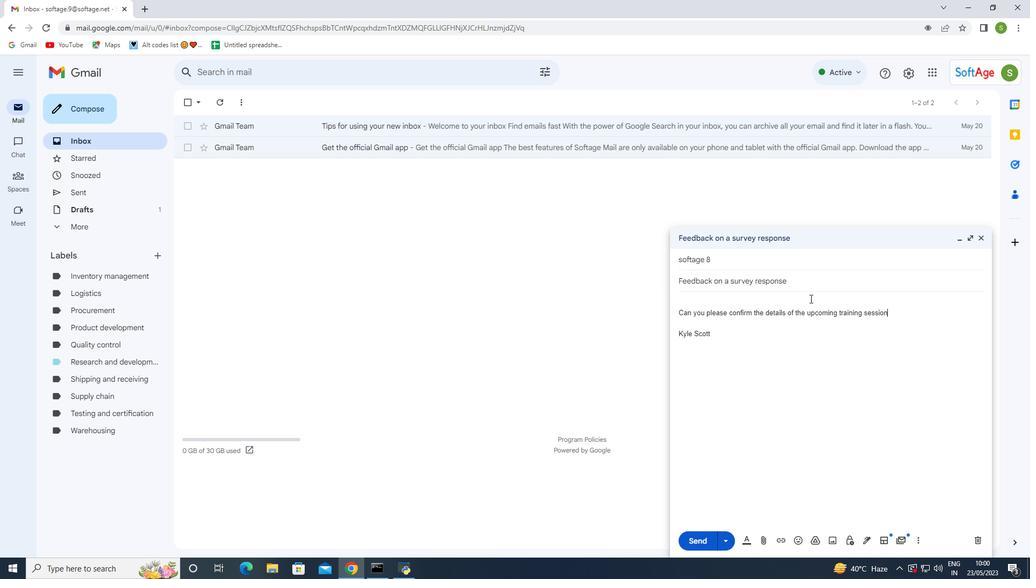 
Action: Mouse moved to (711, 535)
Screenshot: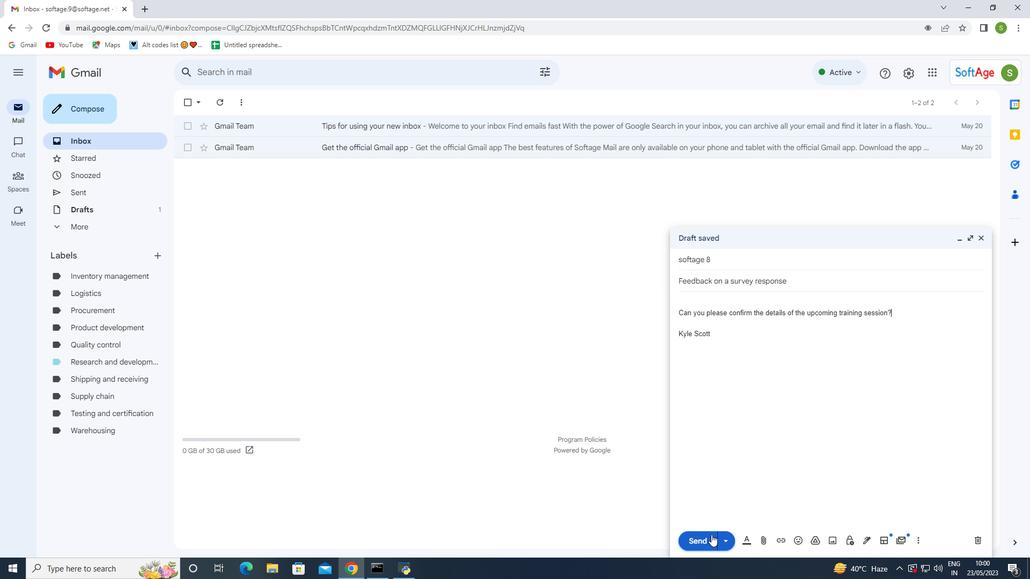 
Action: Mouse pressed left at (711, 535)
Screenshot: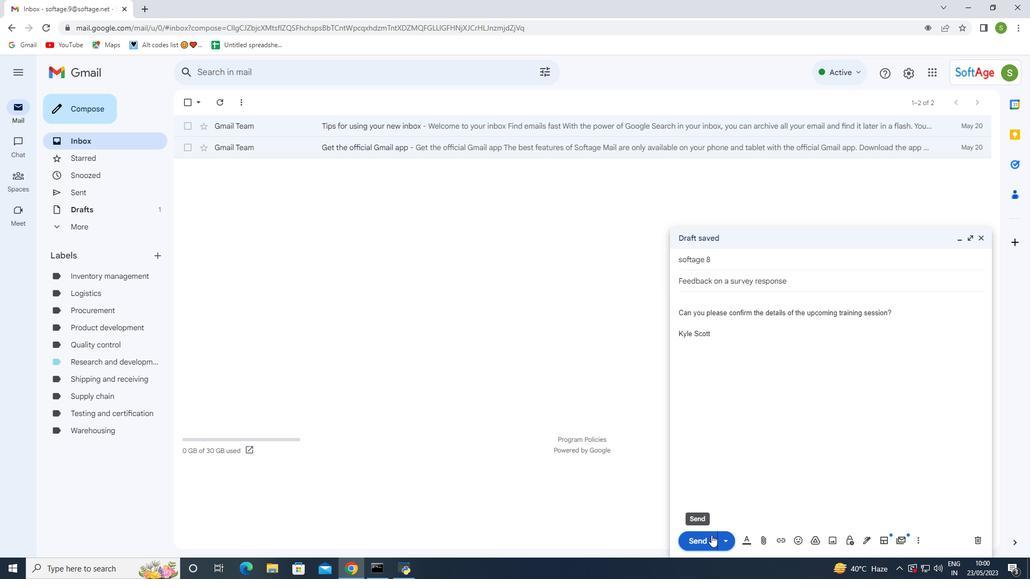 
Action: Mouse moved to (90, 187)
Screenshot: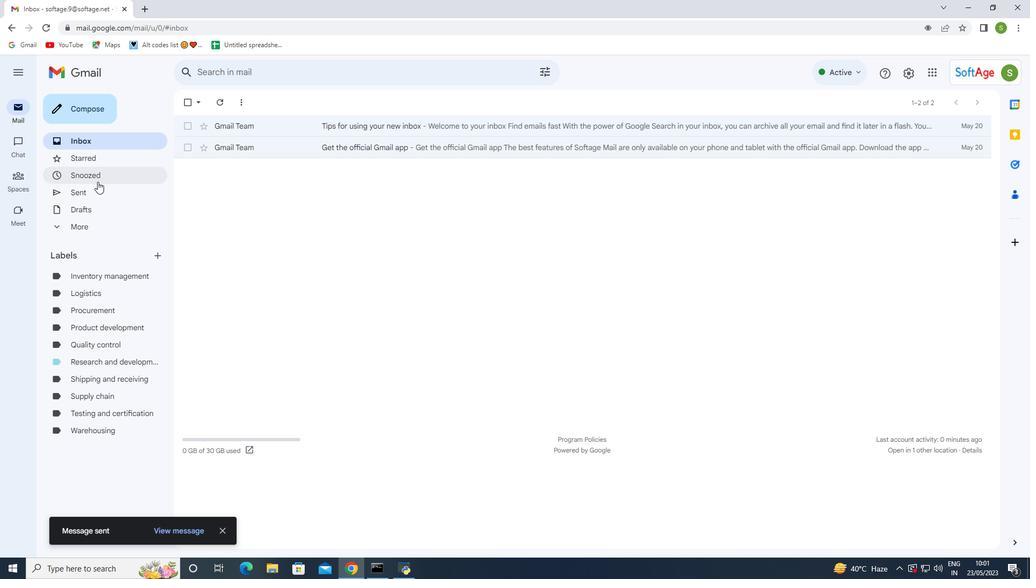 
Action: Mouse pressed left at (90, 187)
Screenshot: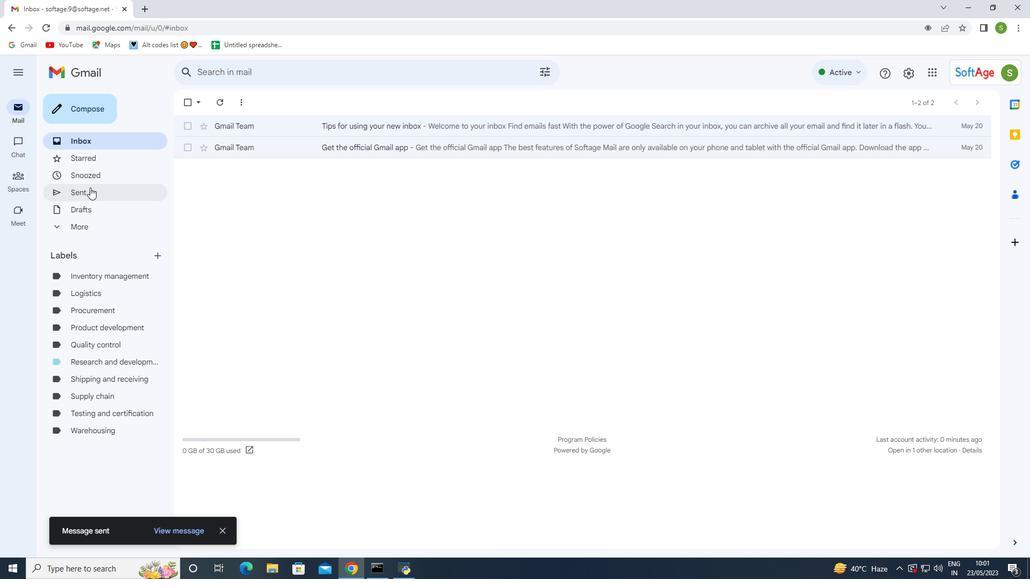 
Action: Mouse moved to (185, 157)
Screenshot: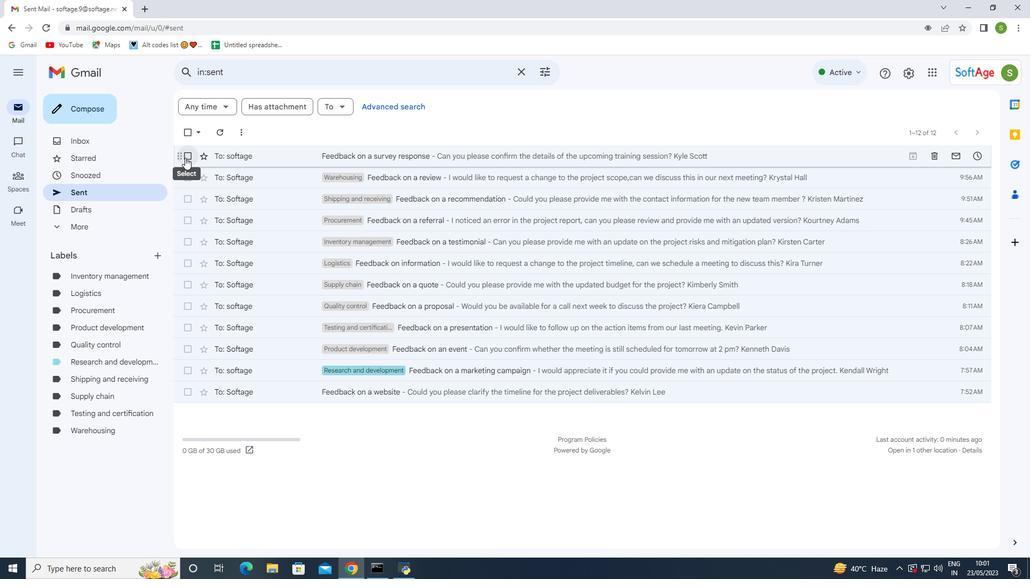 
Action: Mouse pressed left at (185, 157)
Screenshot: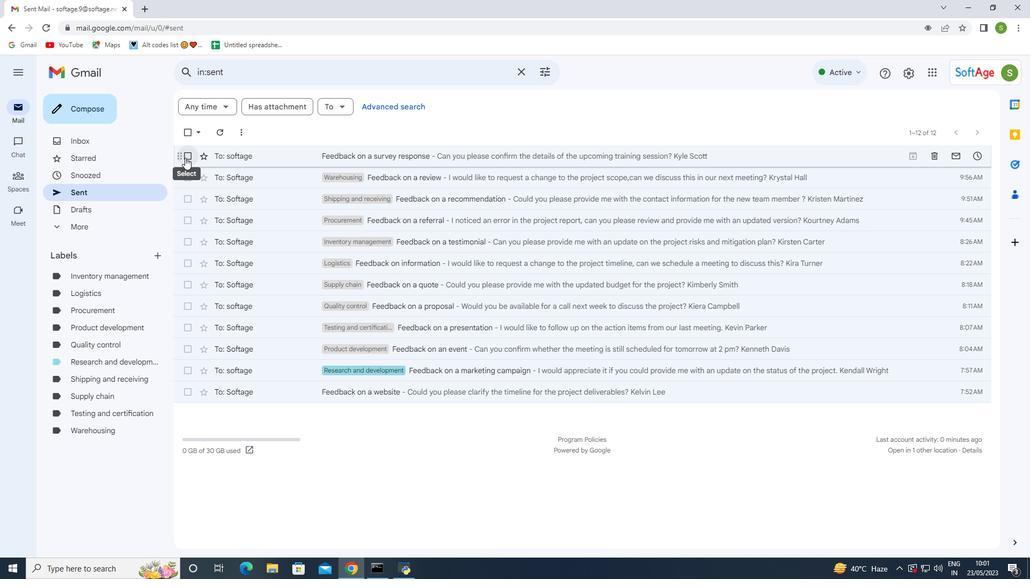 
Action: Mouse moved to (224, 156)
Screenshot: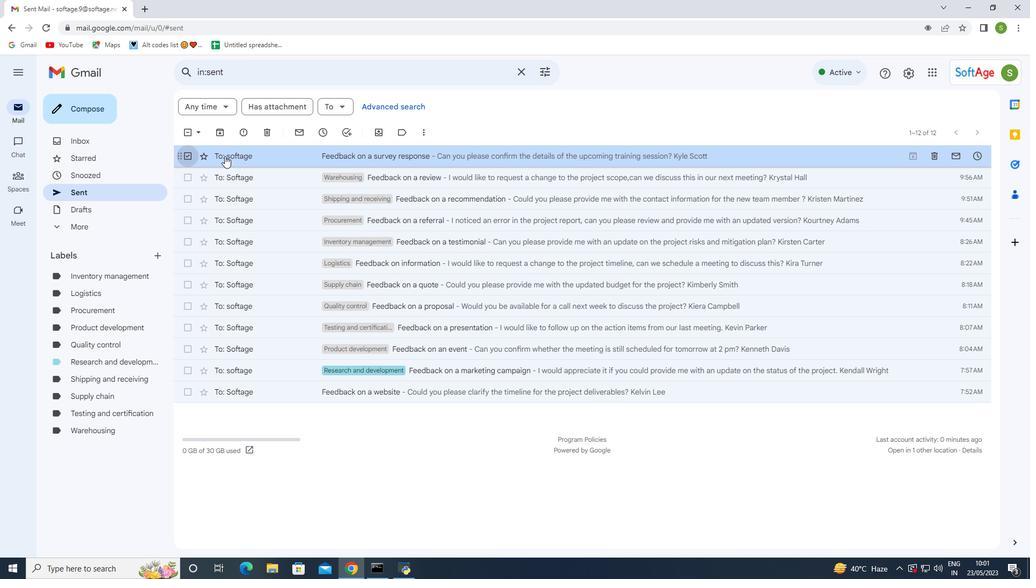 
Action: Mouse pressed right at (224, 156)
Screenshot: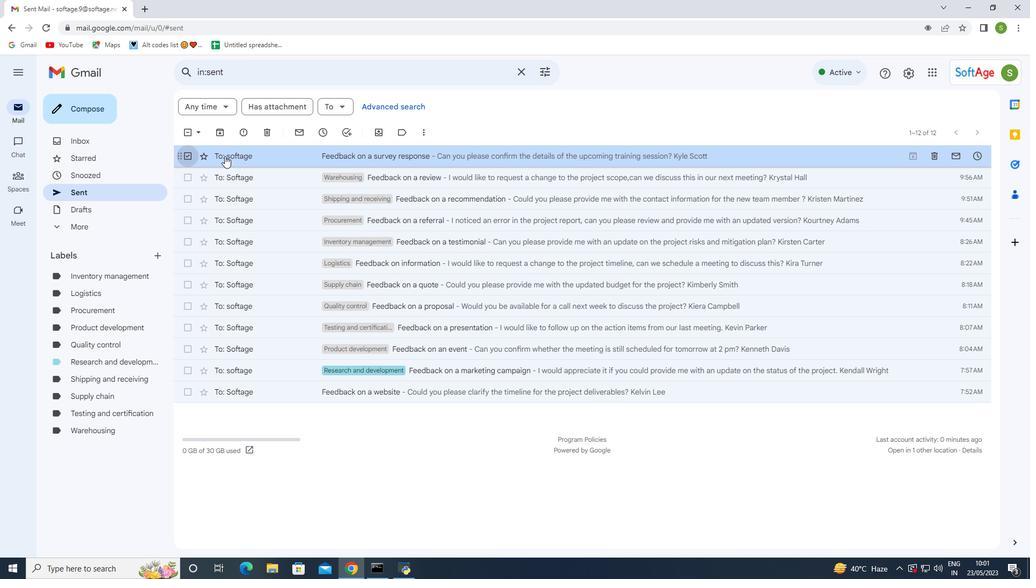 
Action: Mouse moved to (405, 317)
Screenshot: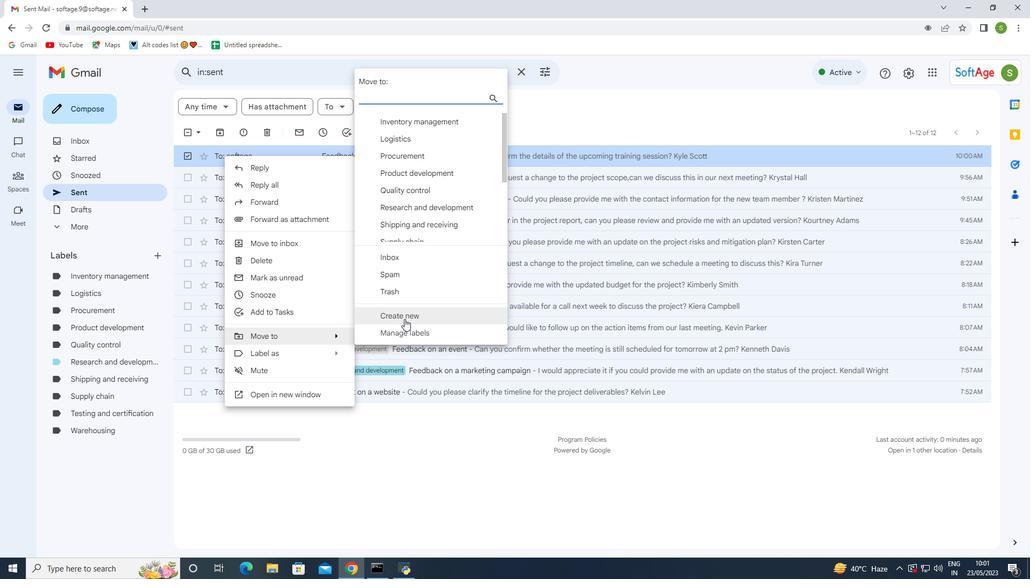 
Action: Mouse pressed left at (405, 317)
Screenshot: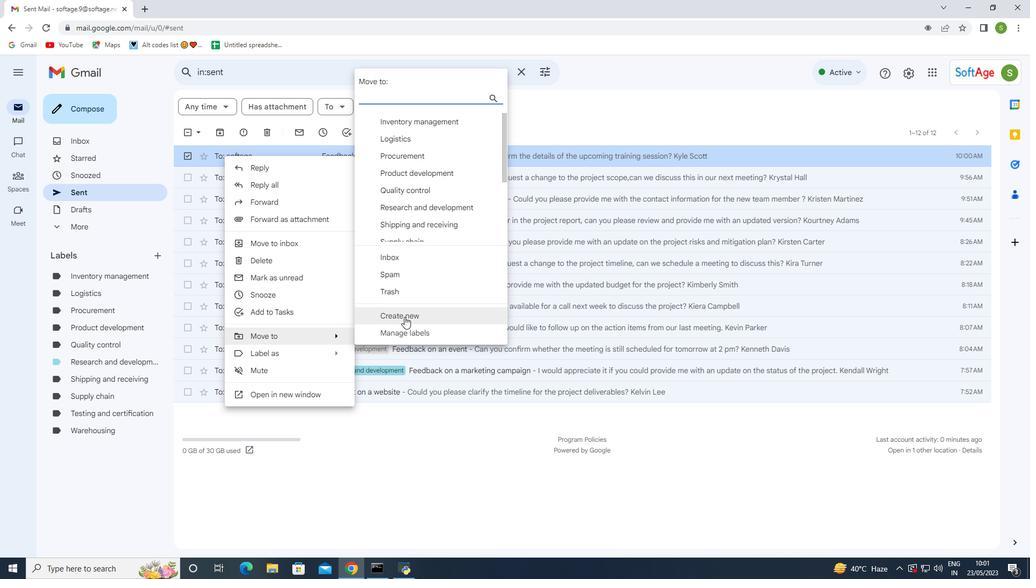 
Action: Mouse moved to (456, 296)
Screenshot: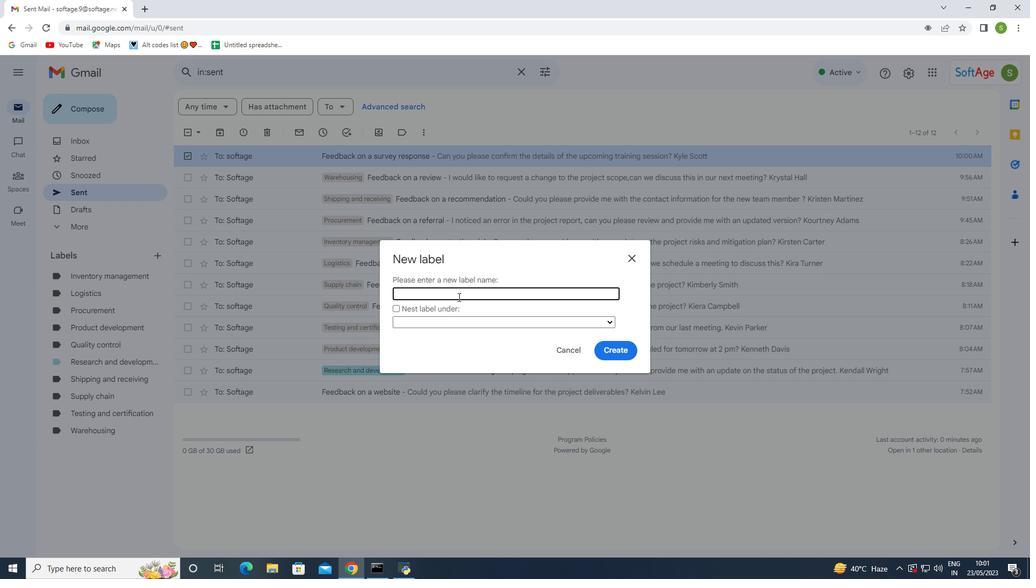 
Action: Mouse pressed left at (456, 296)
Screenshot: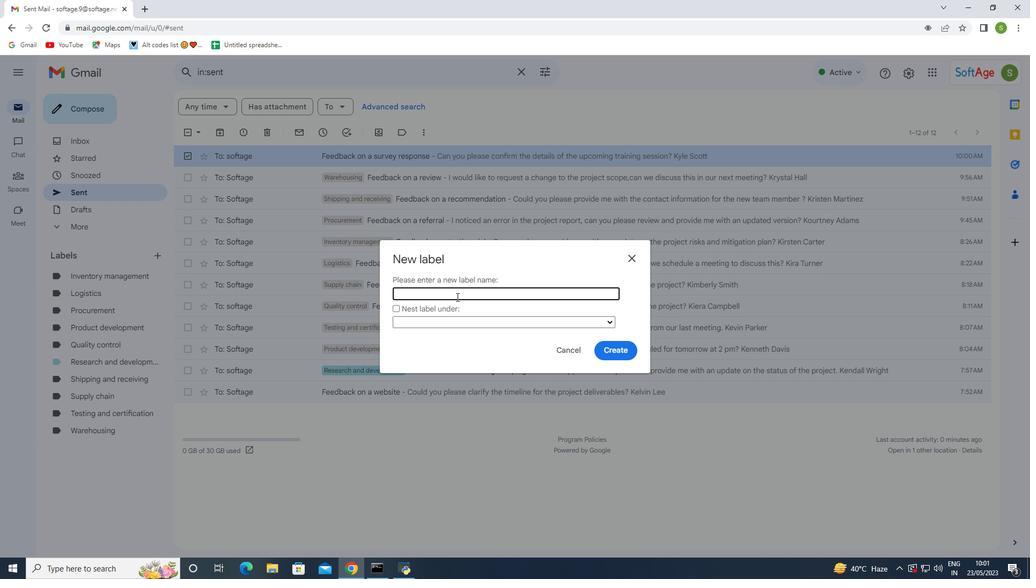 
Action: Mouse moved to (456, 296)
Screenshot: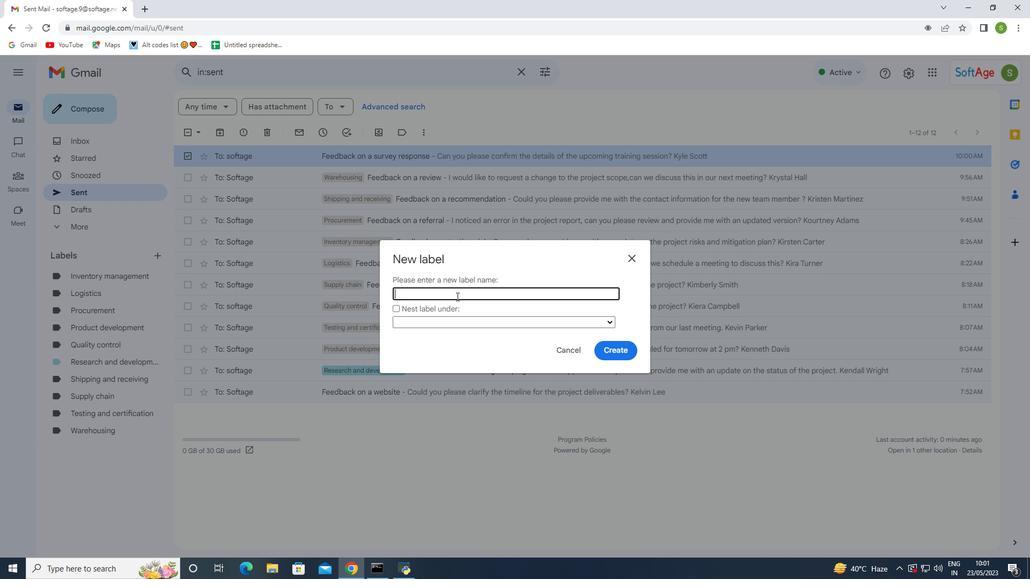 
Action: Key pressed <Key.shift>Manufacturu<Key.backspace>ing
Screenshot: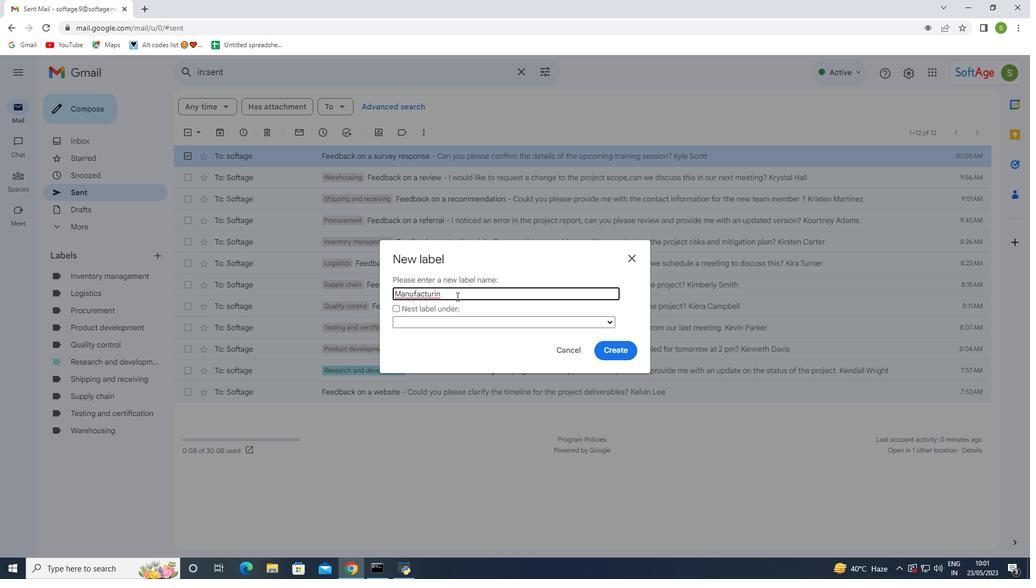 
Action: Mouse moved to (609, 351)
Screenshot: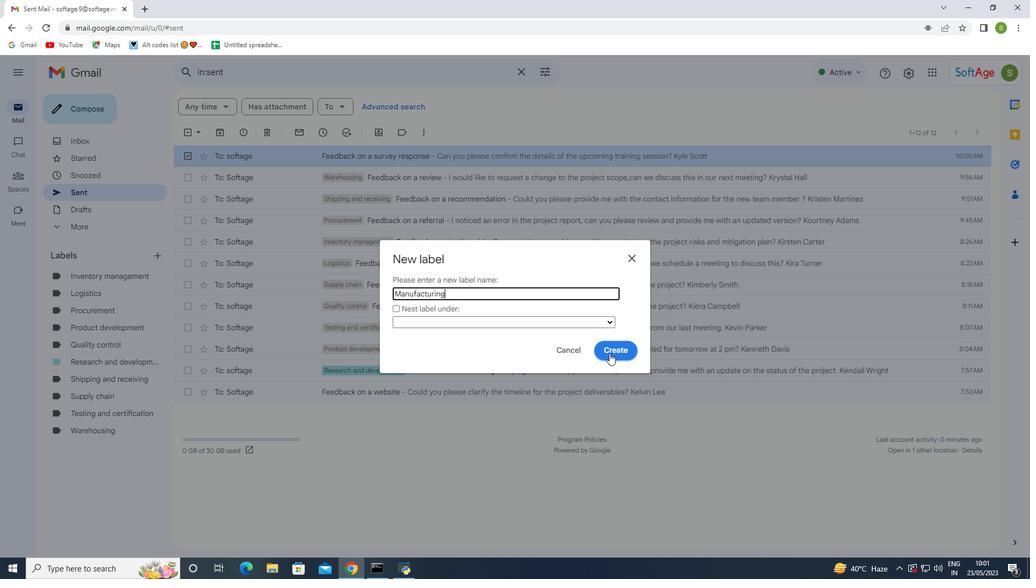 
Action: Mouse pressed left at (609, 351)
Screenshot: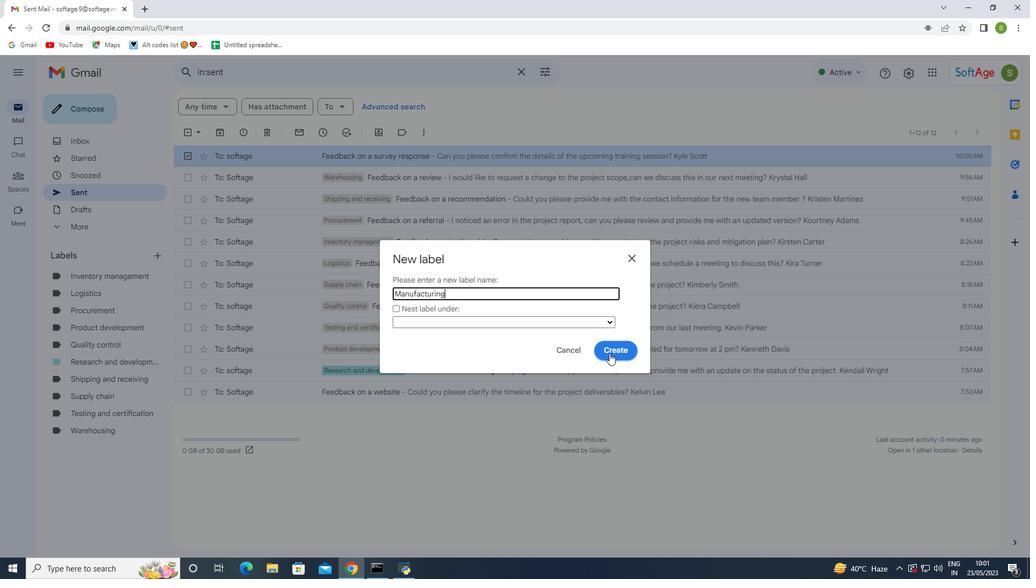
Action: Mouse moved to (101, 308)
Screenshot: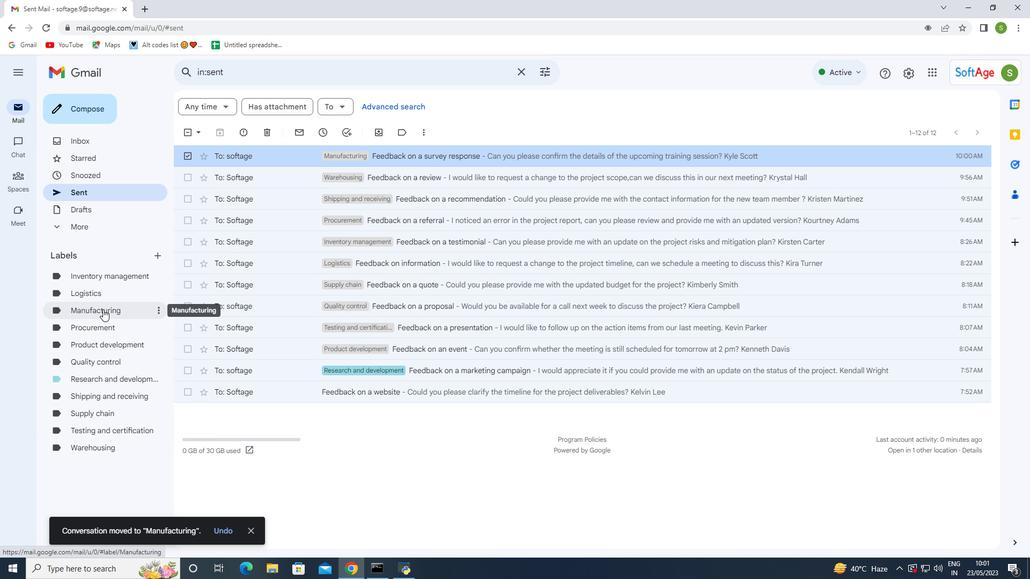 
Action: Mouse pressed left at (101, 308)
Screenshot: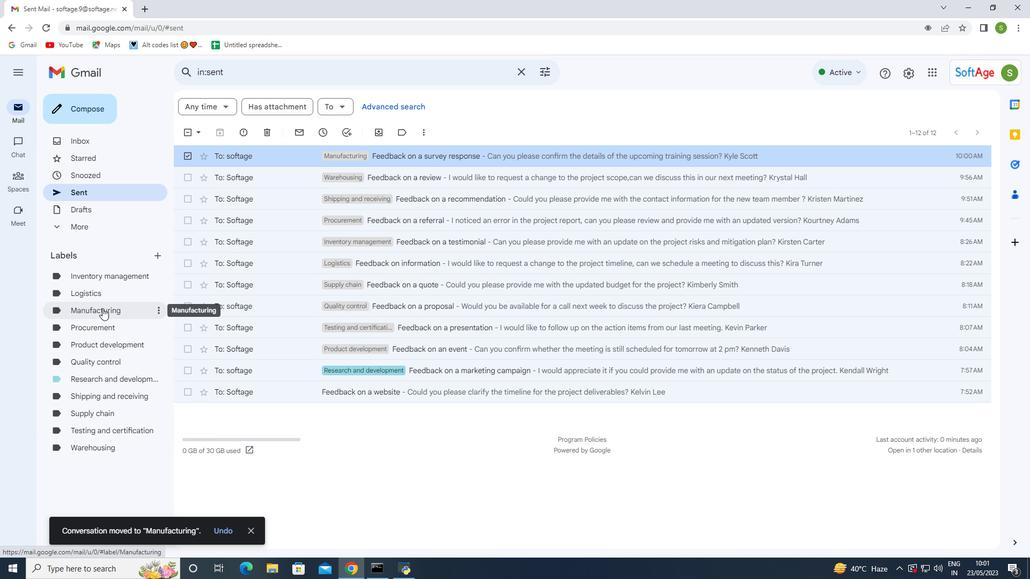 
Action: Mouse pressed left at (101, 308)
Screenshot: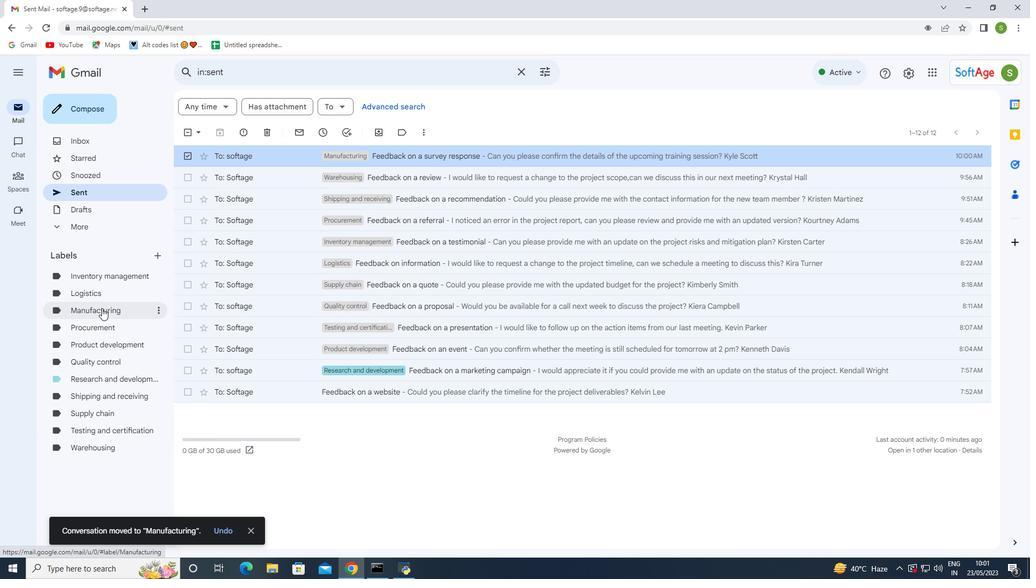 
Action: Mouse moved to (259, 157)
Screenshot: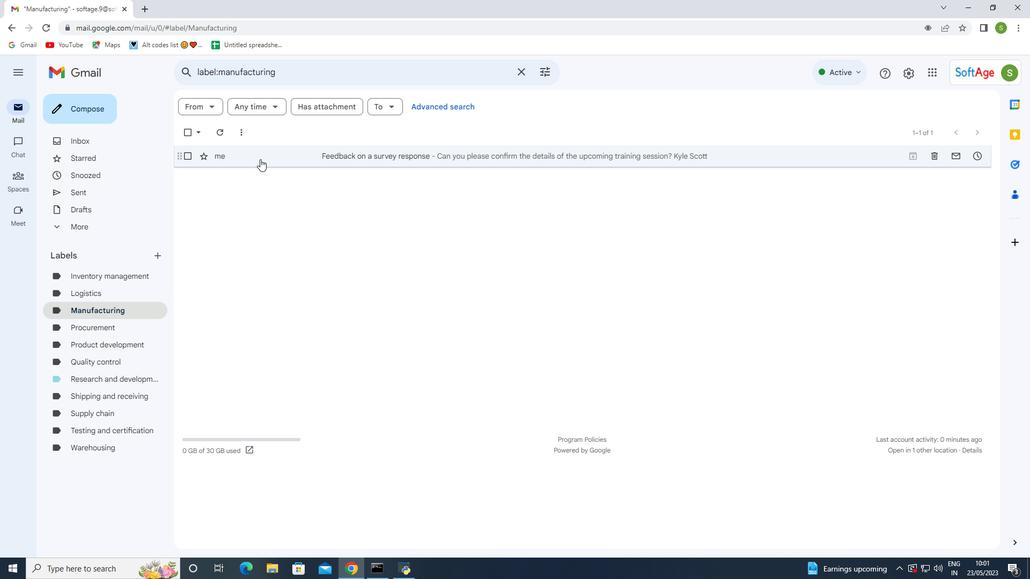 
Action: Mouse pressed left at (259, 157)
Screenshot: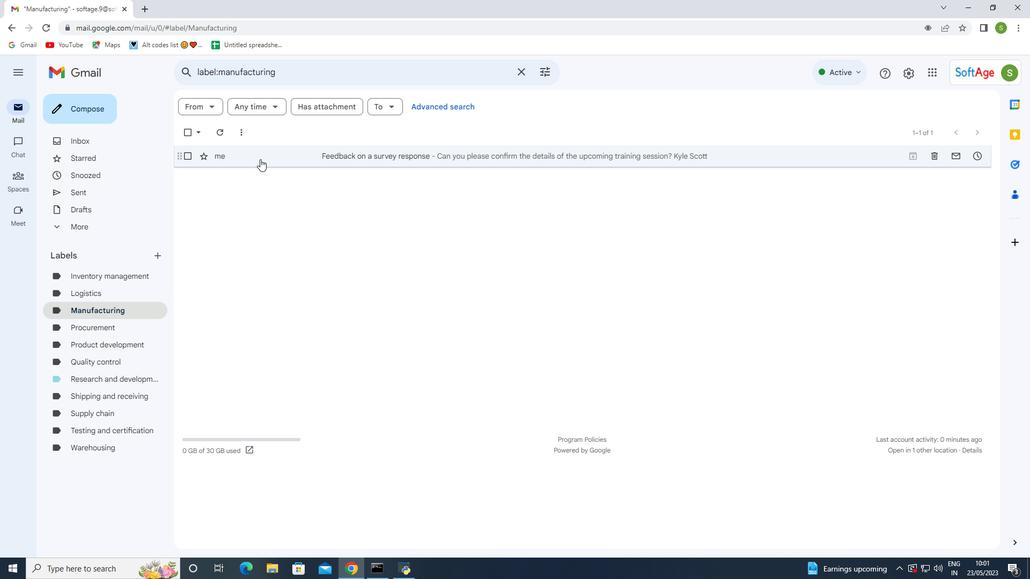
Action: Mouse pressed left at (259, 157)
Screenshot: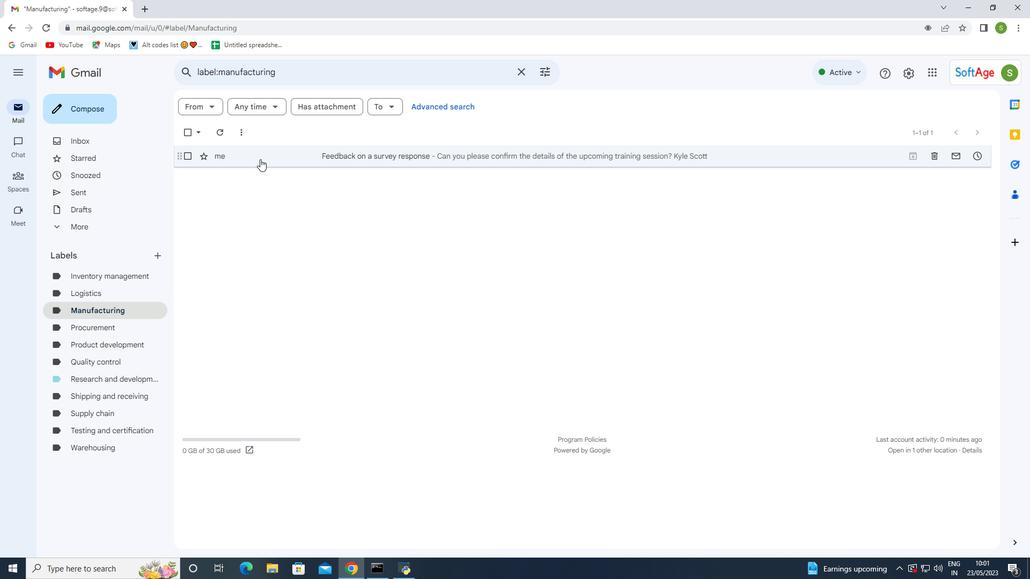 
Action: Mouse moved to (421, 289)
Screenshot: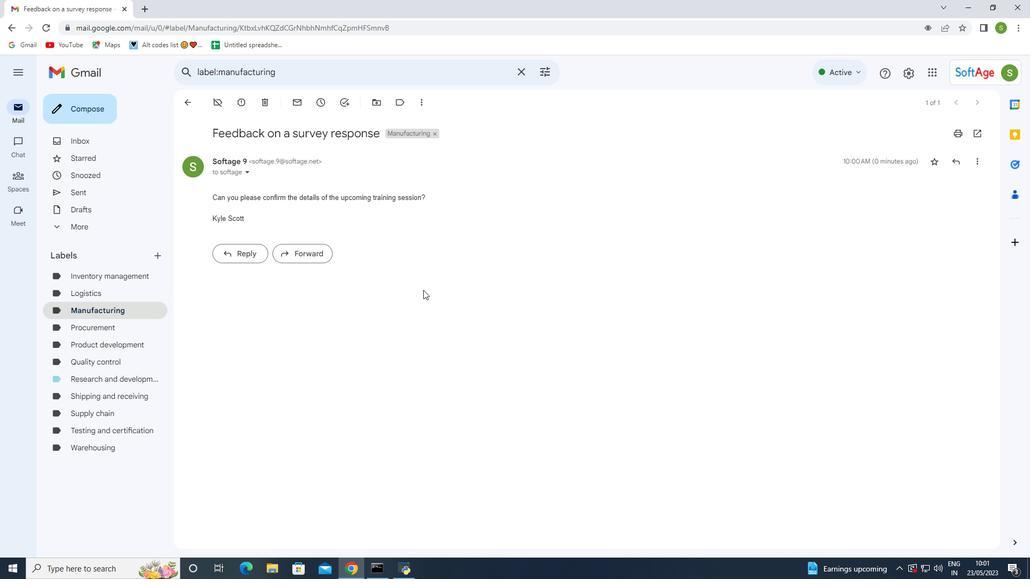 
